 Task: Search one way flight ticket for 2 adults, 2 infants in seat and 1 infant on lap in first from Pierre: Pierre Regional Airport to Evansville: Evansville Regional Airport on 5-3-2023. Choice of flights is Emirates. Number of bags: 3 checked bags. Price is upto 30000. Outbound departure time preference is 19:45.
Action: Mouse moved to (362, 152)
Screenshot: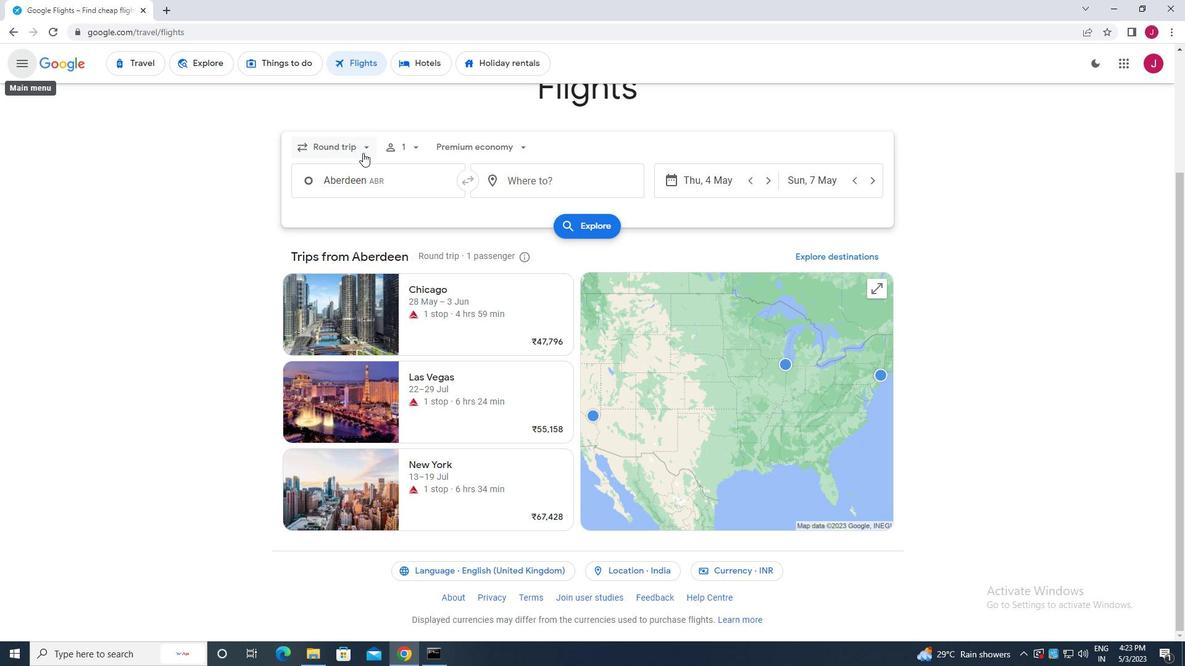 
Action: Mouse pressed left at (362, 152)
Screenshot: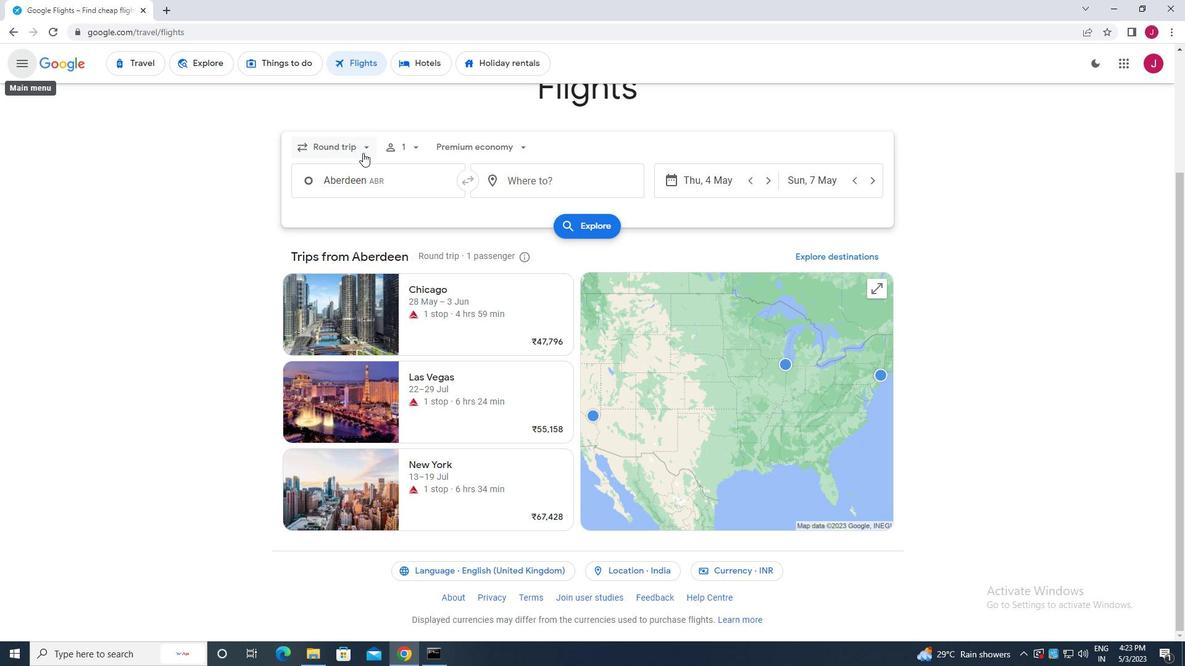 
Action: Mouse moved to (356, 205)
Screenshot: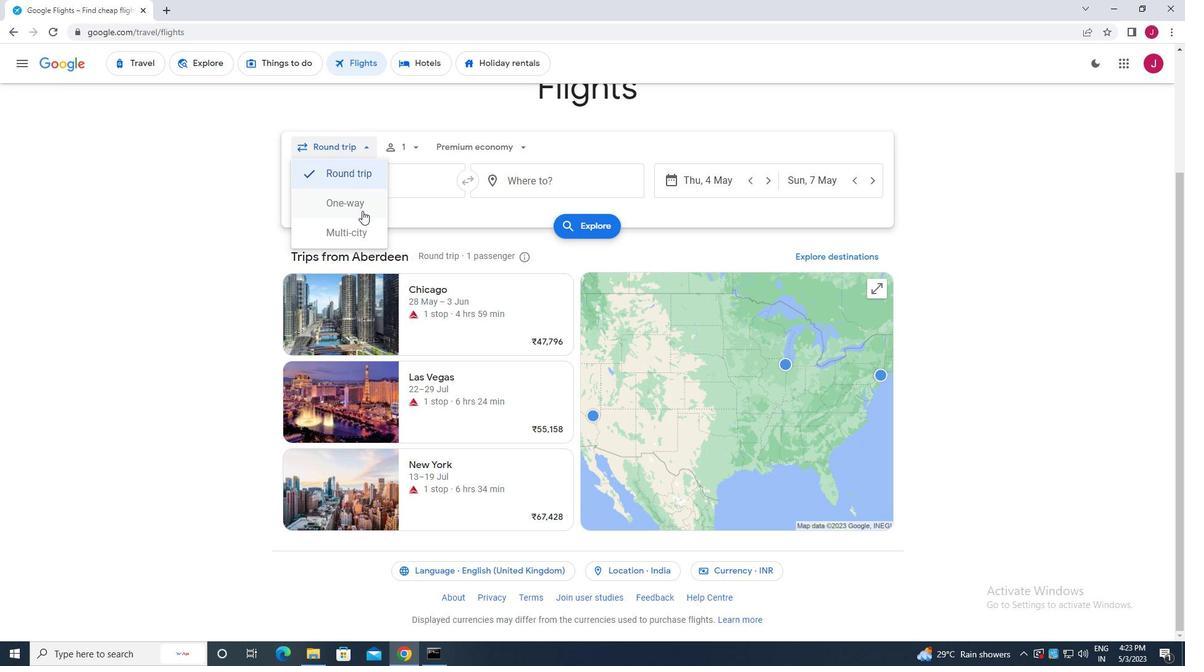 
Action: Mouse pressed left at (356, 205)
Screenshot: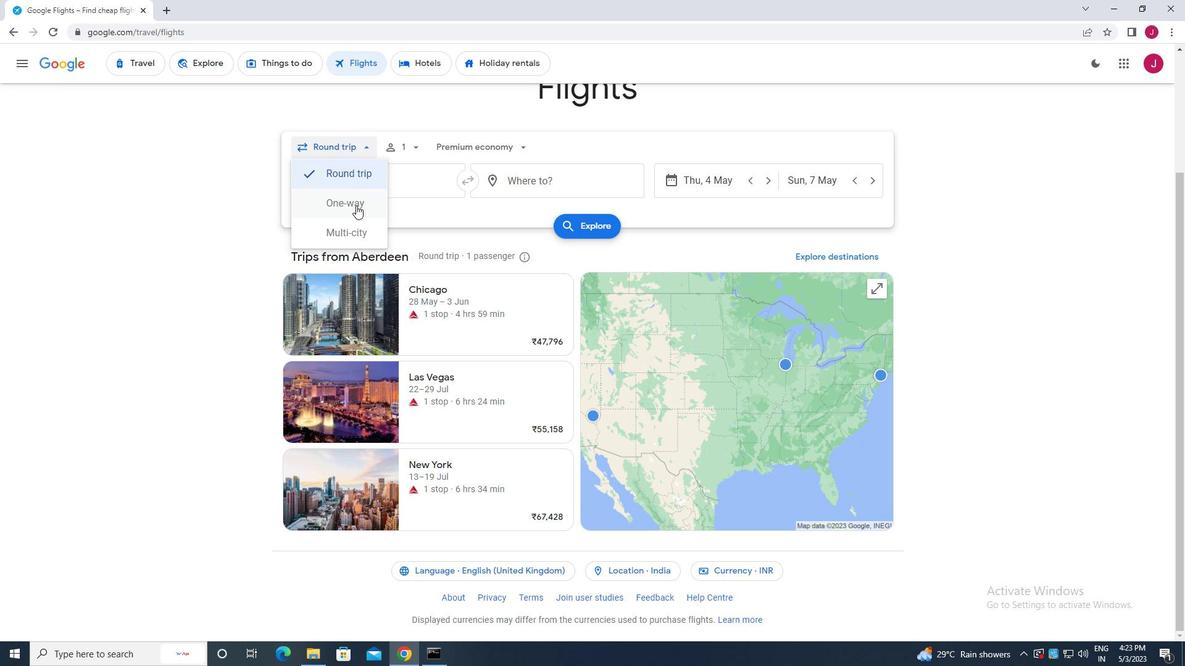 
Action: Mouse moved to (407, 145)
Screenshot: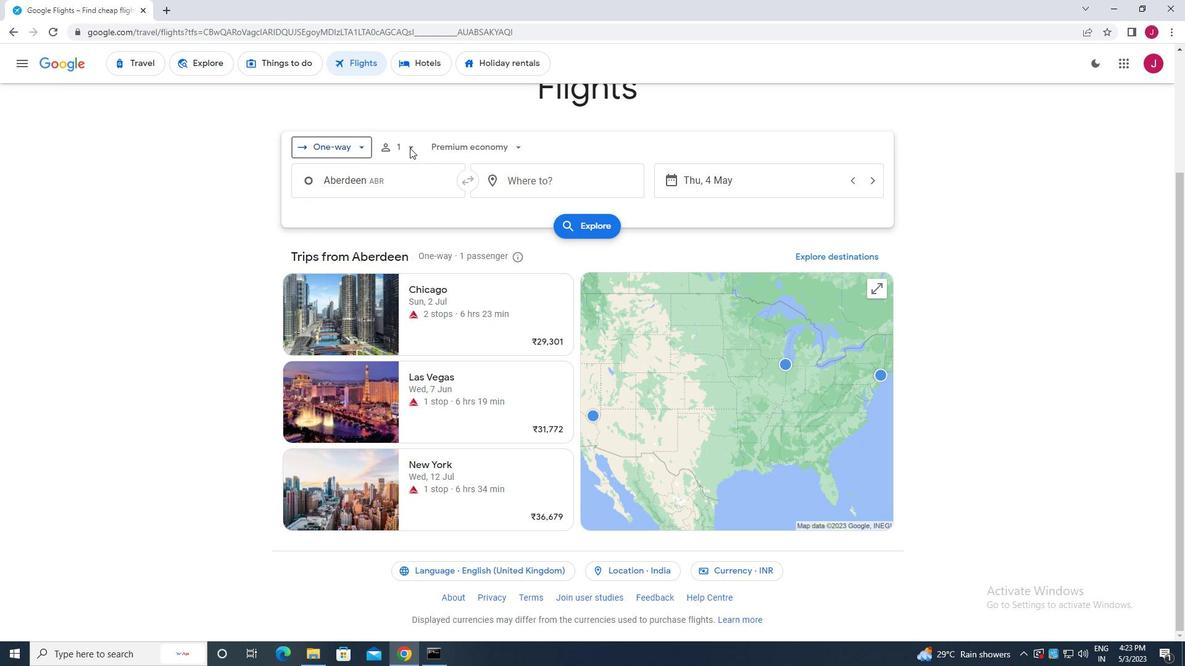 
Action: Mouse pressed left at (407, 145)
Screenshot: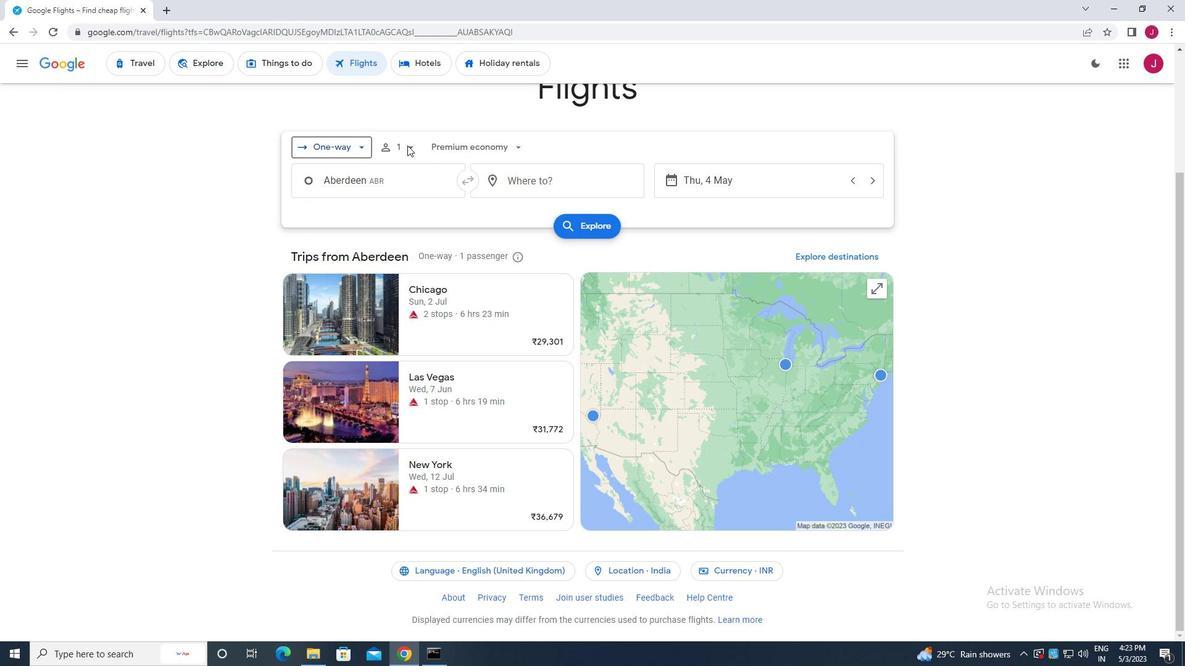 
Action: Mouse moved to (404, 146)
Screenshot: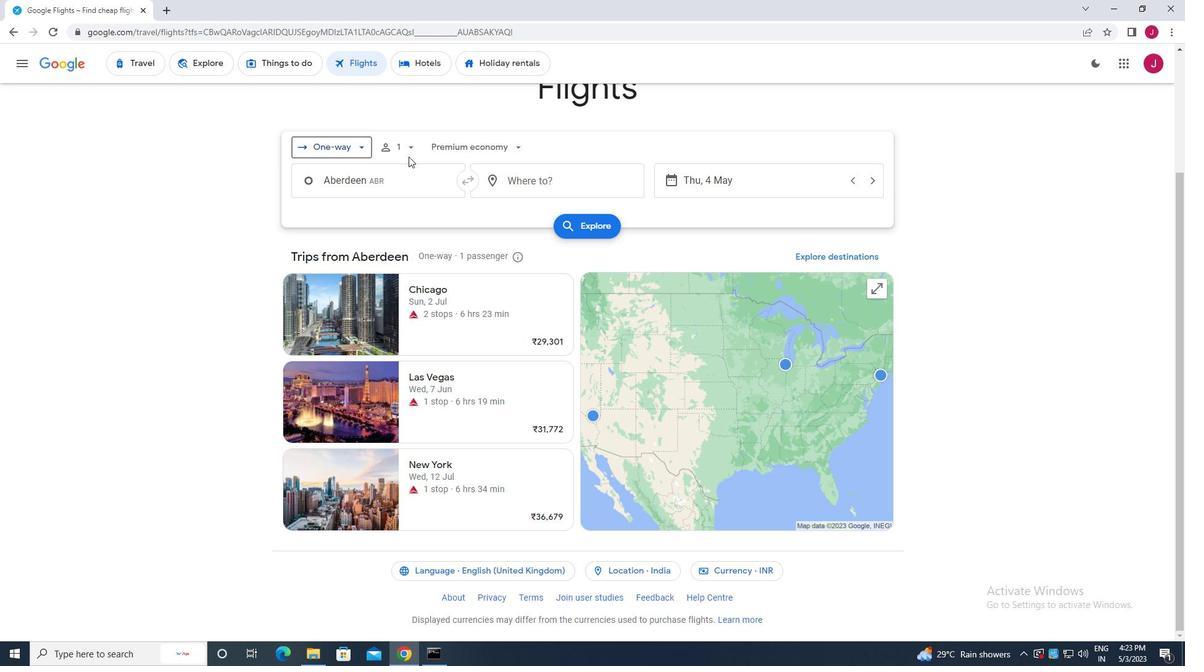 
Action: Mouse pressed left at (404, 146)
Screenshot: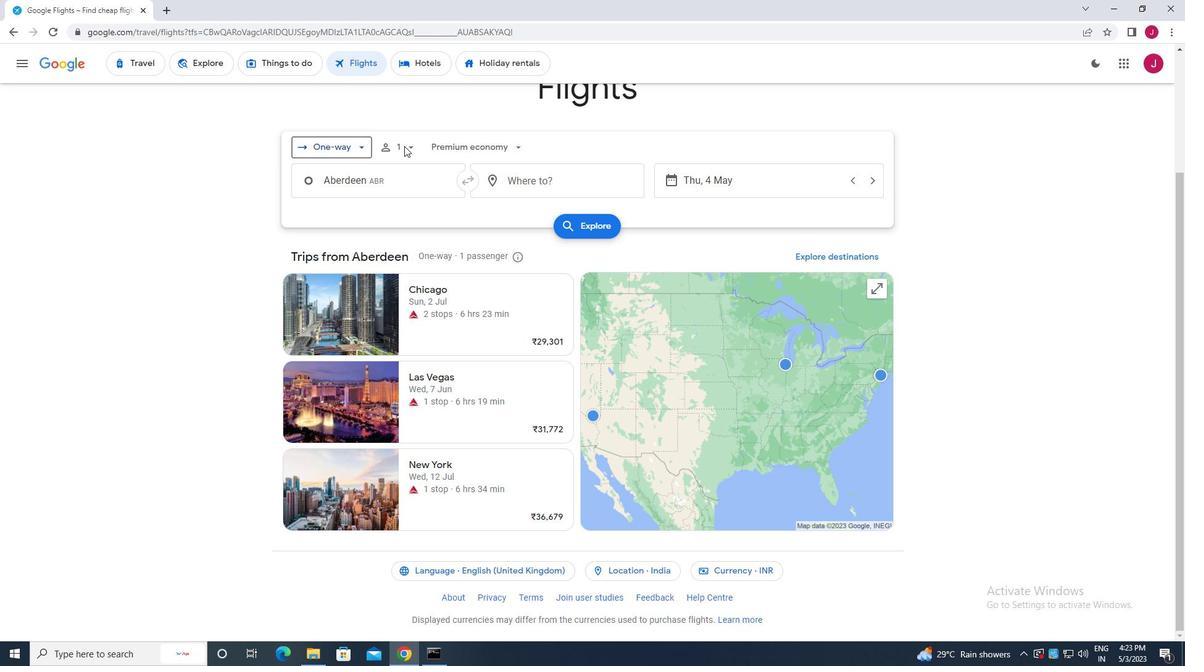 
Action: Mouse moved to (408, 146)
Screenshot: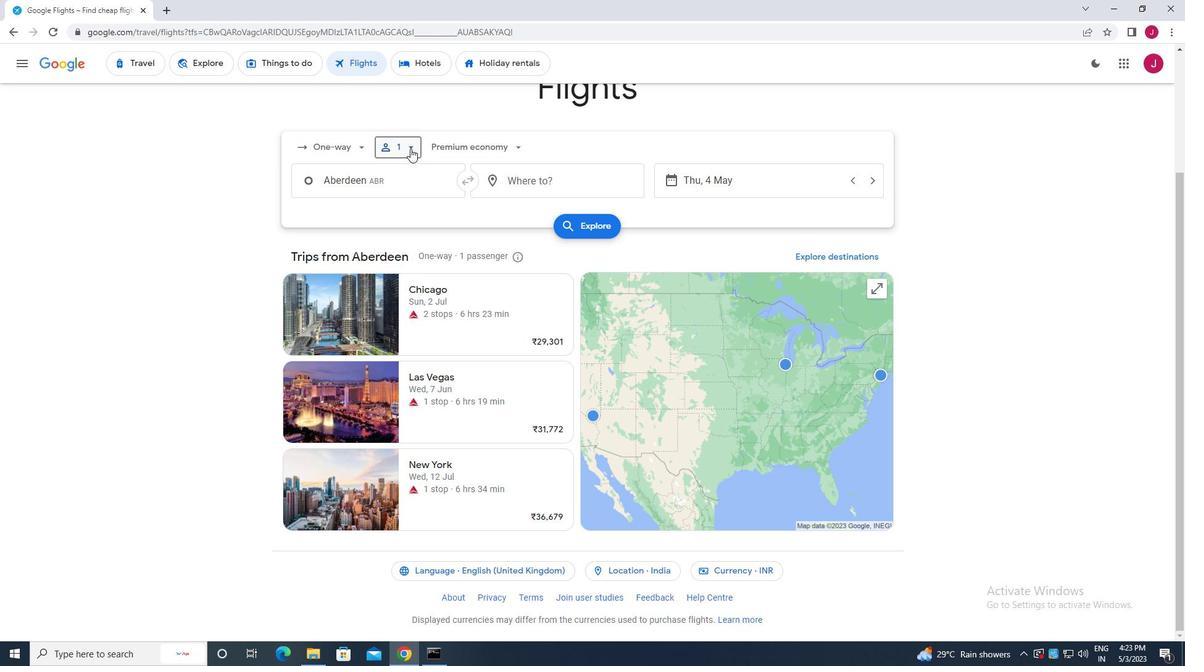 
Action: Mouse pressed left at (408, 146)
Screenshot: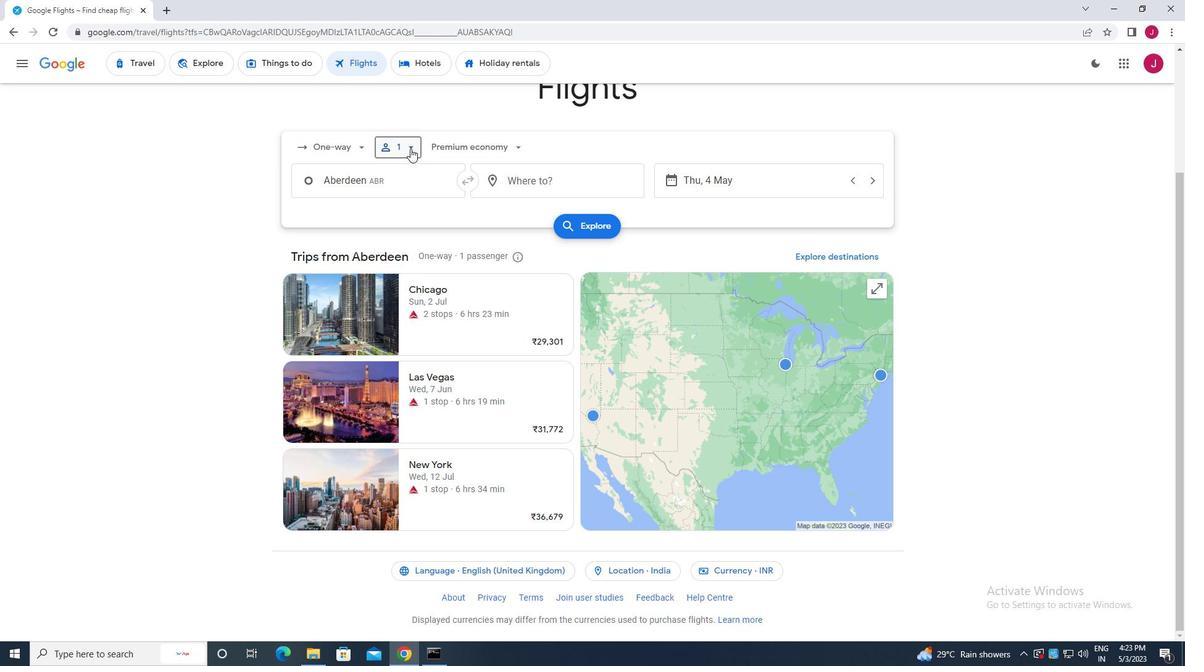 
Action: Mouse moved to (506, 182)
Screenshot: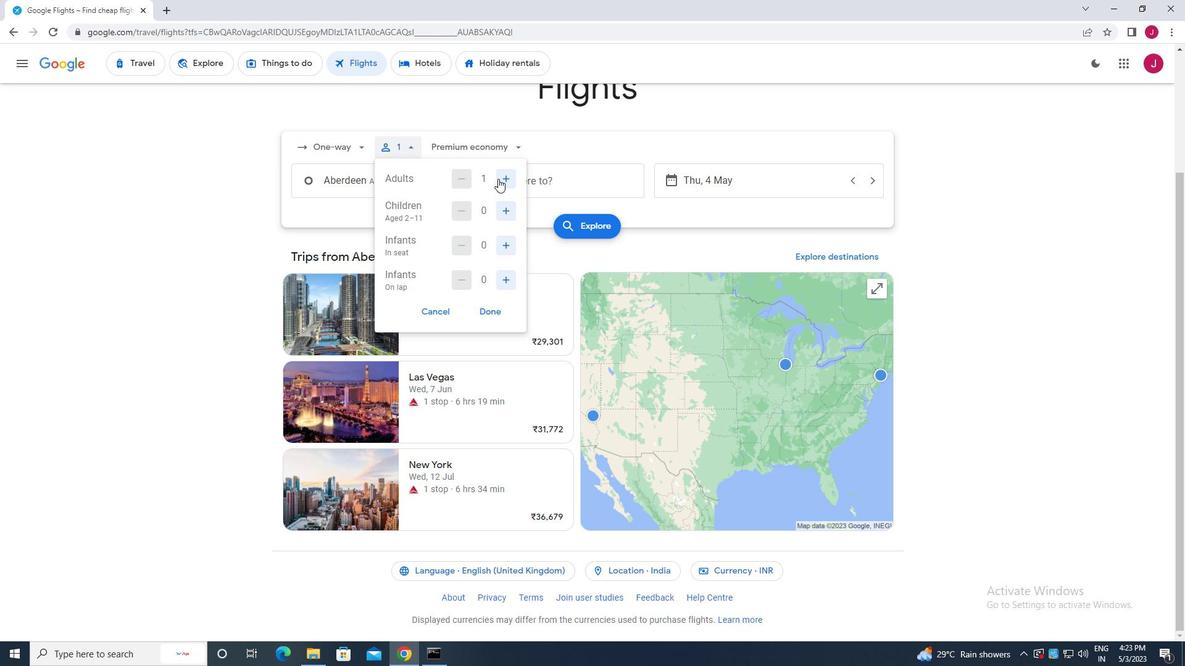 
Action: Mouse pressed left at (506, 182)
Screenshot: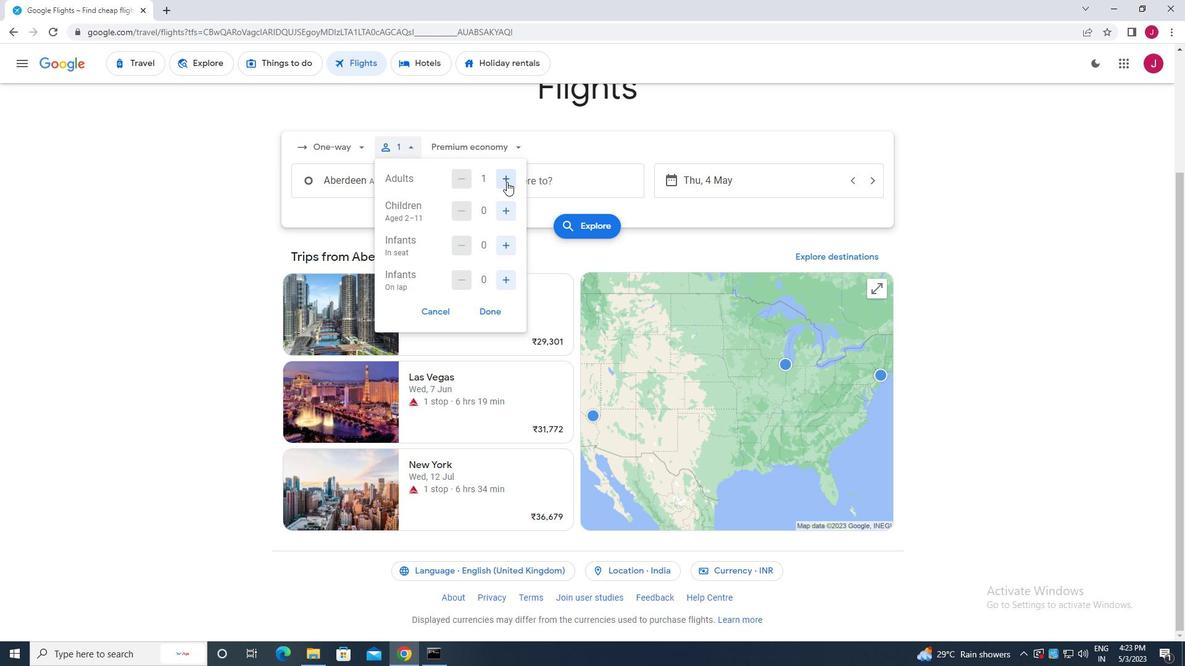 
Action: Mouse moved to (506, 209)
Screenshot: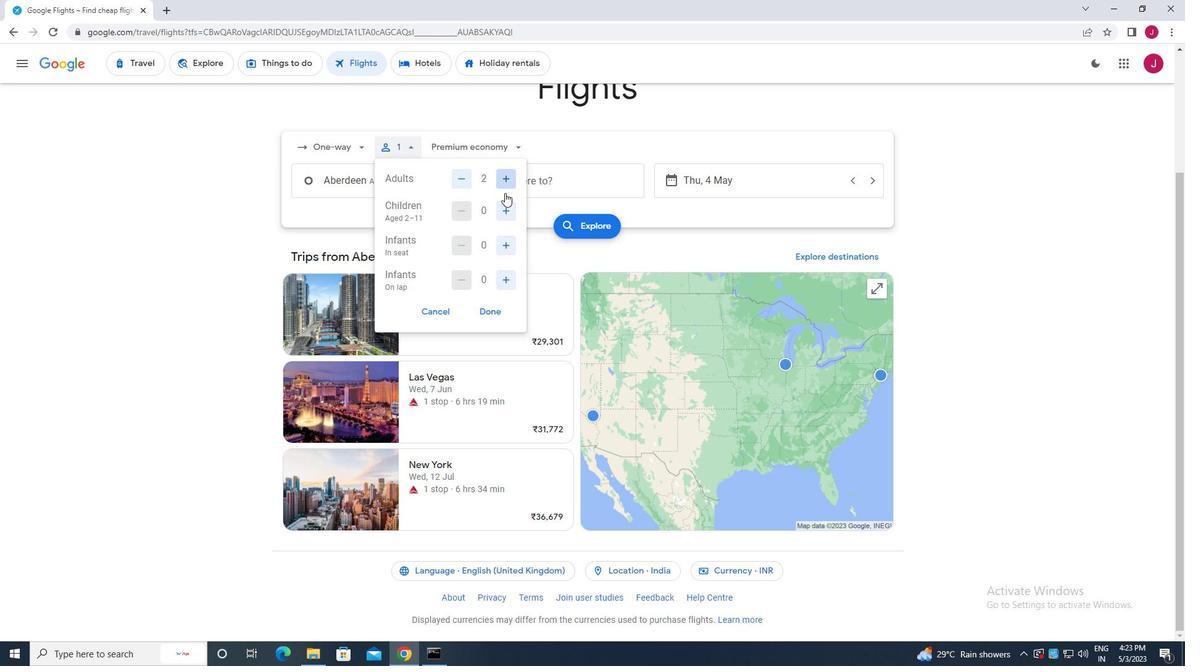 
Action: Mouse pressed left at (506, 209)
Screenshot: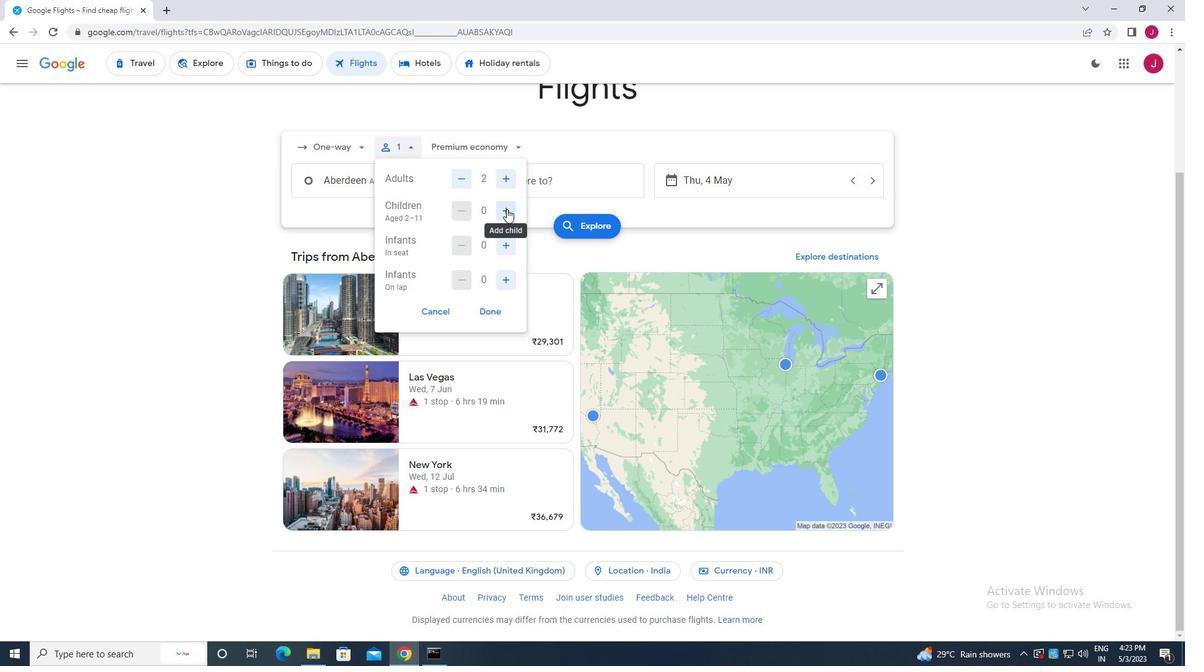 
Action: Mouse pressed left at (506, 209)
Screenshot: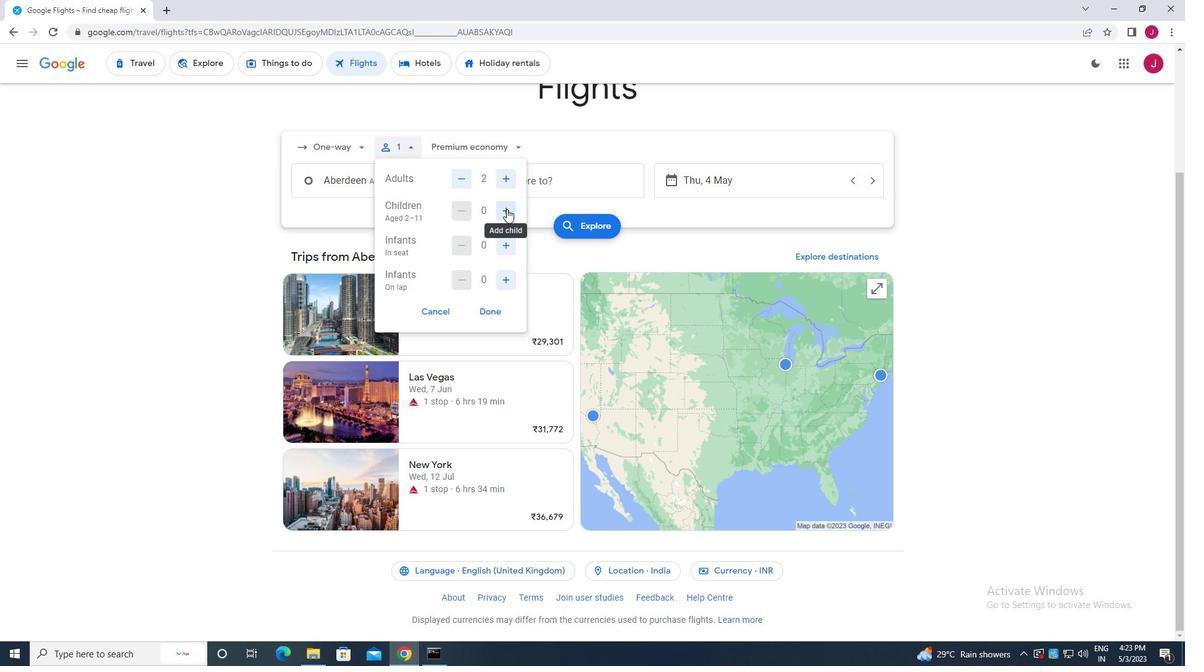 
Action: Mouse moved to (459, 207)
Screenshot: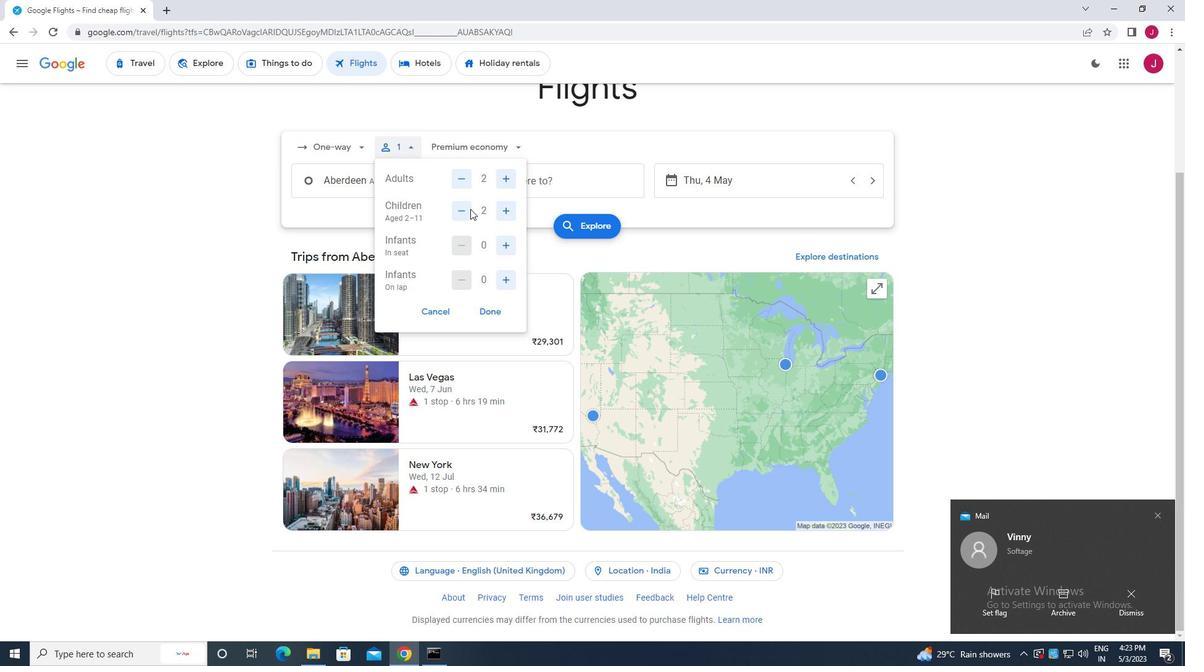 
Action: Mouse pressed left at (459, 207)
Screenshot: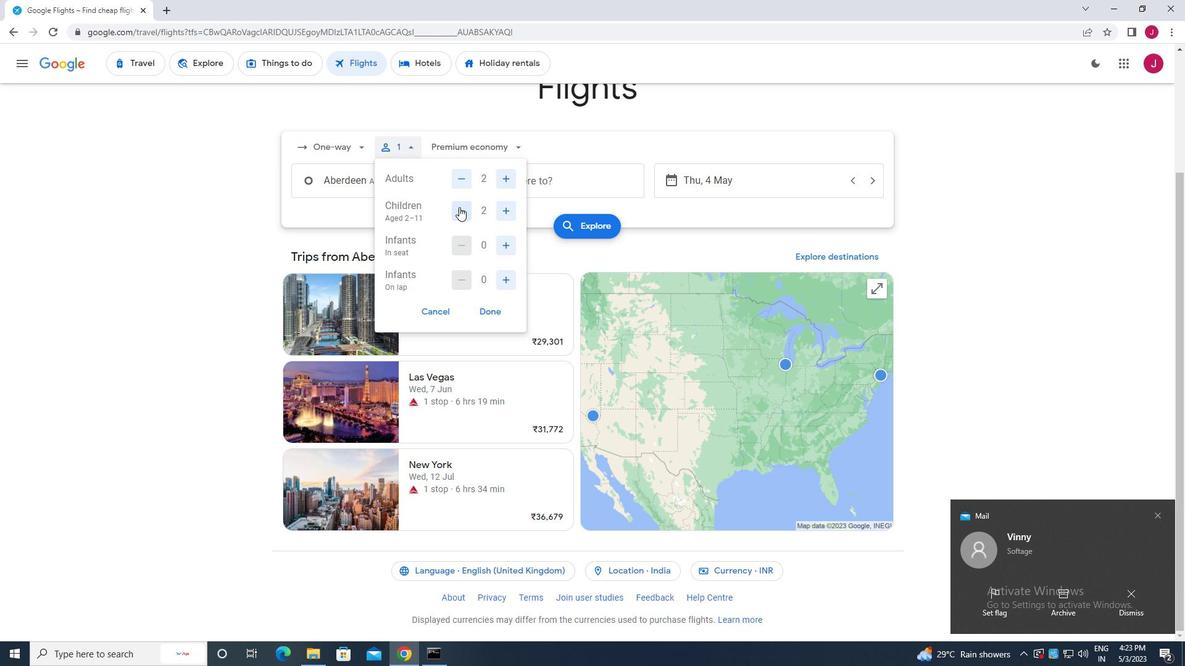 
Action: Mouse moved to (459, 207)
Screenshot: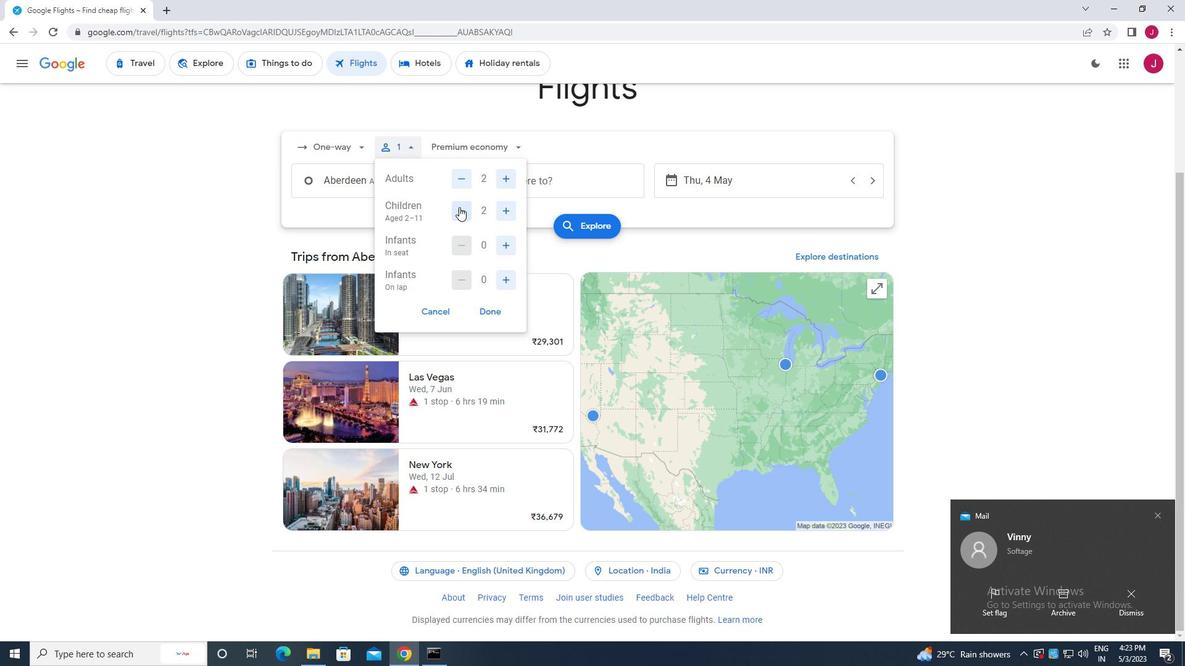 
Action: Mouse pressed left at (459, 207)
Screenshot: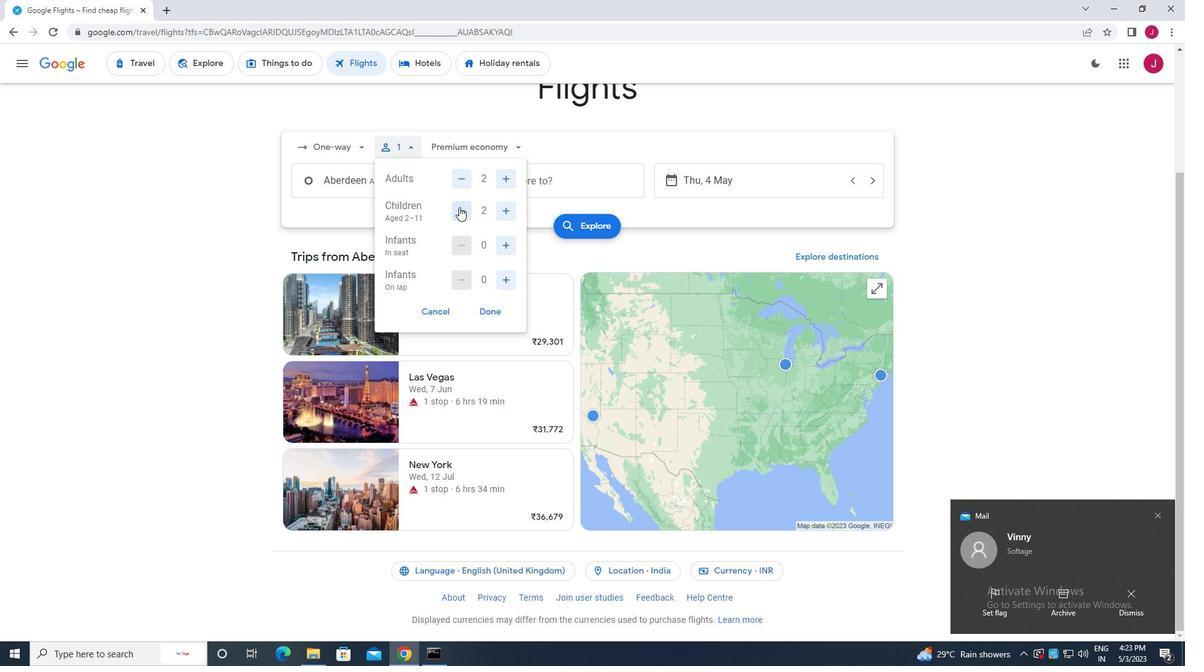 
Action: Mouse moved to (508, 242)
Screenshot: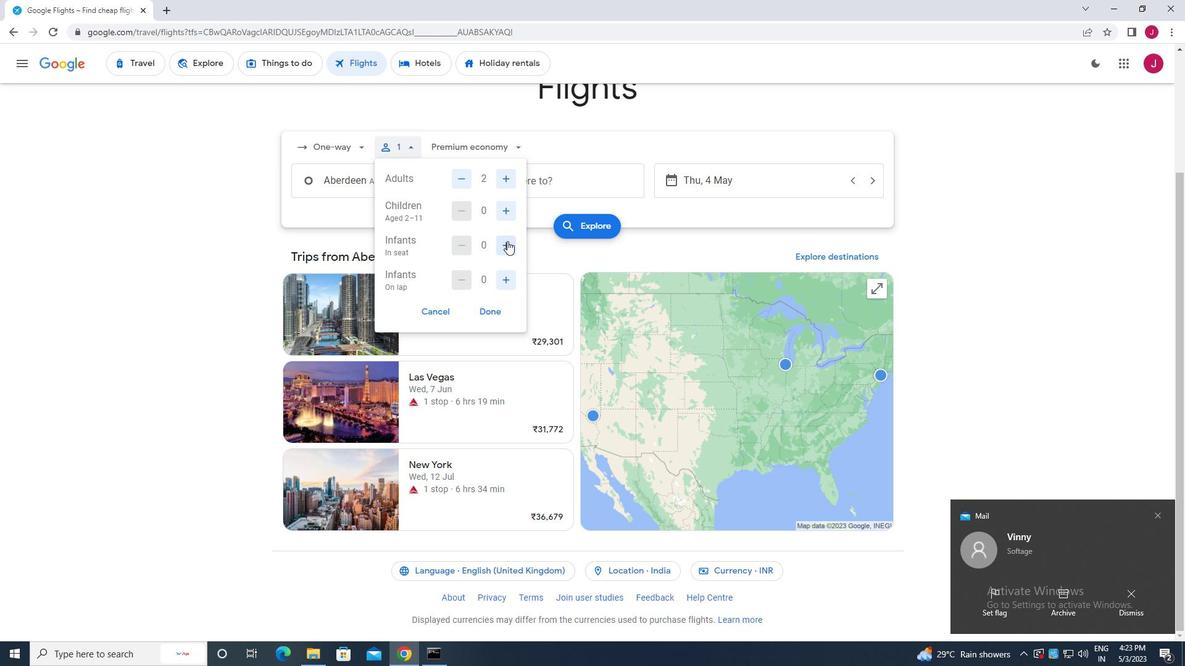 
Action: Mouse pressed left at (508, 242)
Screenshot: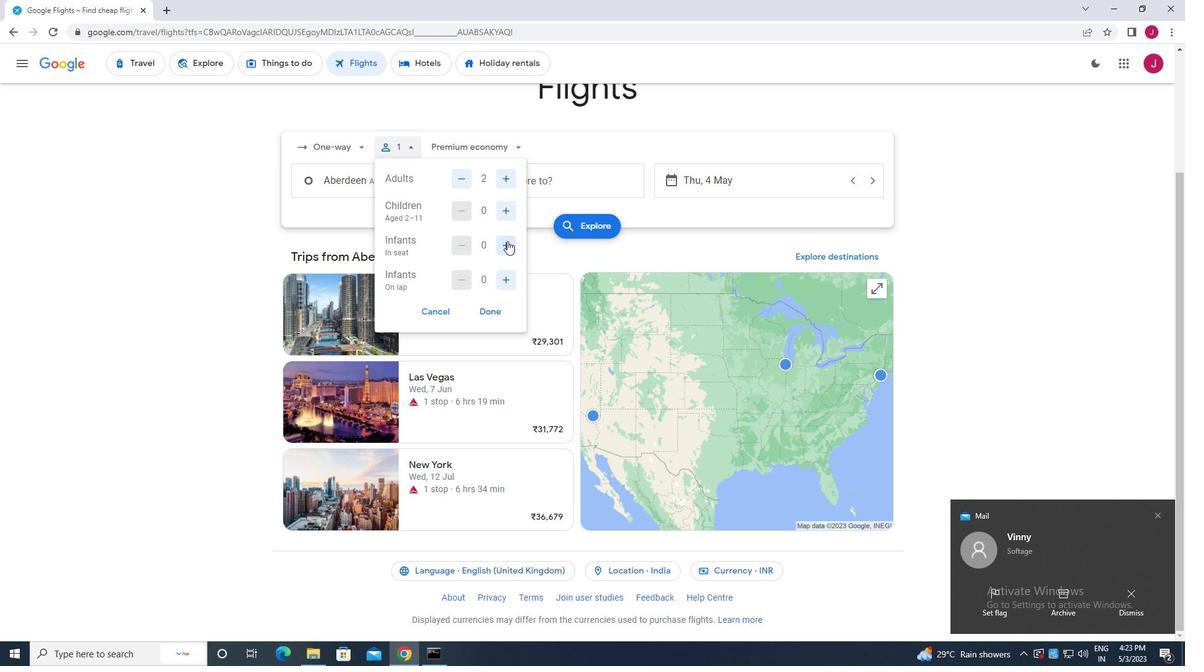 
Action: Mouse pressed left at (508, 242)
Screenshot: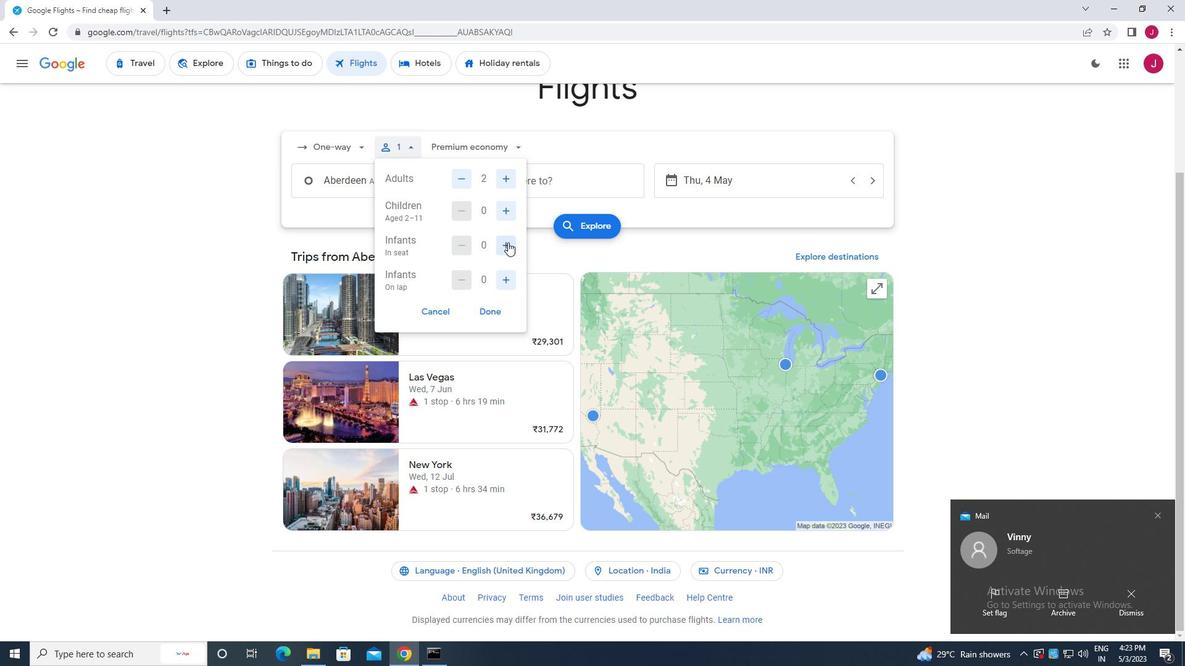 
Action: Mouse moved to (511, 280)
Screenshot: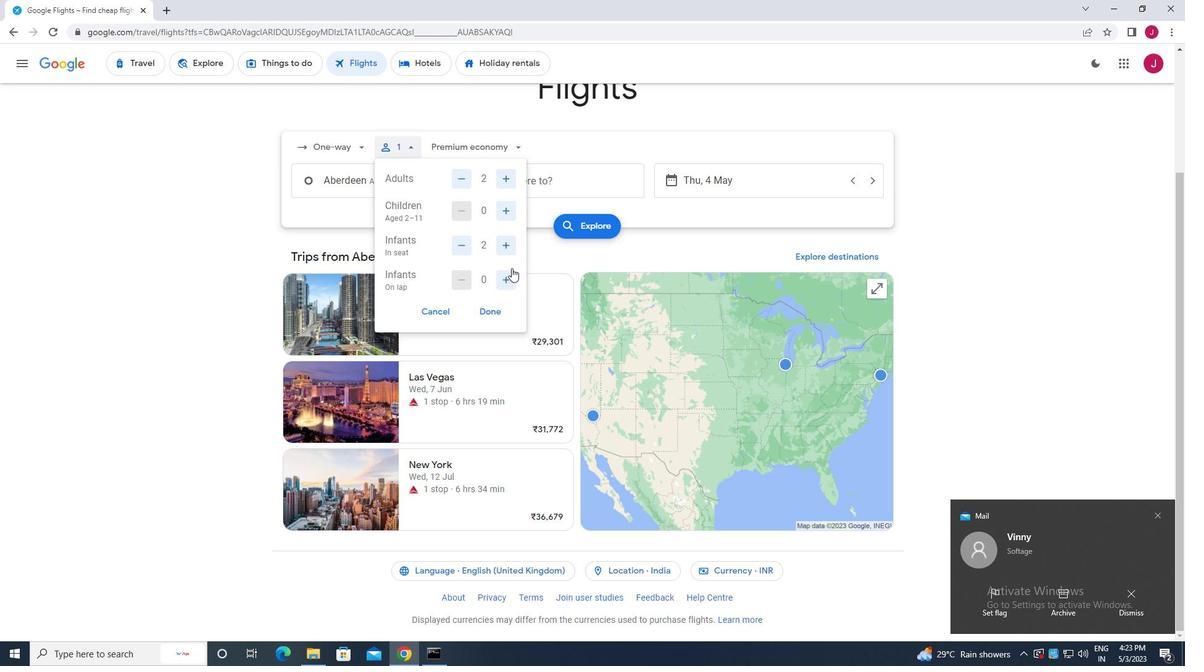 
Action: Mouse pressed left at (511, 280)
Screenshot: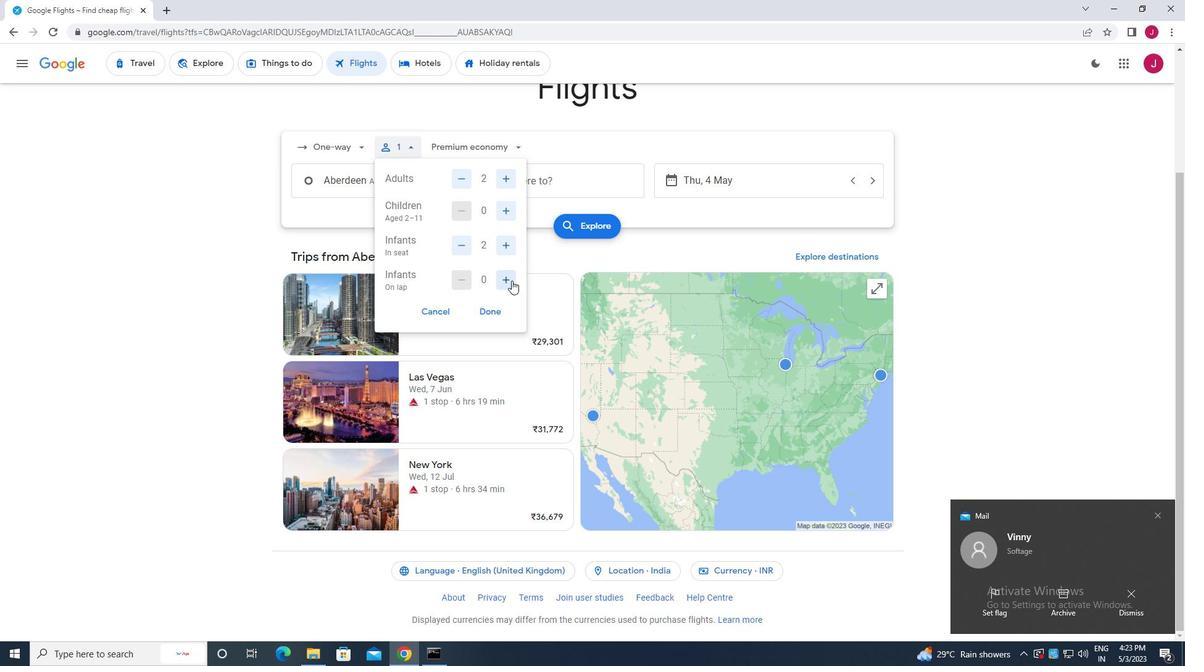
Action: Mouse moved to (496, 309)
Screenshot: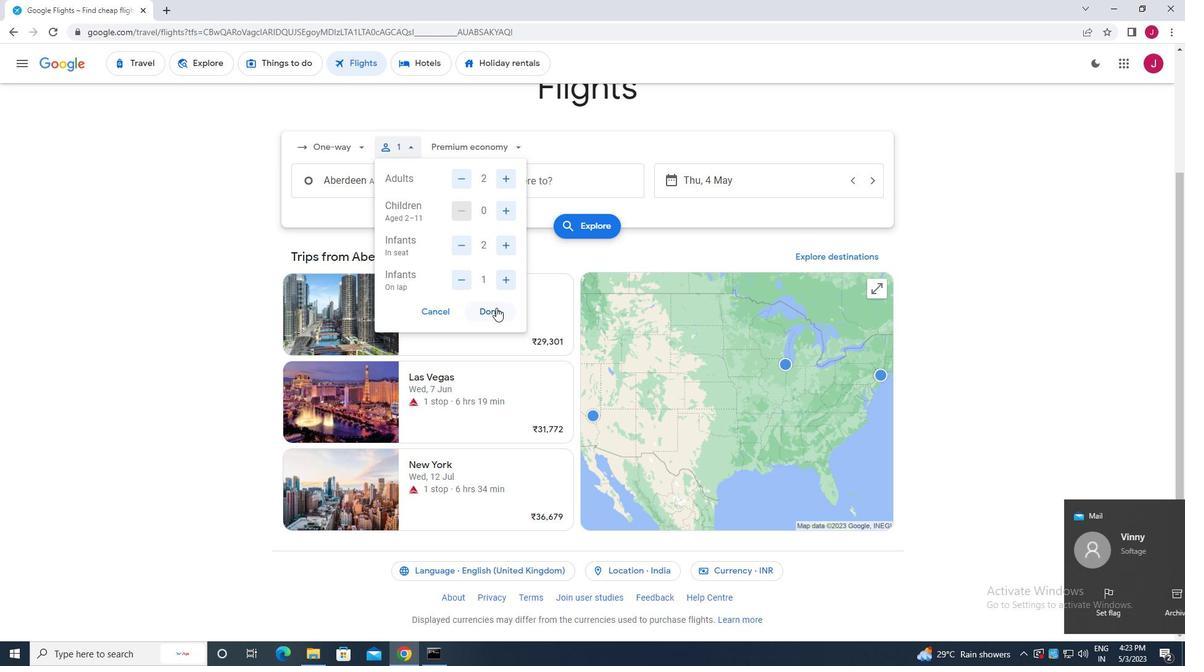 
Action: Mouse pressed left at (496, 309)
Screenshot: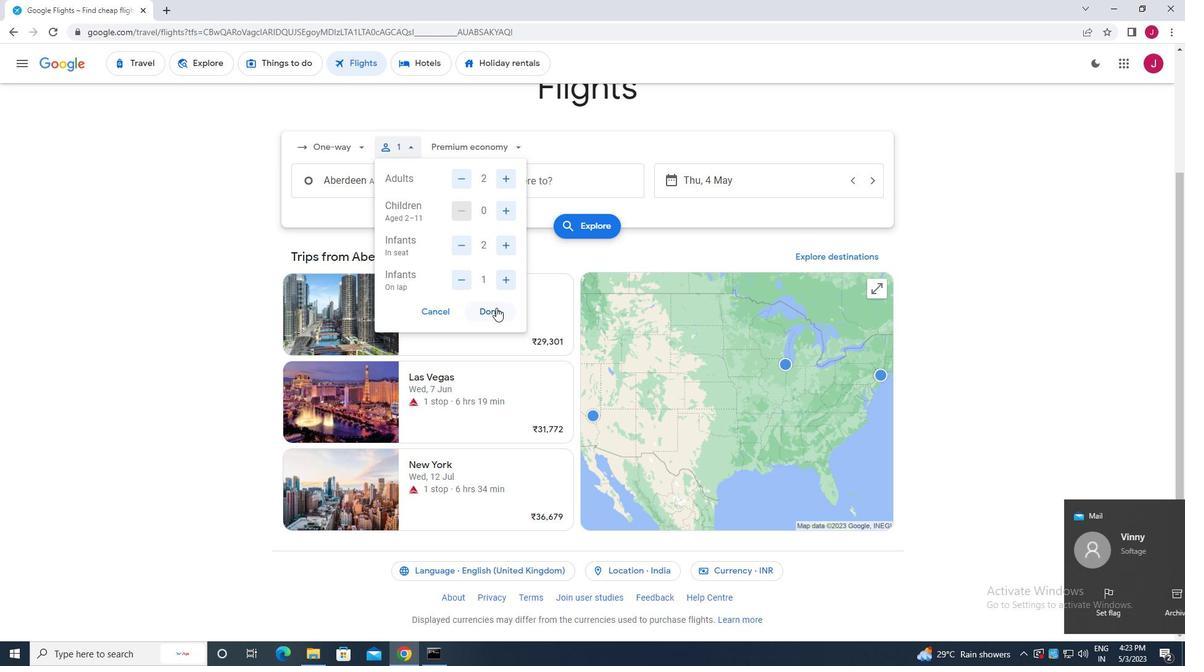 
Action: Mouse moved to (514, 150)
Screenshot: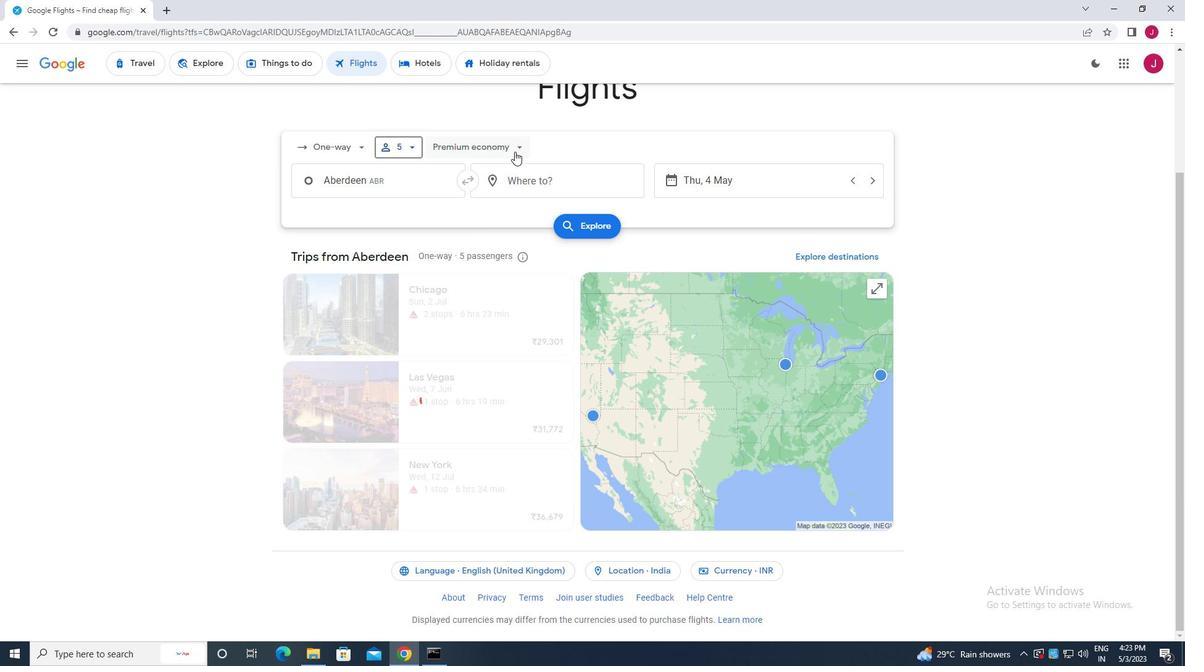 
Action: Mouse pressed left at (514, 150)
Screenshot: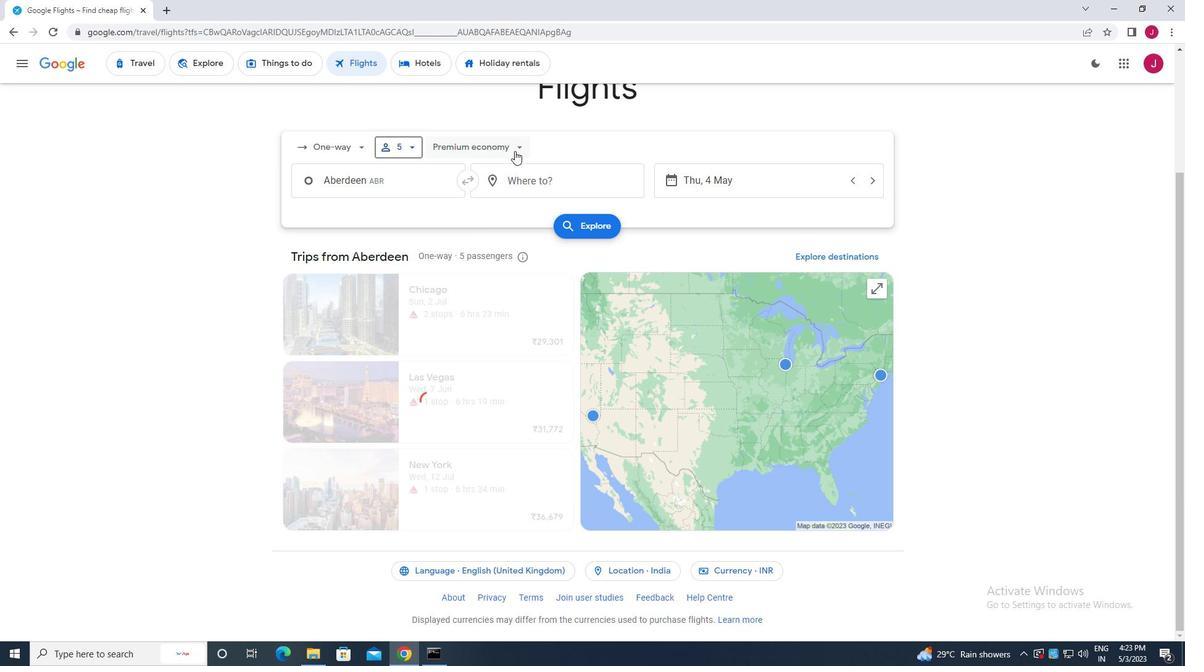 
Action: Mouse moved to (479, 258)
Screenshot: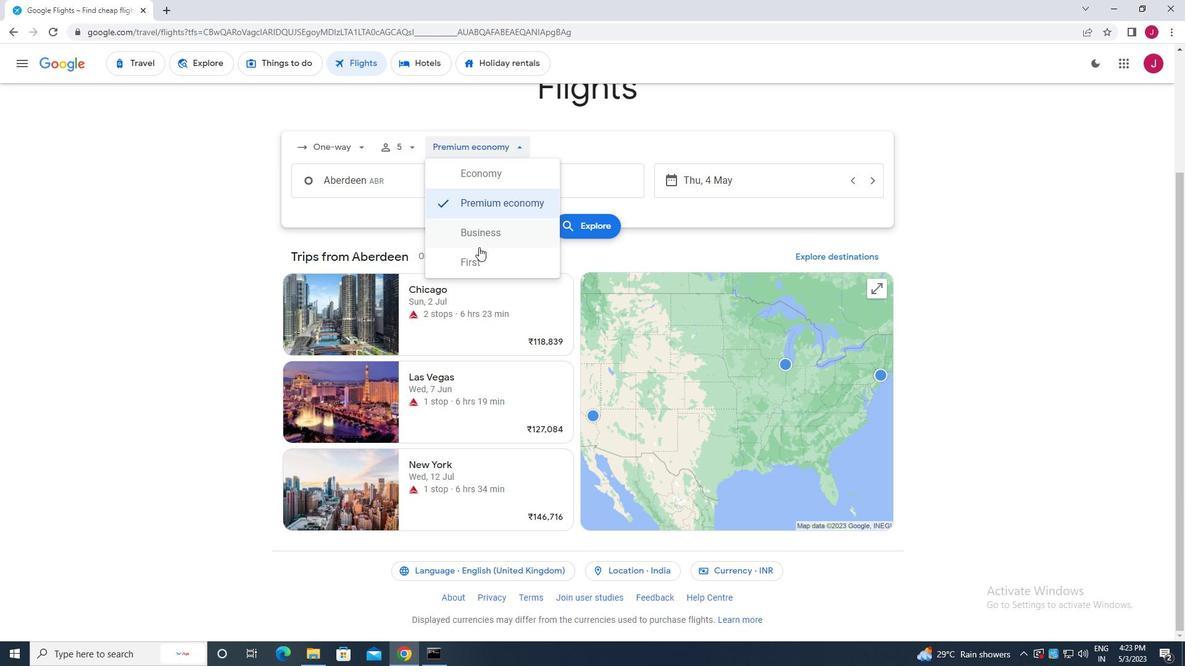 
Action: Mouse pressed left at (479, 258)
Screenshot: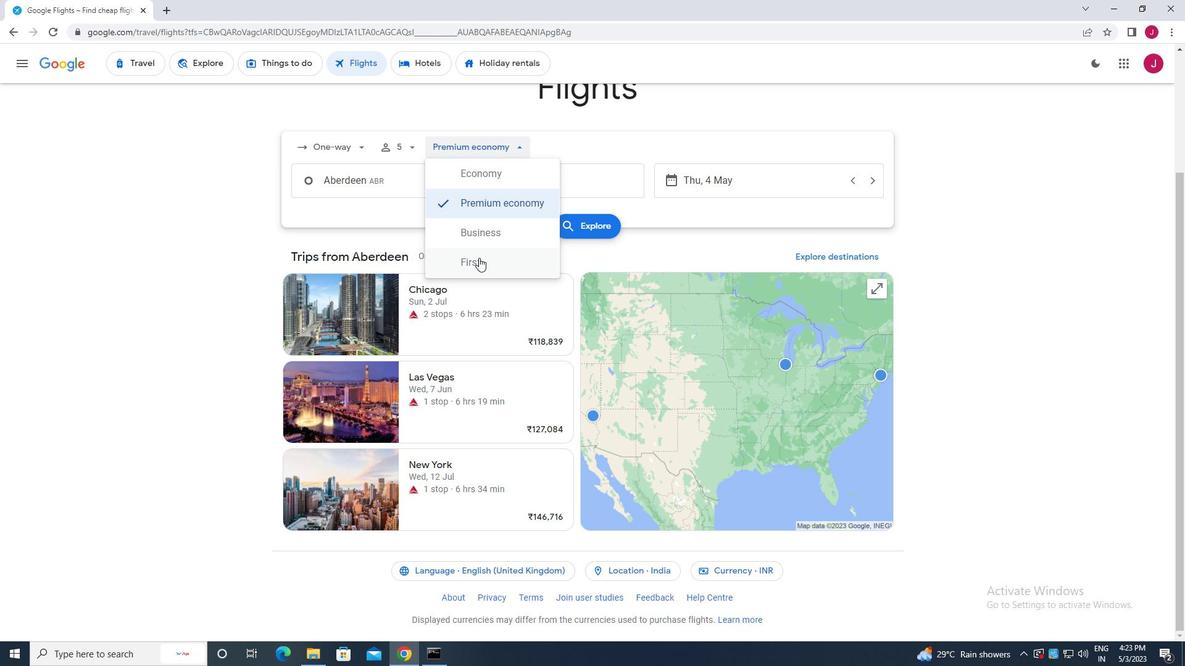 
Action: Mouse moved to (418, 186)
Screenshot: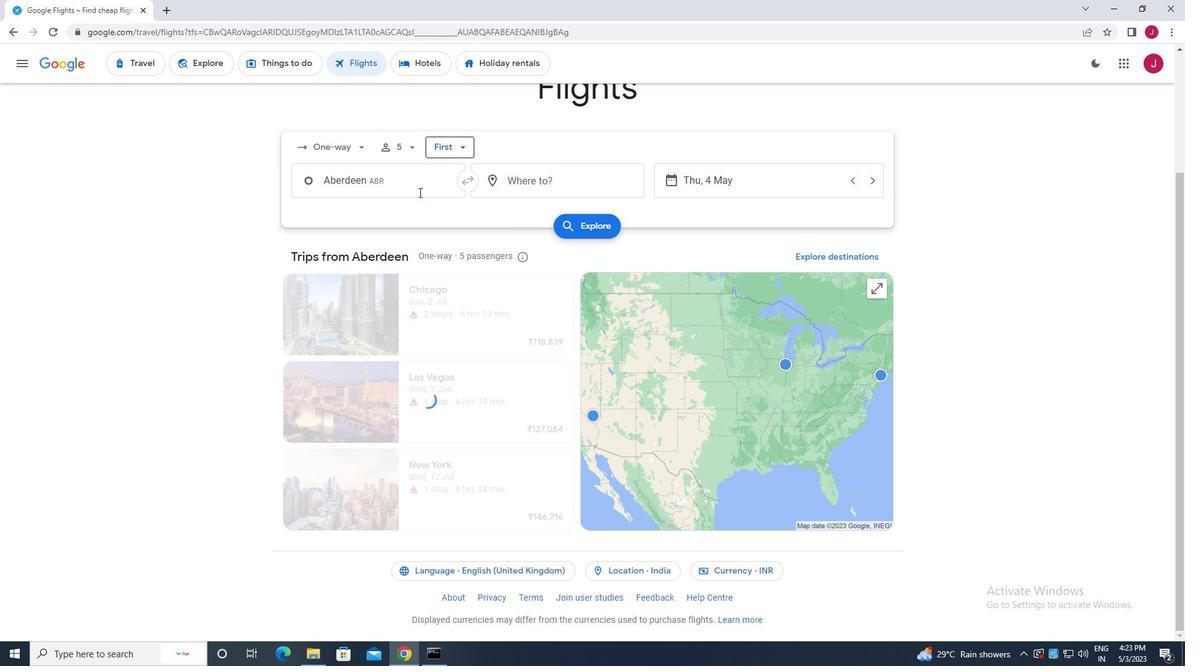 
Action: Mouse pressed left at (418, 186)
Screenshot: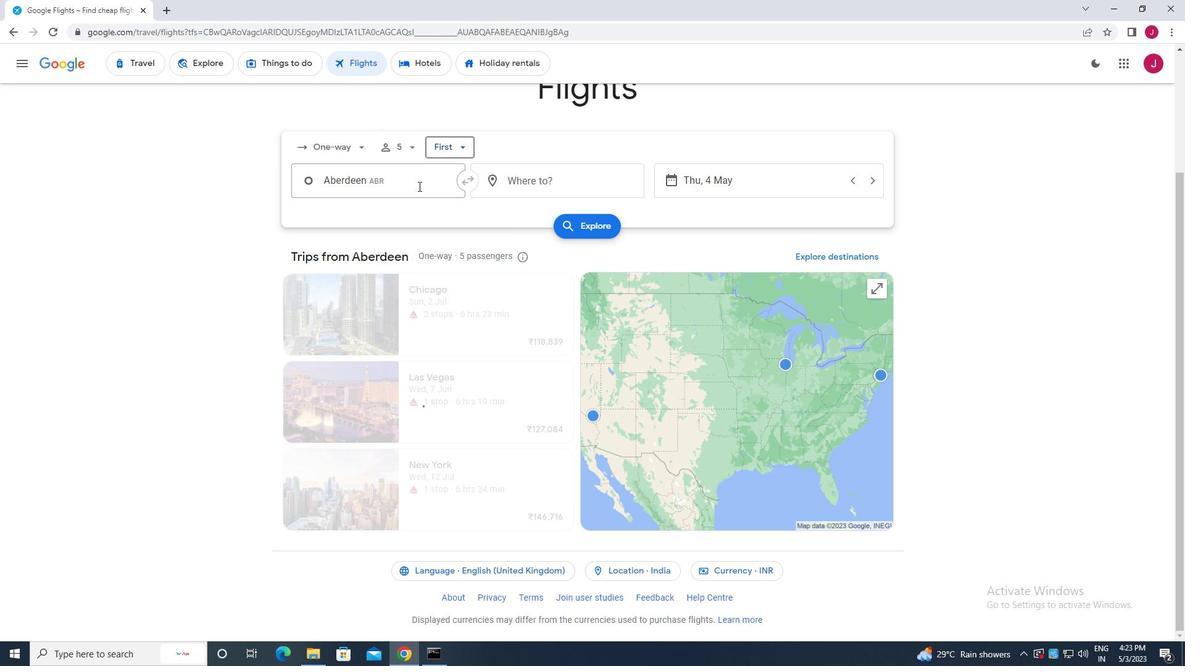 
Action: Mouse moved to (418, 185)
Screenshot: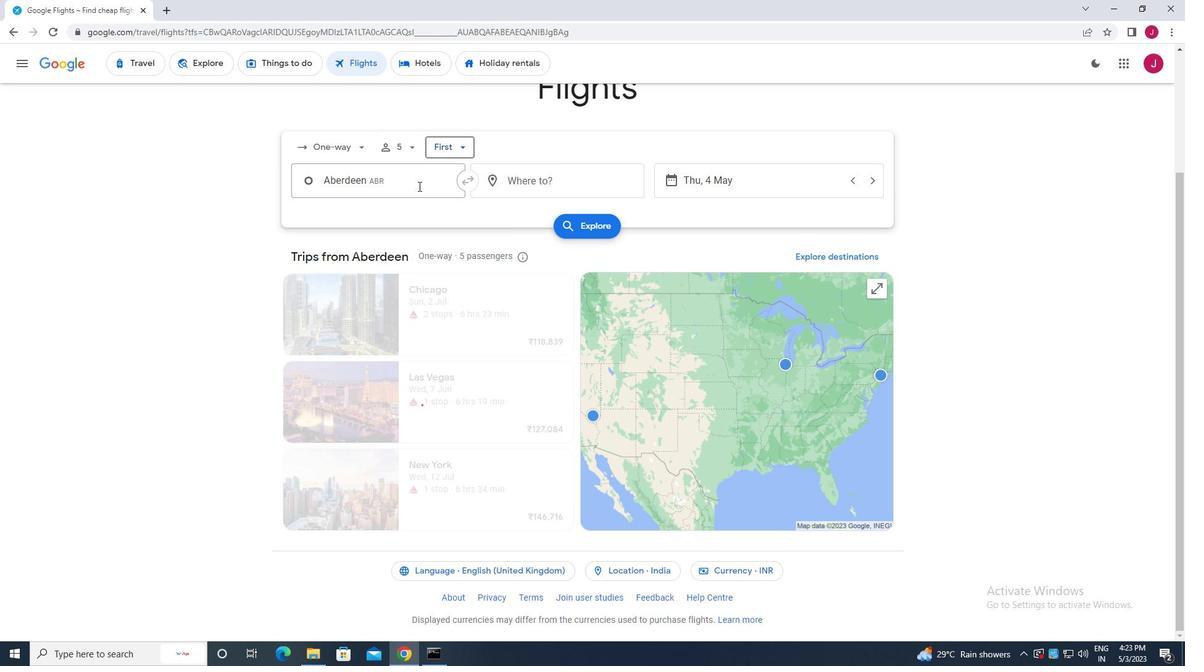 
Action: Key pressed pierre
Screenshot: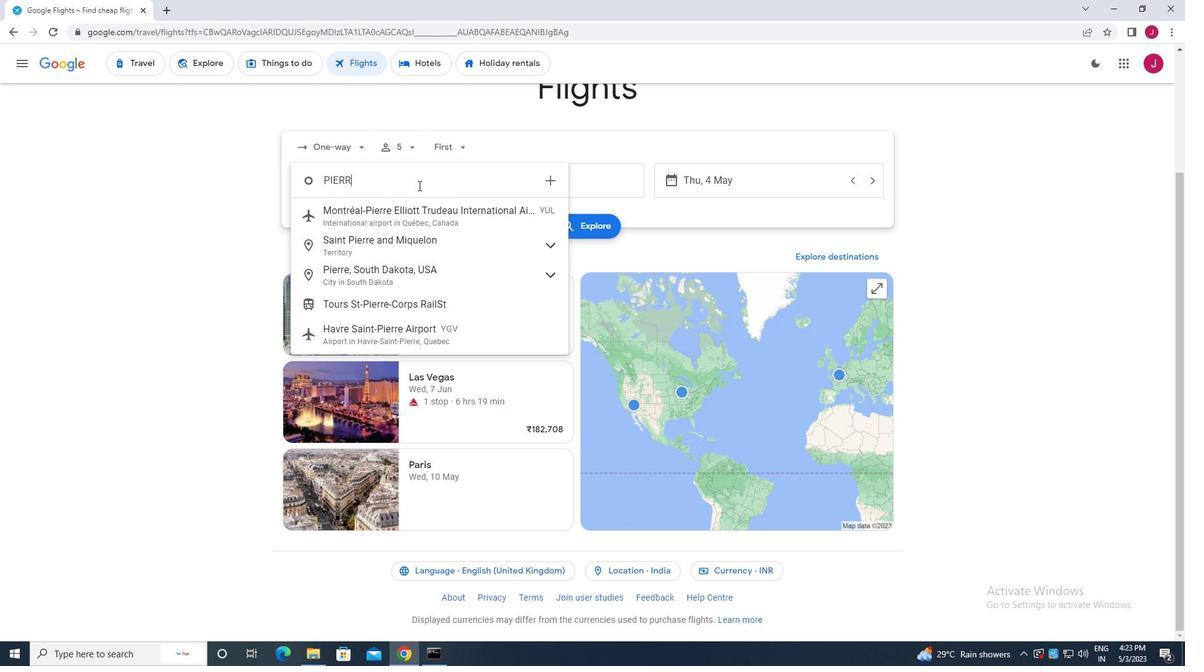
Action: Mouse moved to (407, 207)
Screenshot: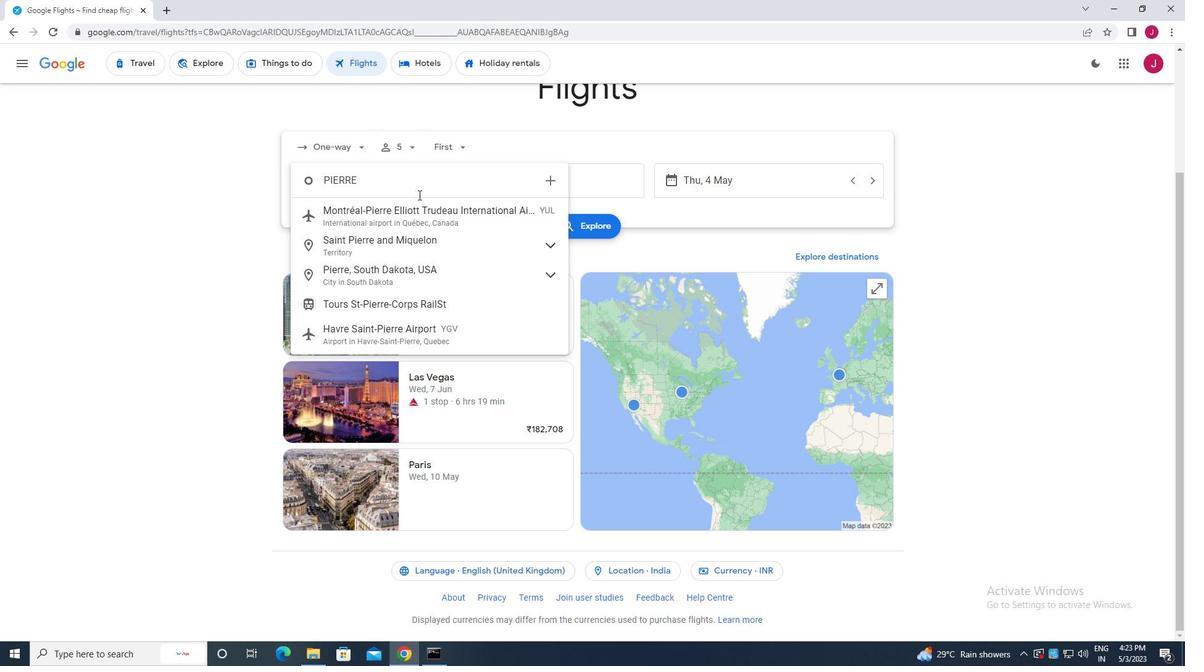 
Action: Key pressed <Key.space>re
Screenshot: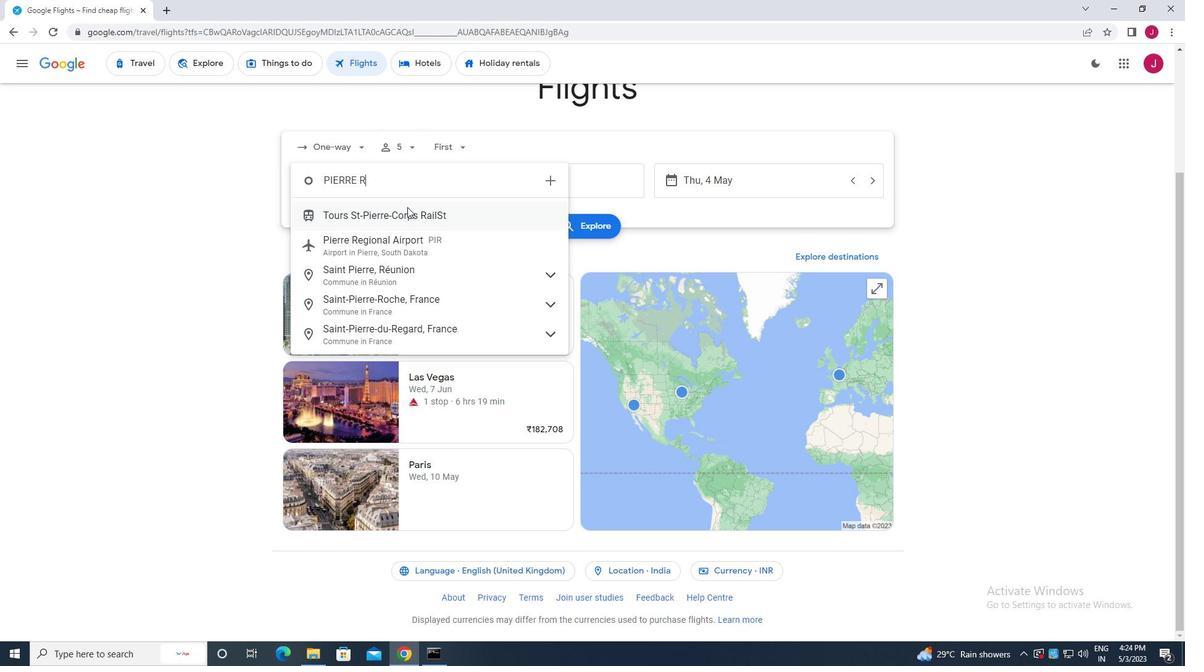 
Action: Mouse moved to (408, 209)
Screenshot: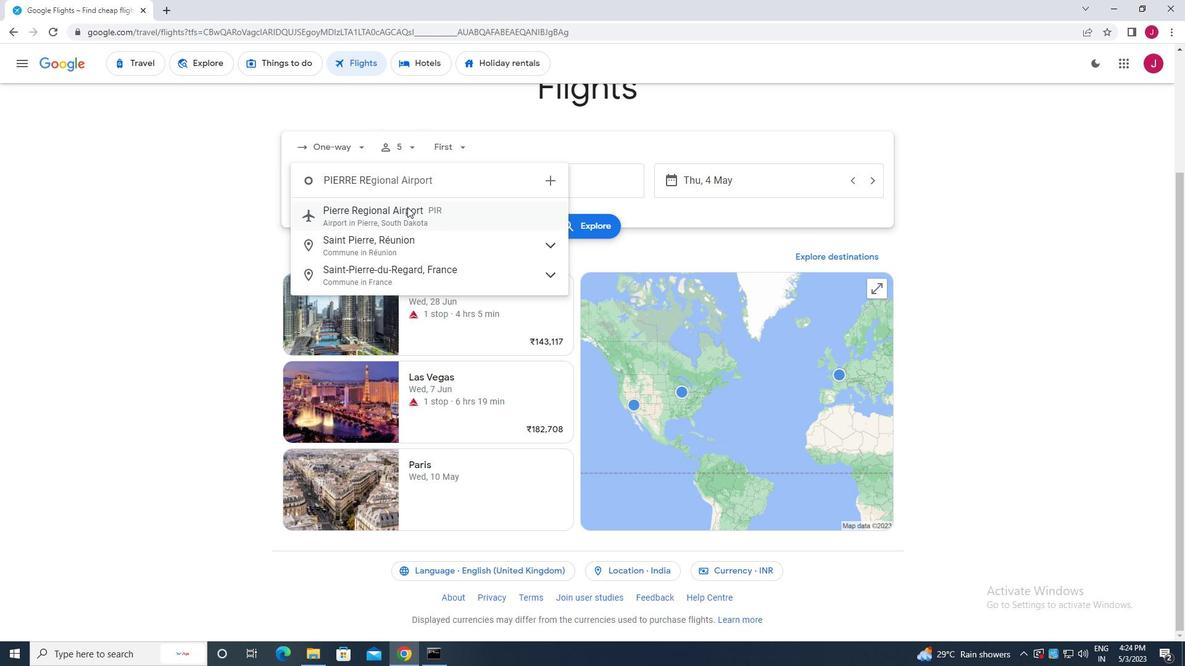 
Action: Mouse pressed left at (408, 209)
Screenshot: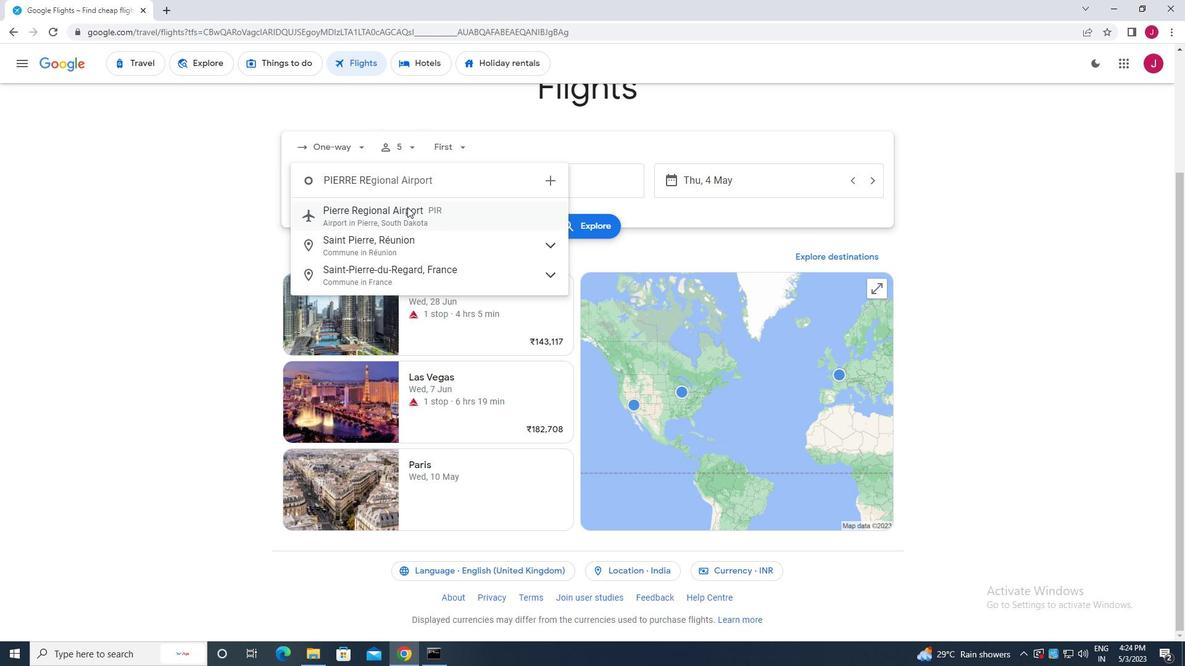 
Action: Mouse moved to (546, 184)
Screenshot: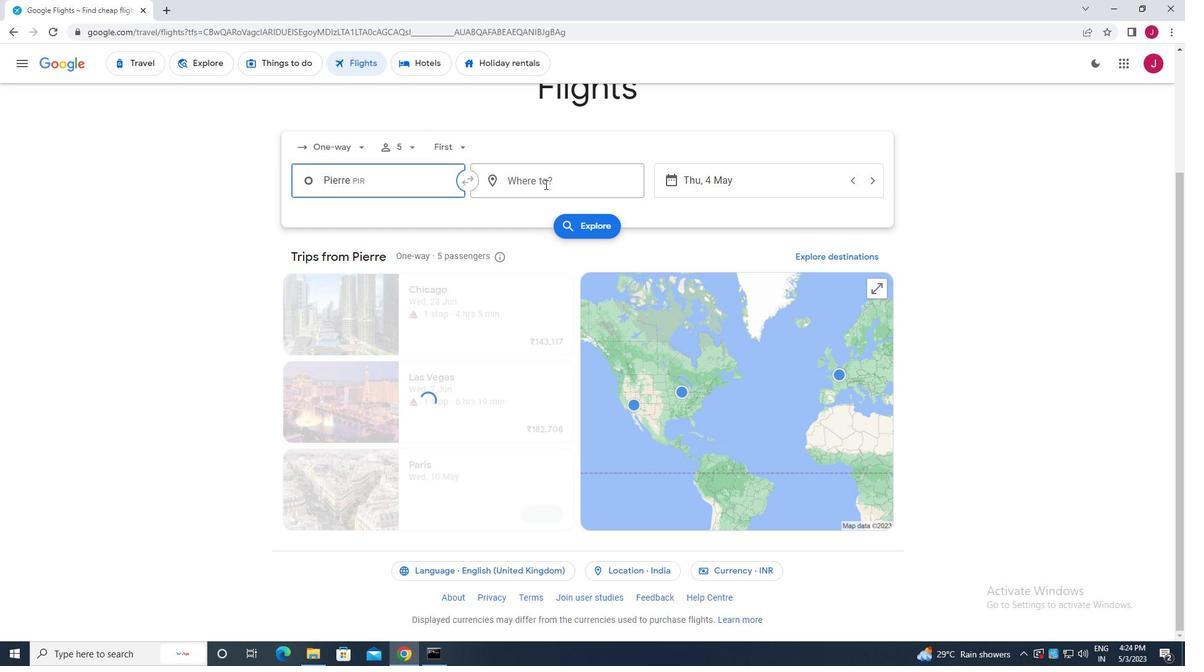 
Action: Mouse pressed left at (546, 184)
Screenshot: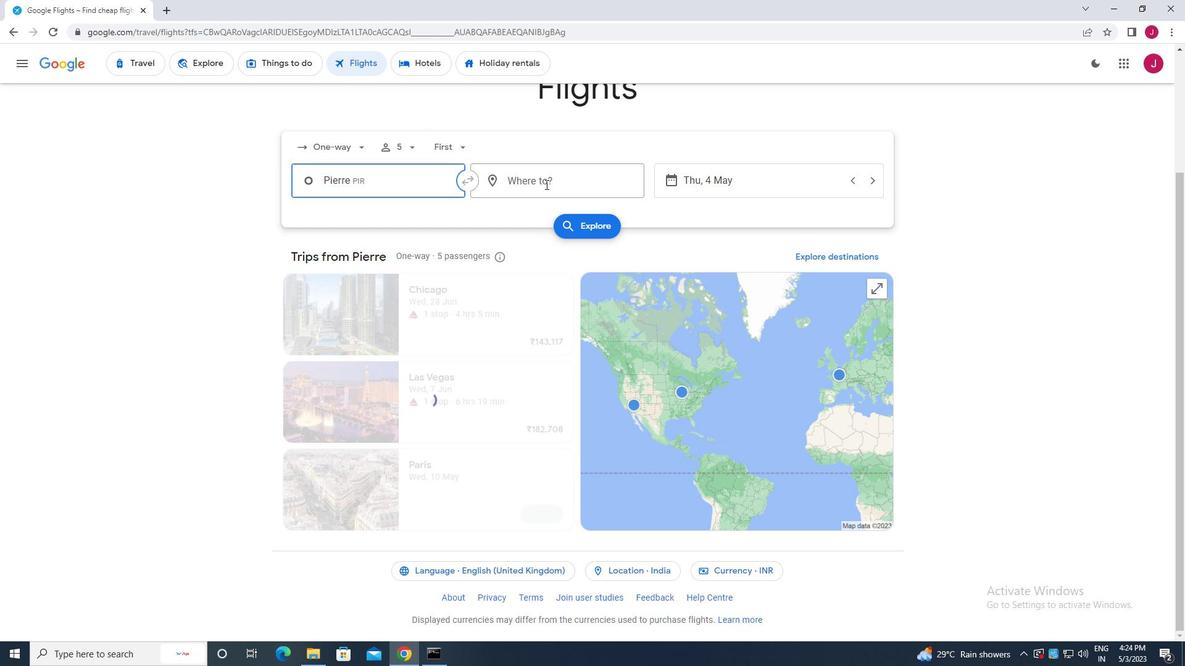 
Action: Mouse moved to (546, 184)
Screenshot: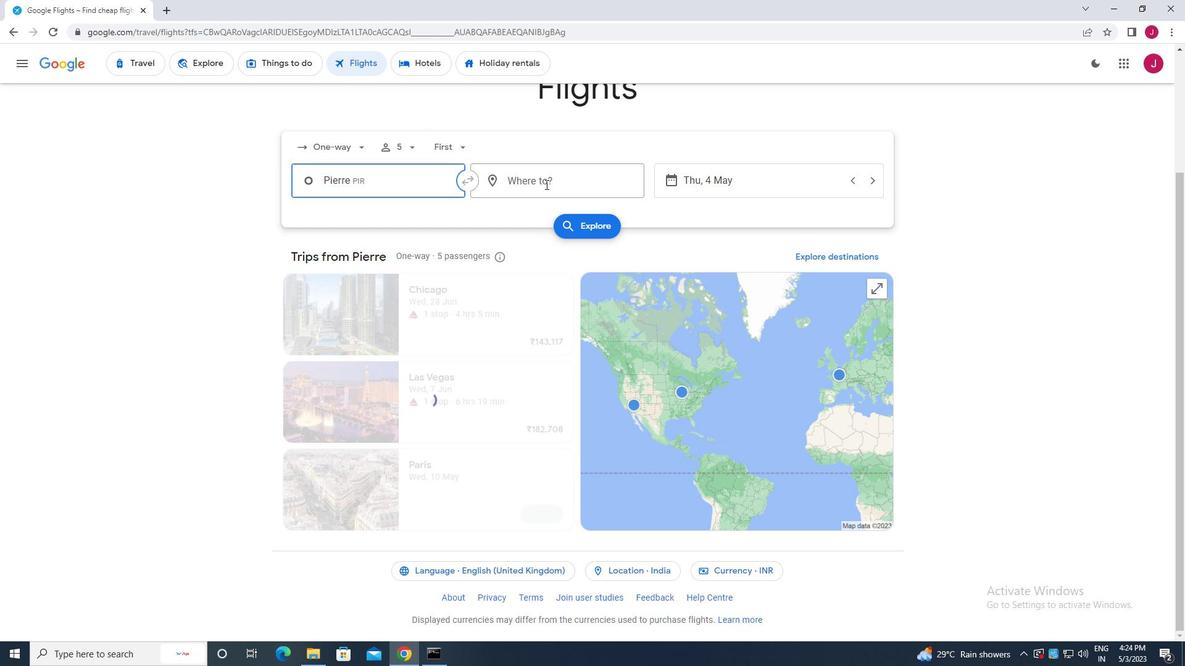 
Action: Key pressed evans
Screenshot: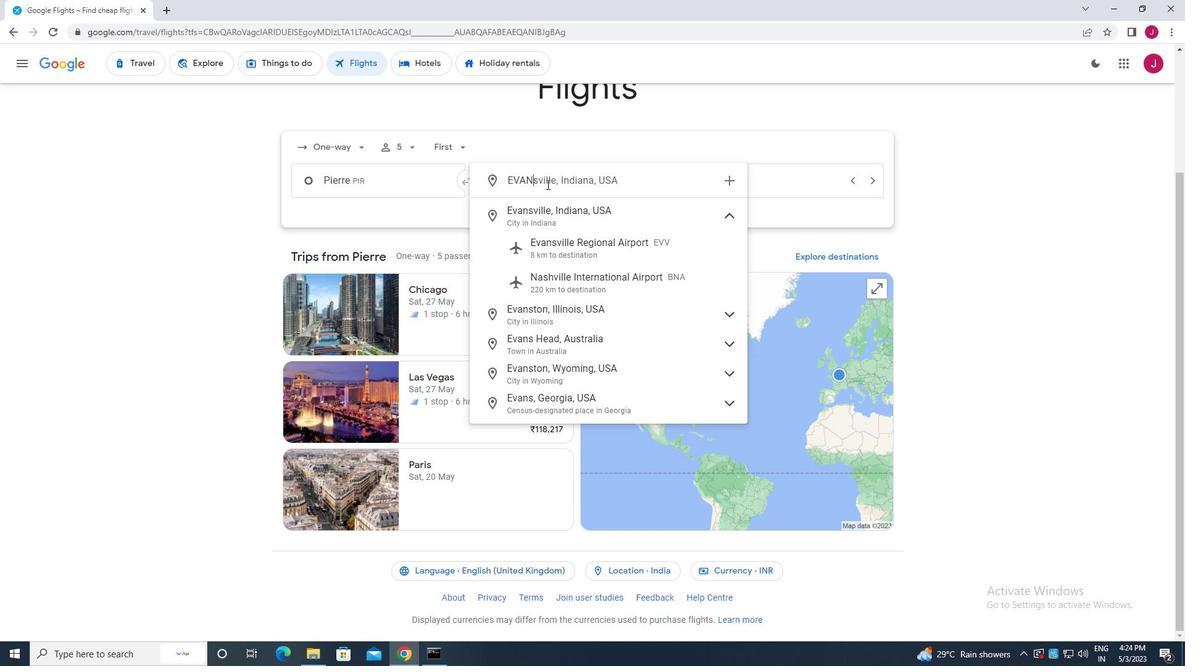 
Action: Mouse moved to (598, 244)
Screenshot: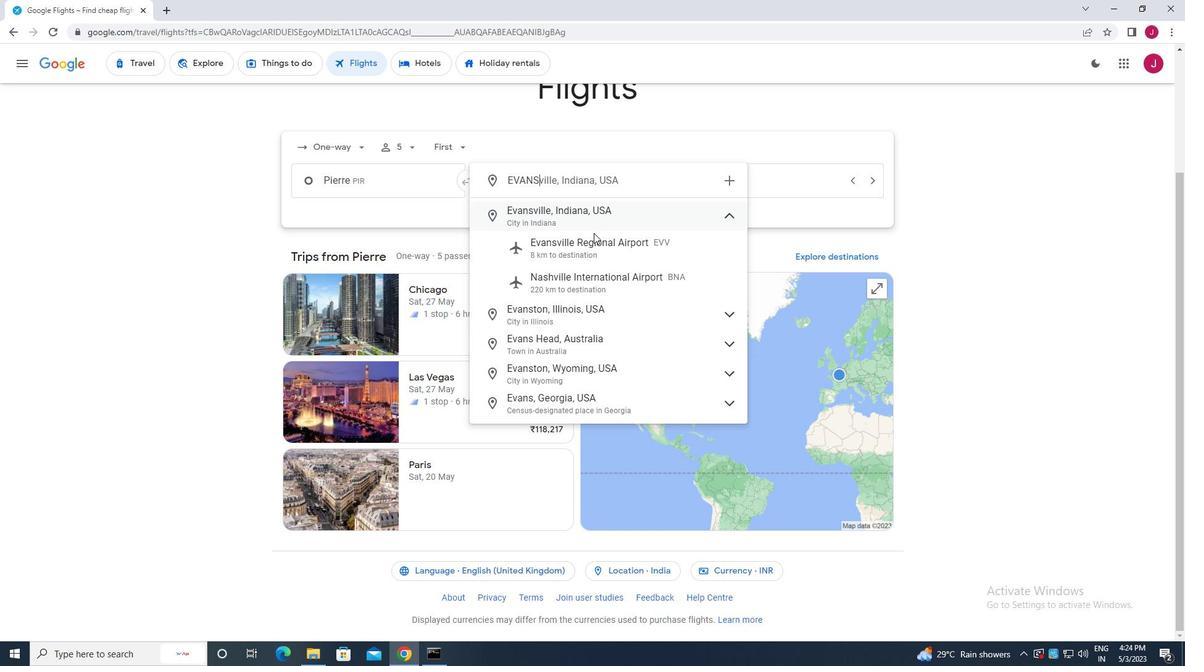
Action: Mouse pressed left at (598, 244)
Screenshot: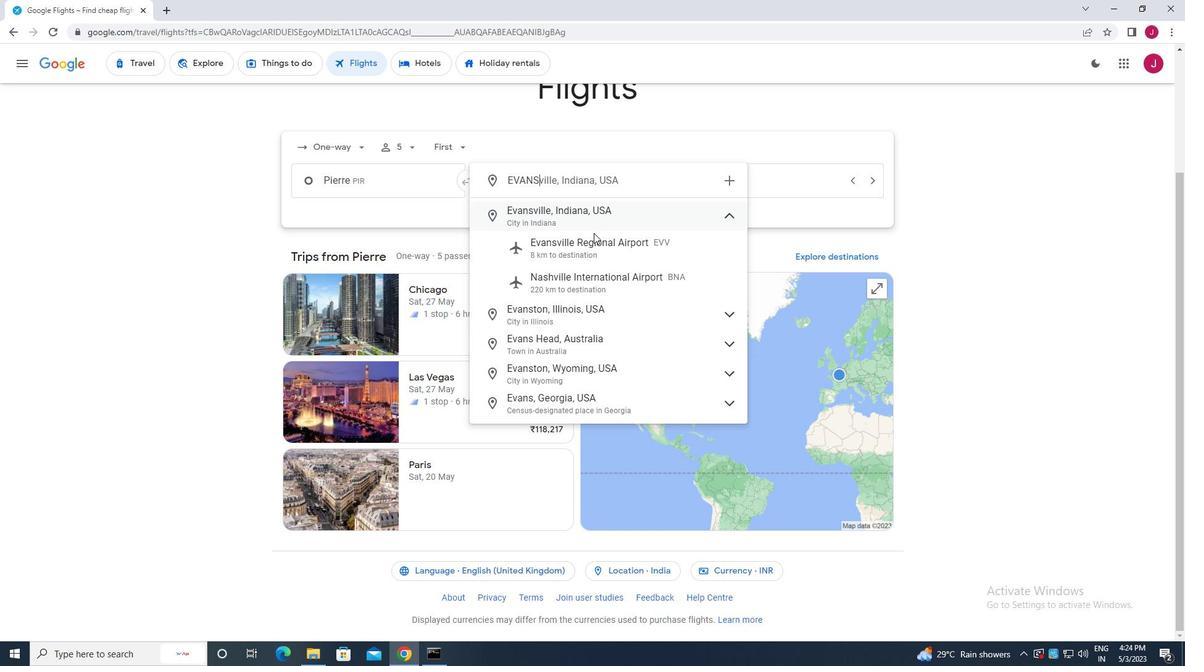 
Action: Mouse moved to (753, 187)
Screenshot: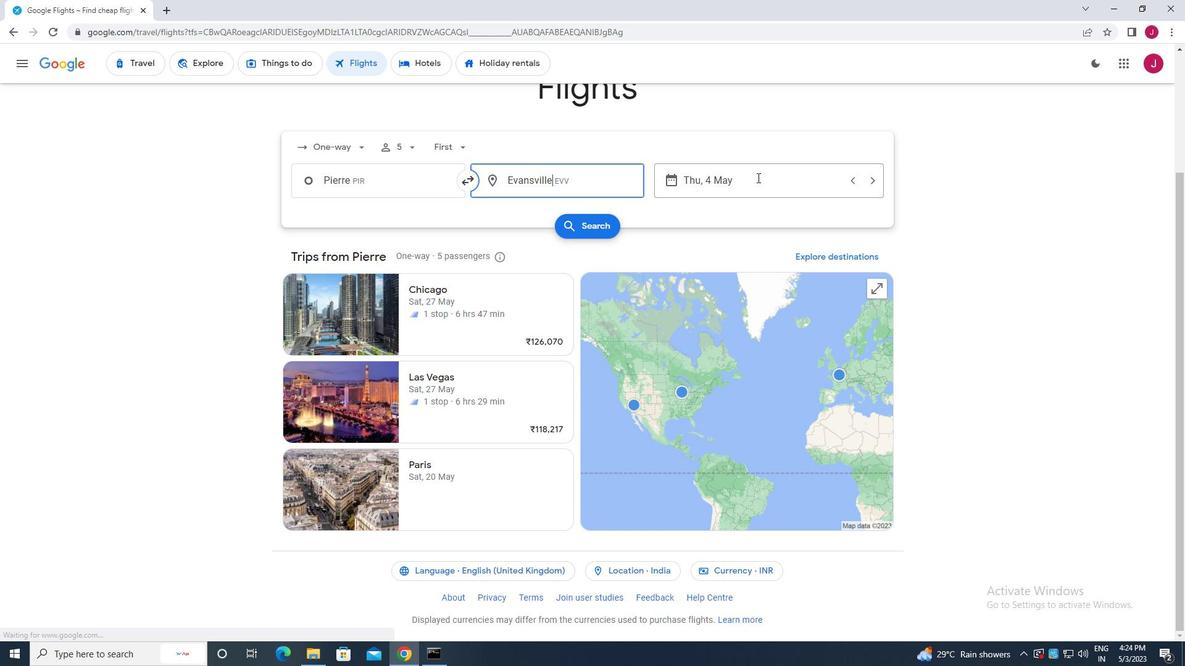 
Action: Mouse pressed left at (753, 187)
Screenshot: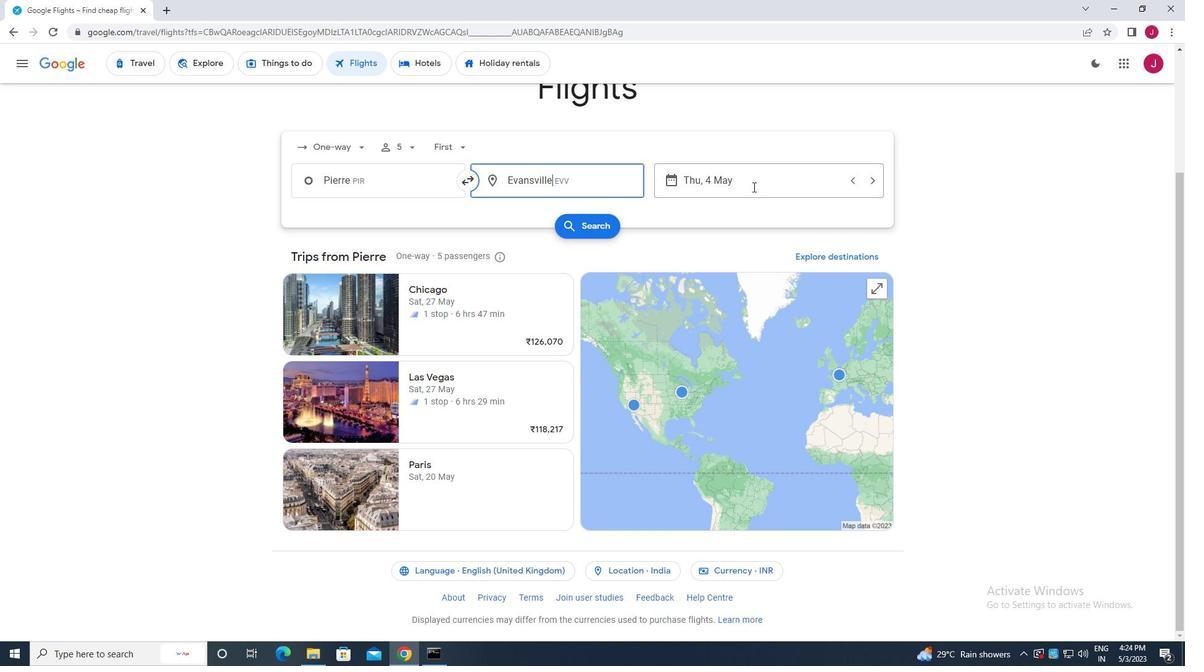 
Action: Mouse moved to (537, 277)
Screenshot: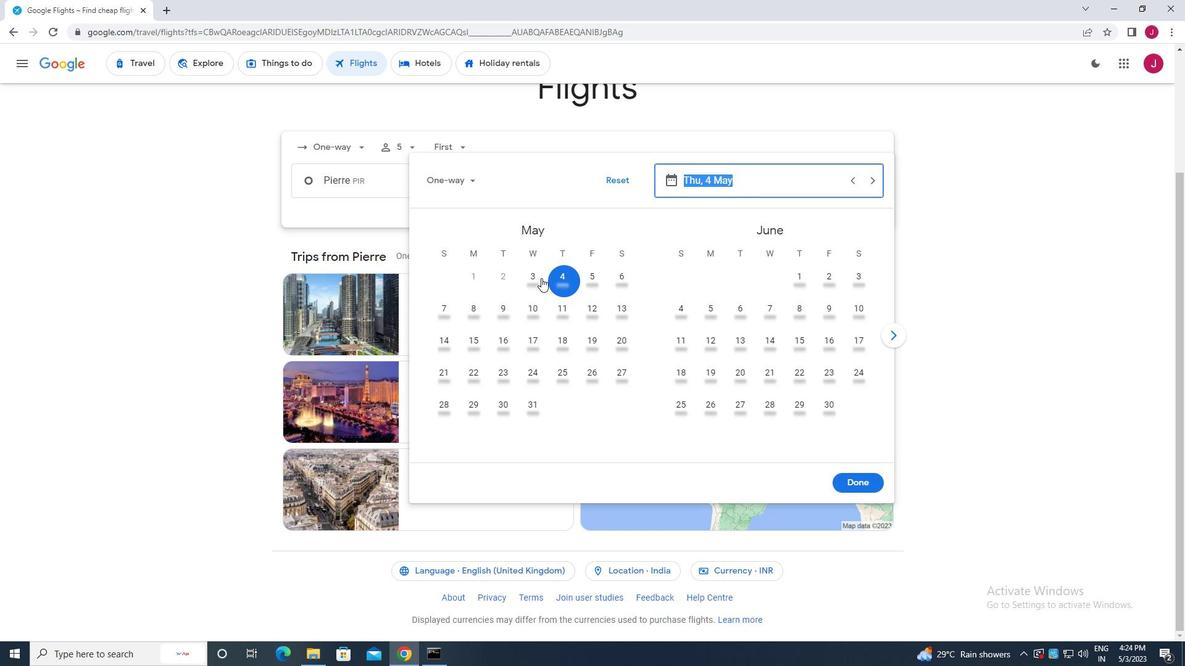 
Action: Mouse pressed left at (537, 277)
Screenshot: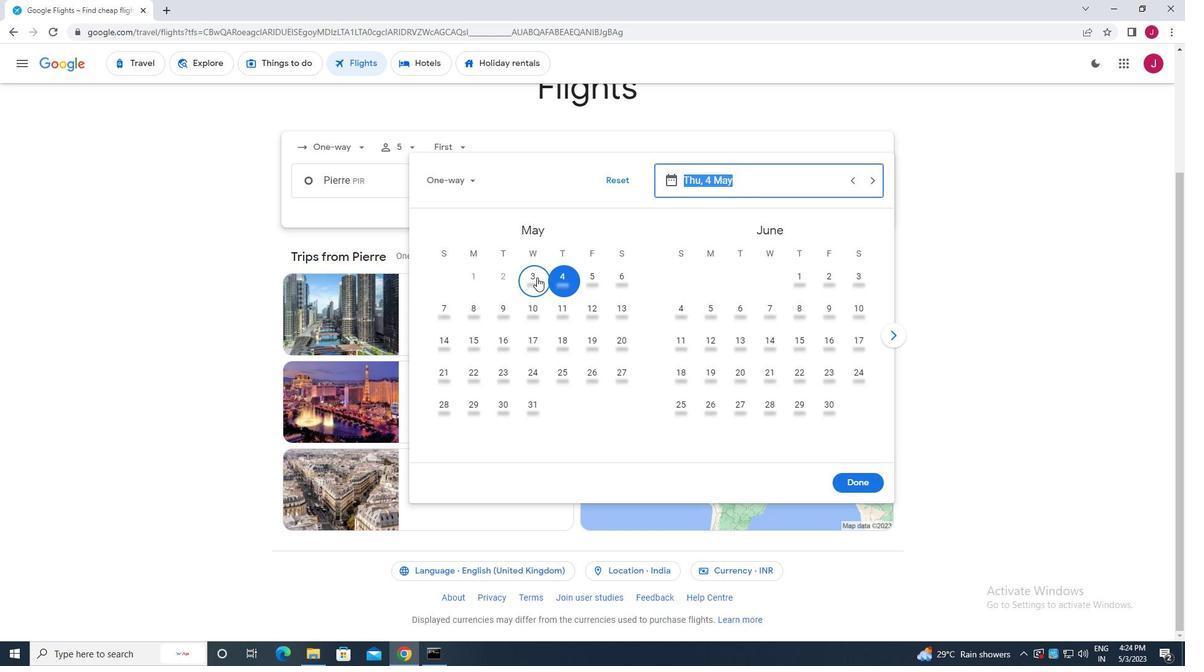 
Action: Mouse moved to (855, 477)
Screenshot: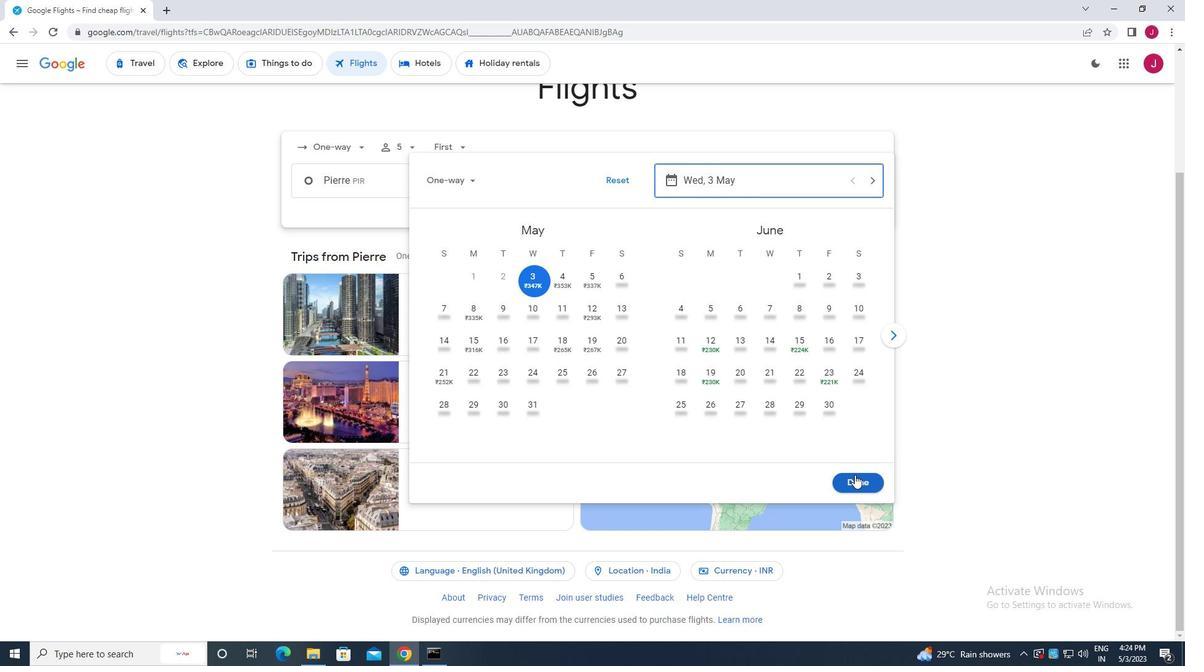 
Action: Mouse pressed left at (855, 477)
Screenshot: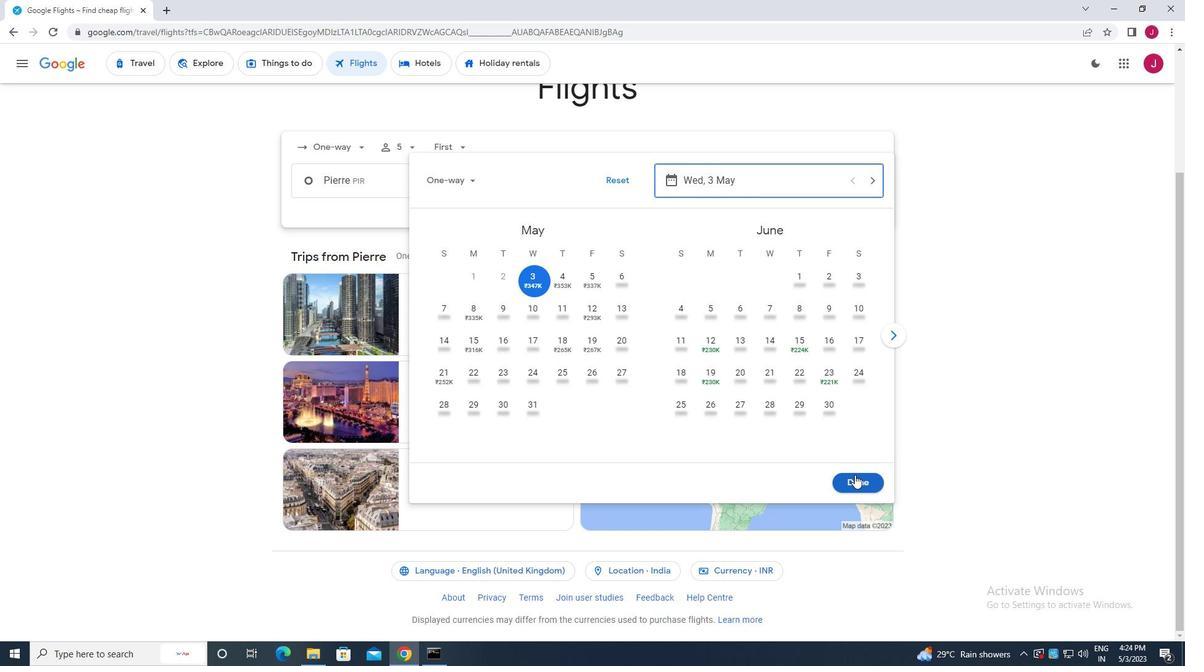 
Action: Mouse moved to (591, 228)
Screenshot: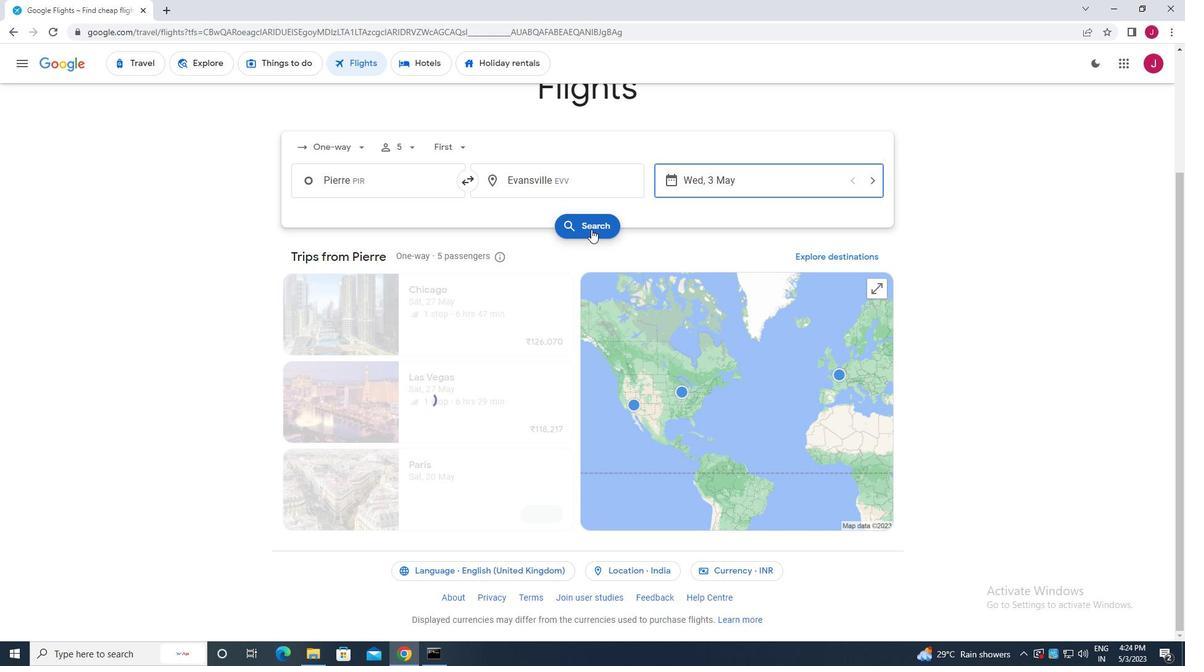 
Action: Mouse pressed left at (591, 228)
Screenshot: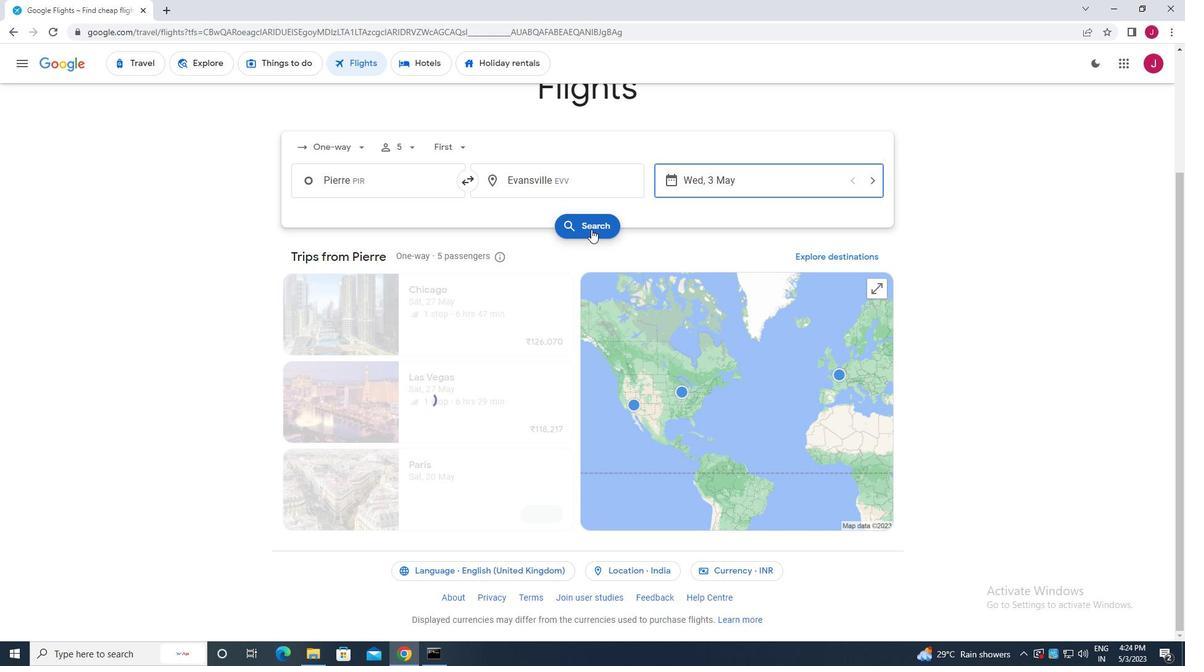 
Action: Mouse moved to (316, 178)
Screenshot: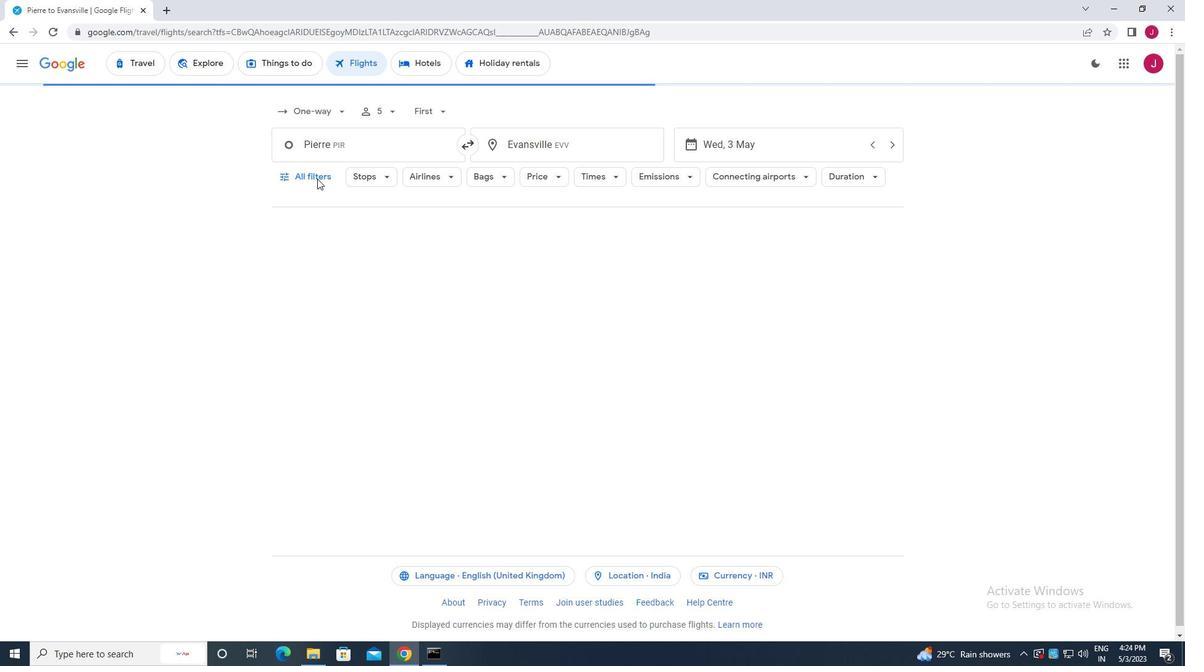 
Action: Mouse pressed left at (316, 178)
Screenshot: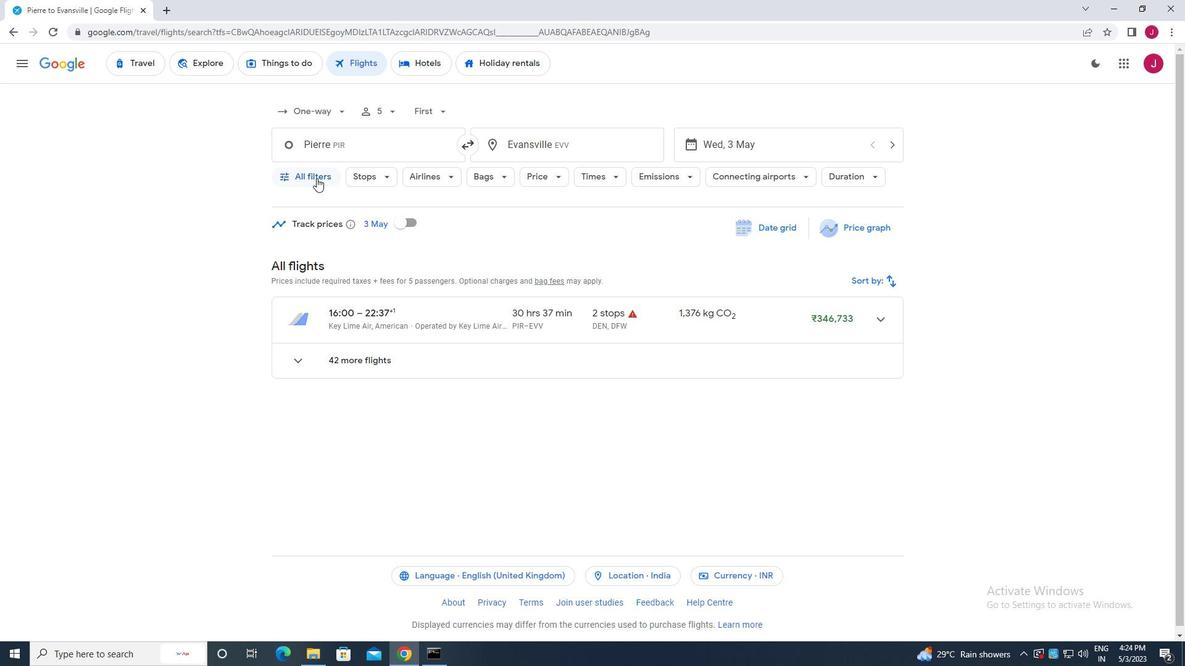 
Action: Mouse moved to (370, 269)
Screenshot: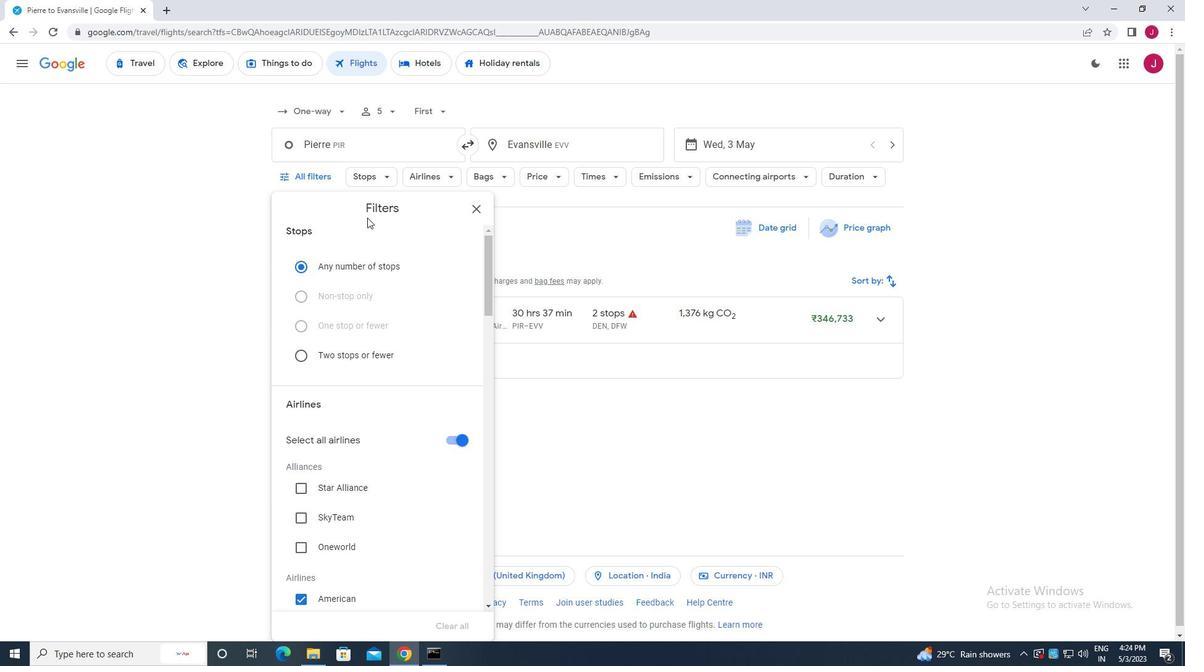 
Action: Mouse scrolled (370, 268) with delta (0, 0)
Screenshot: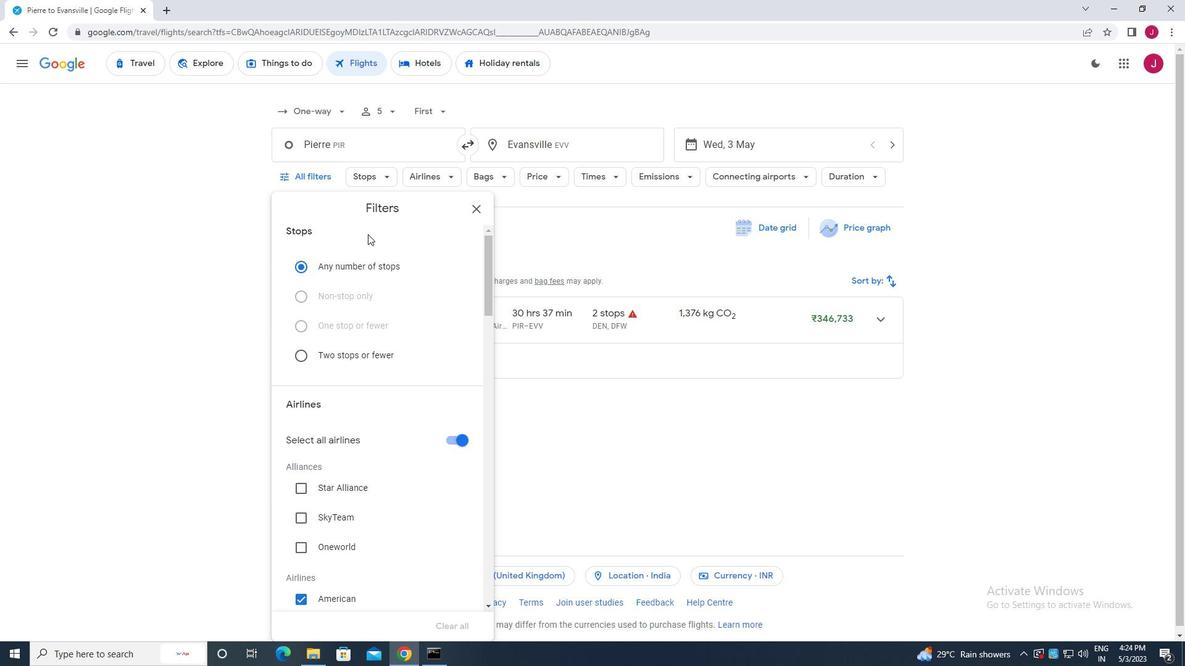 
Action: Mouse moved to (371, 269)
Screenshot: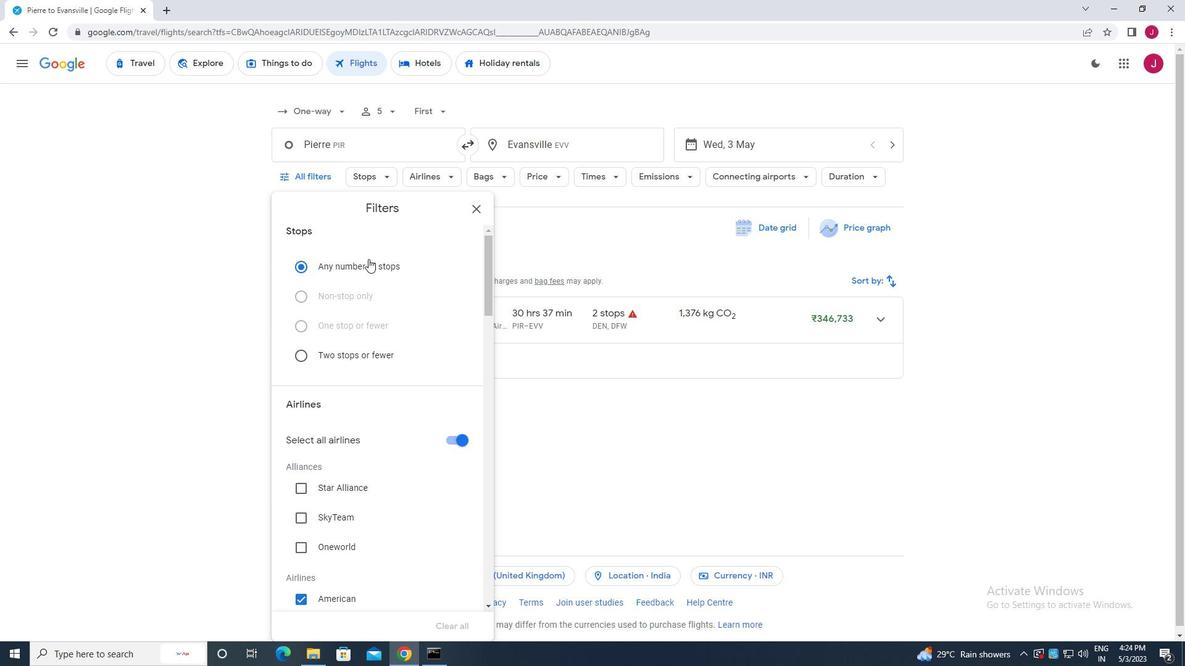 
Action: Mouse scrolled (371, 268) with delta (0, 0)
Screenshot: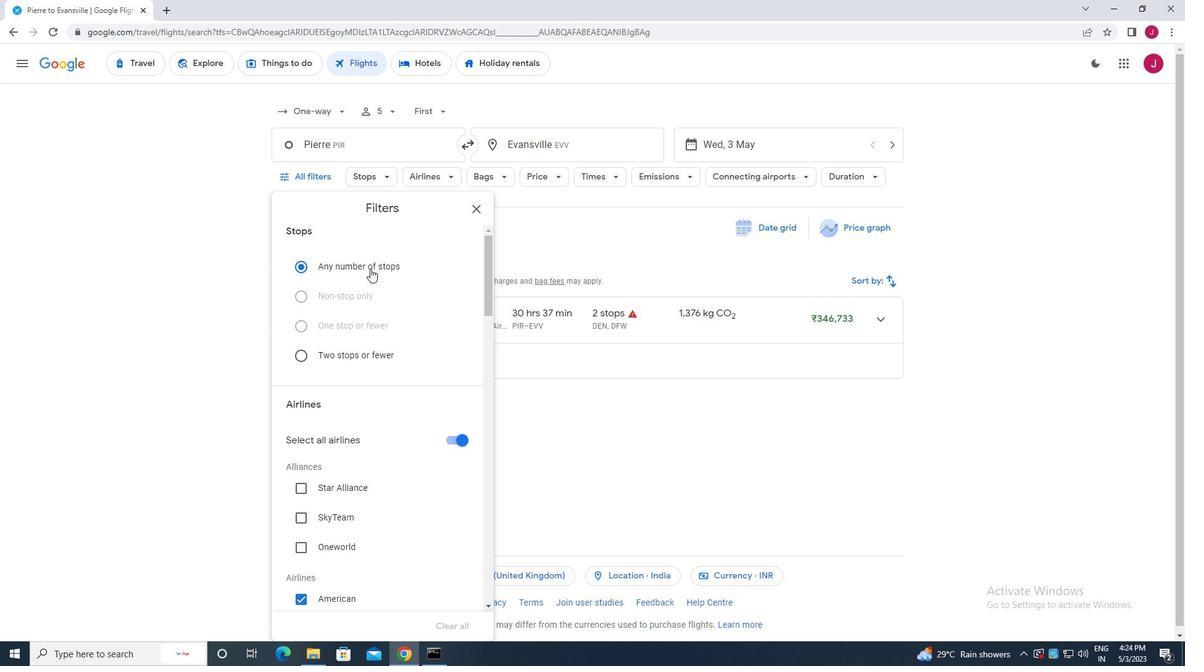 
Action: Mouse moved to (454, 314)
Screenshot: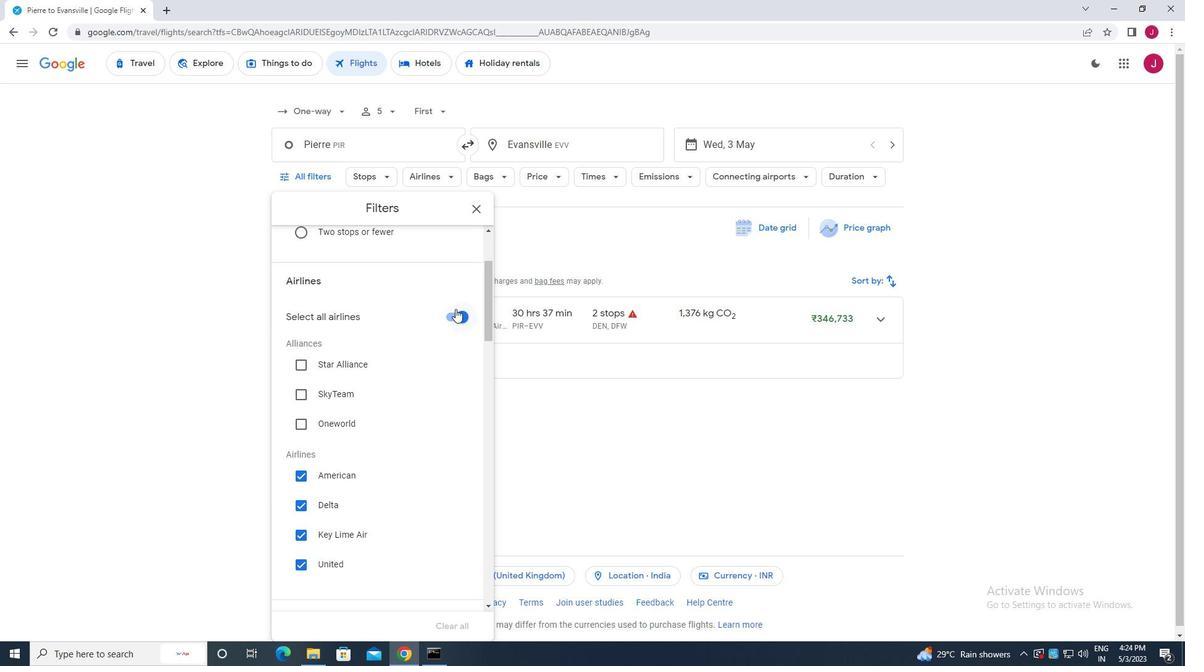 
Action: Mouse pressed left at (454, 314)
Screenshot: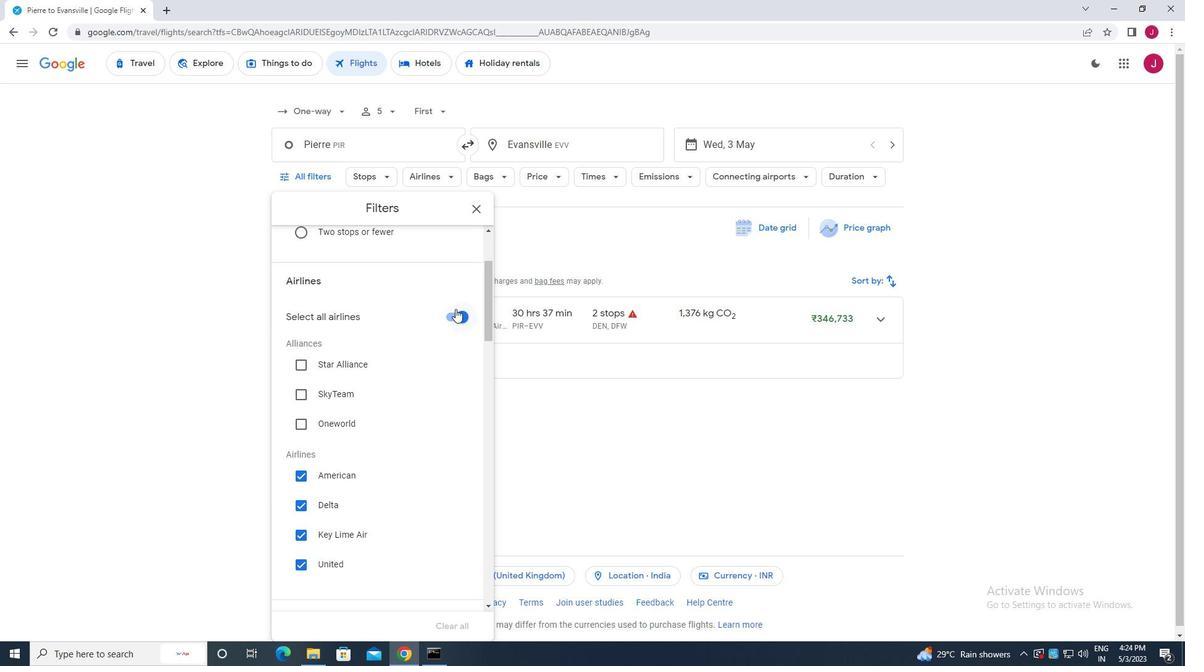 
Action: Mouse moved to (399, 322)
Screenshot: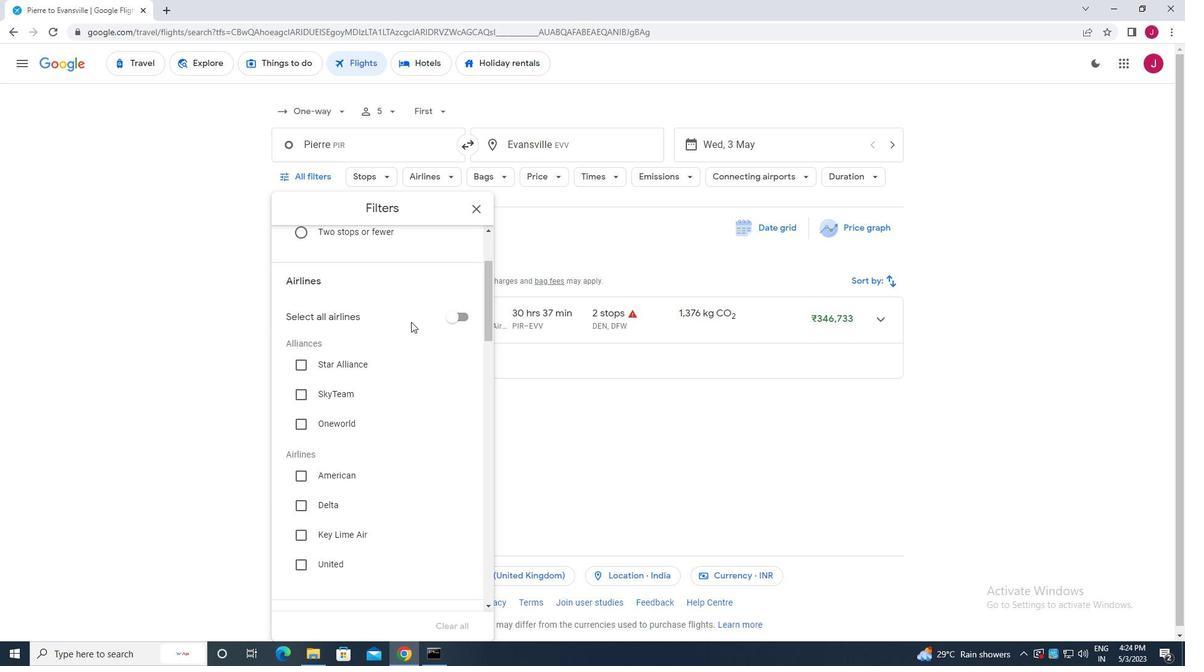 
Action: Mouse scrolled (399, 321) with delta (0, 0)
Screenshot: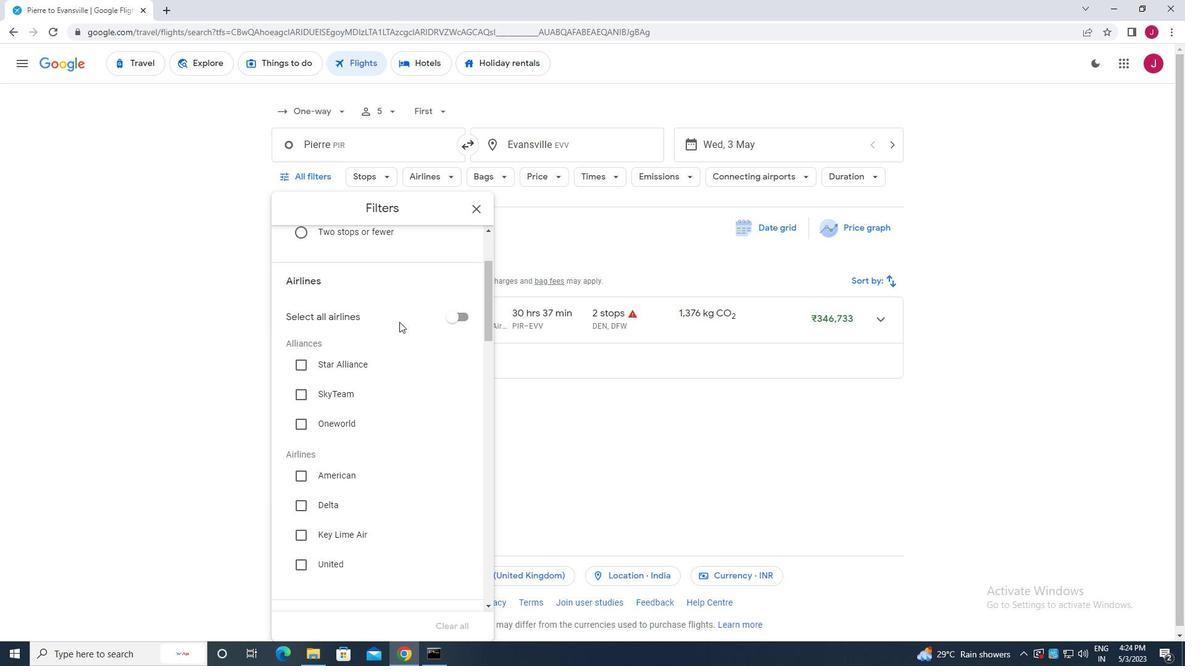 
Action: Mouse moved to (377, 301)
Screenshot: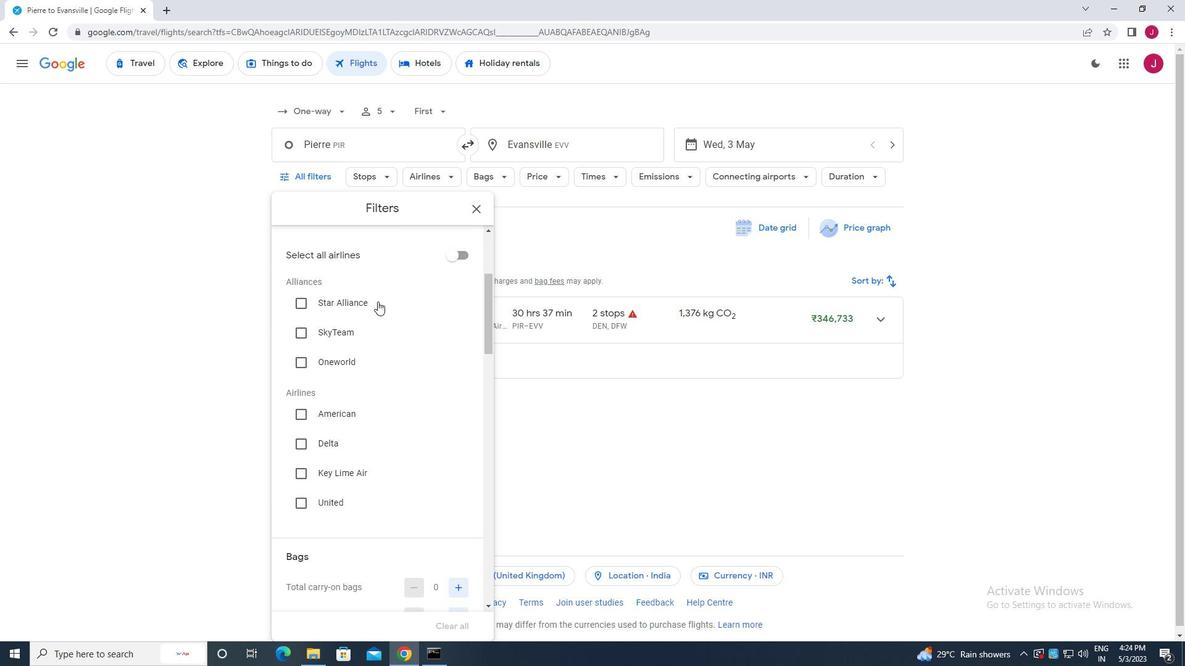 
Action: Mouse scrolled (377, 301) with delta (0, 0)
Screenshot: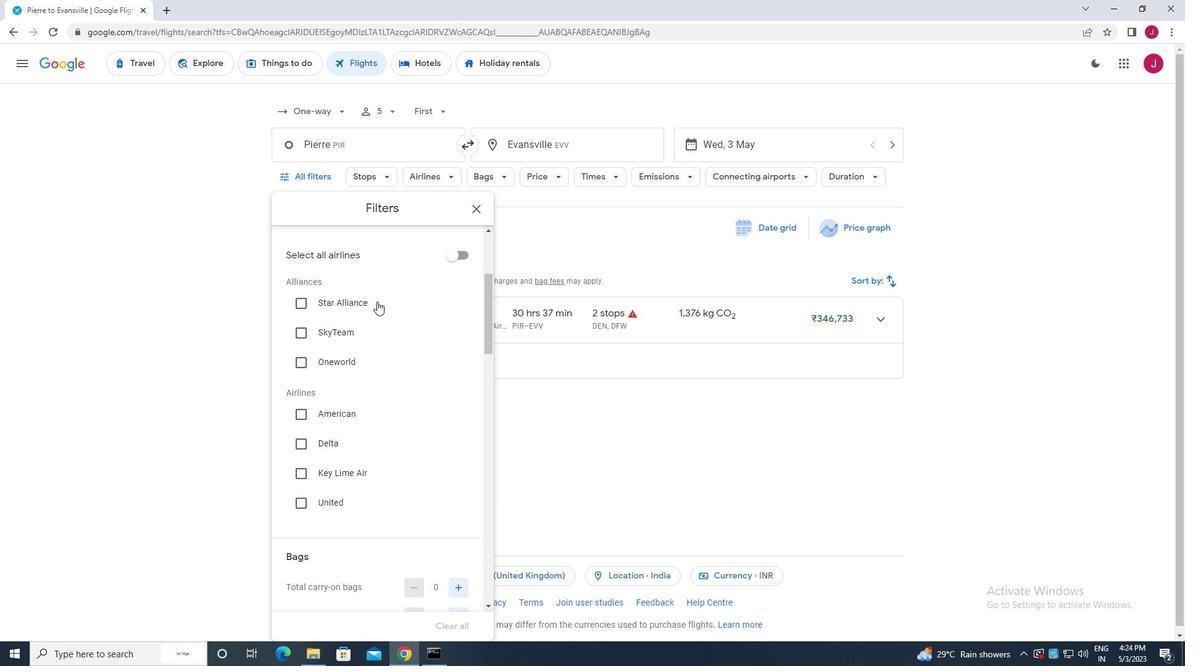 
Action: Mouse moved to (377, 308)
Screenshot: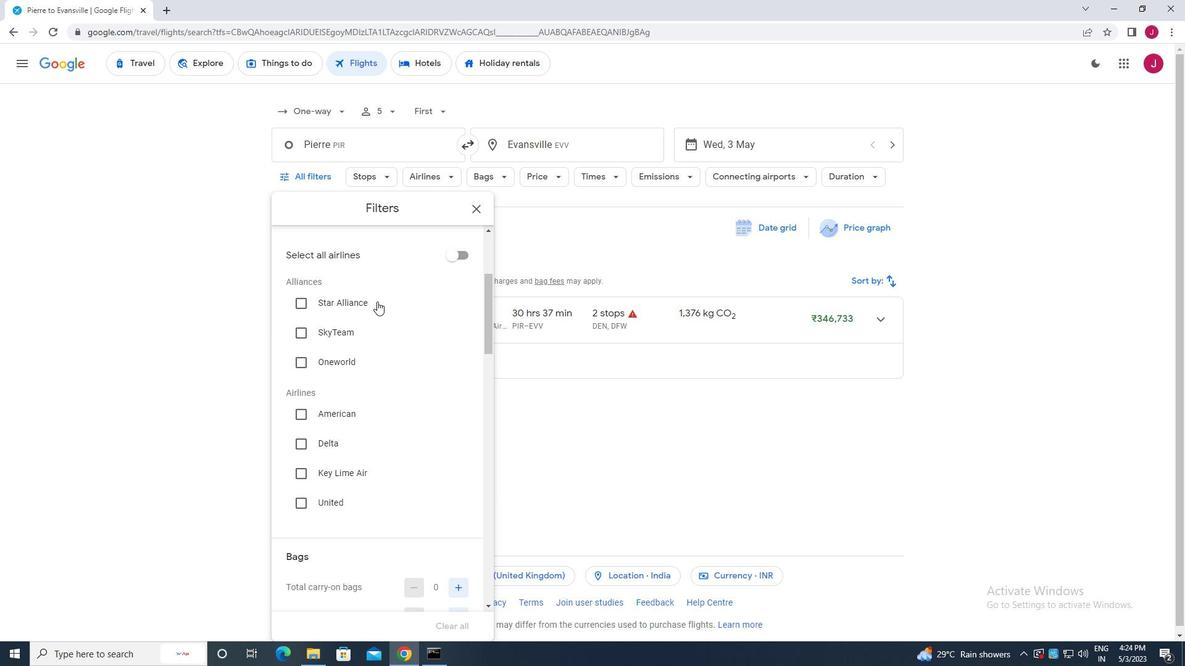 
Action: Mouse scrolled (377, 307) with delta (0, 0)
Screenshot: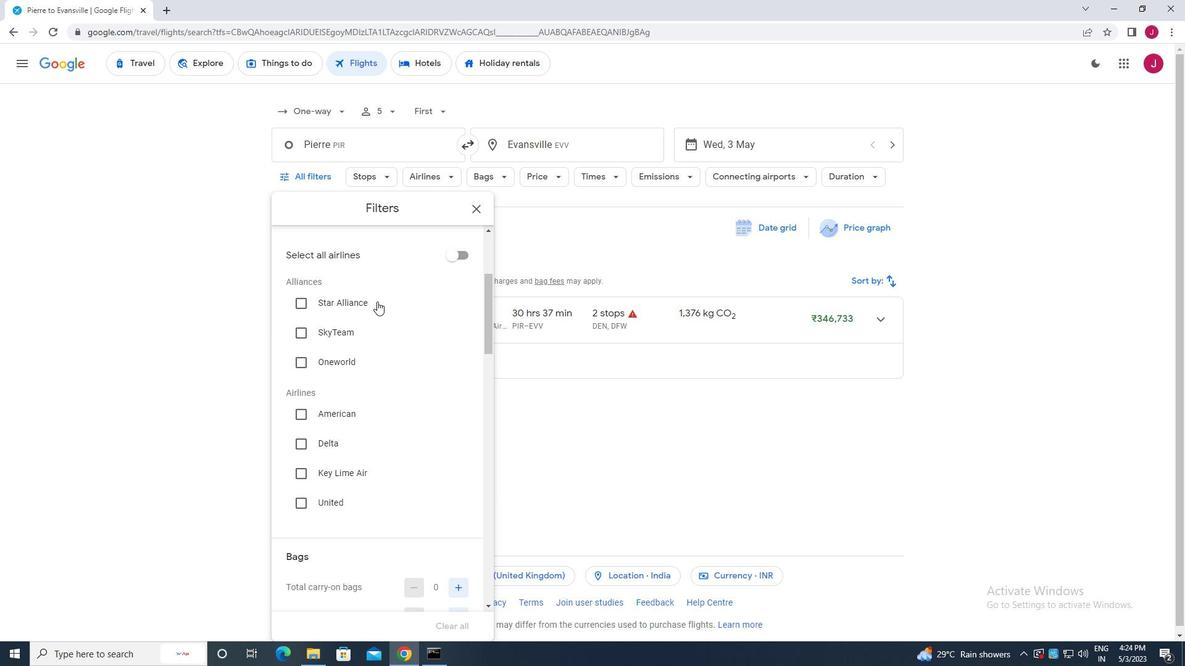 
Action: Mouse moved to (377, 312)
Screenshot: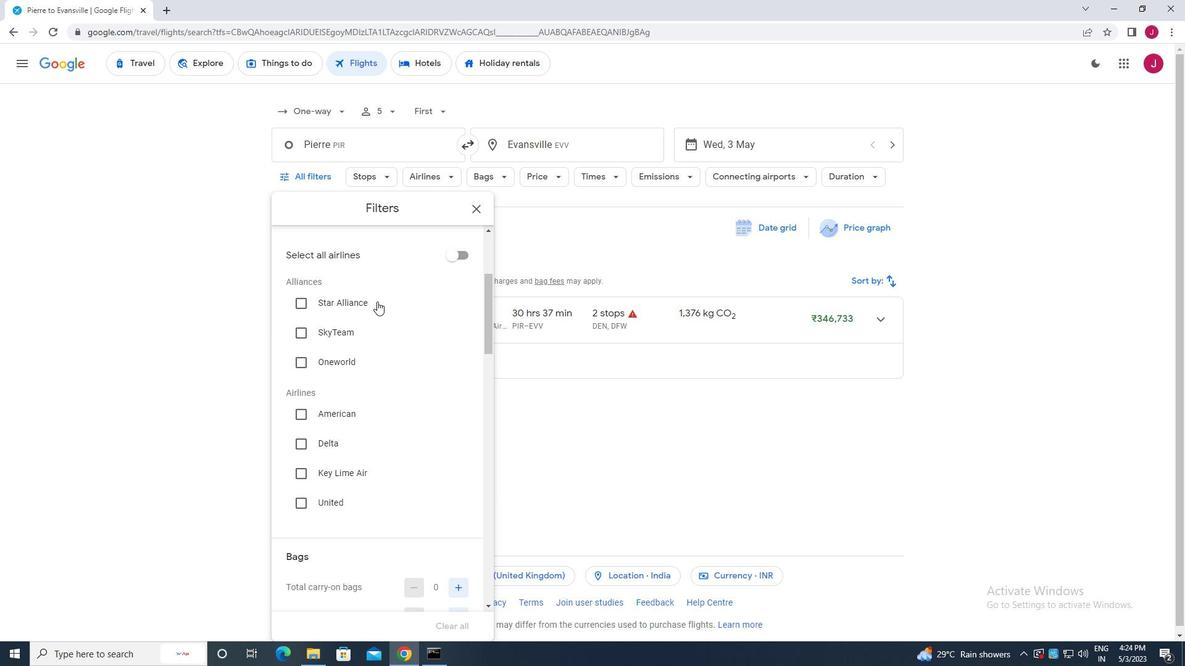 
Action: Mouse scrolled (377, 312) with delta (0, 0)
Screenshot: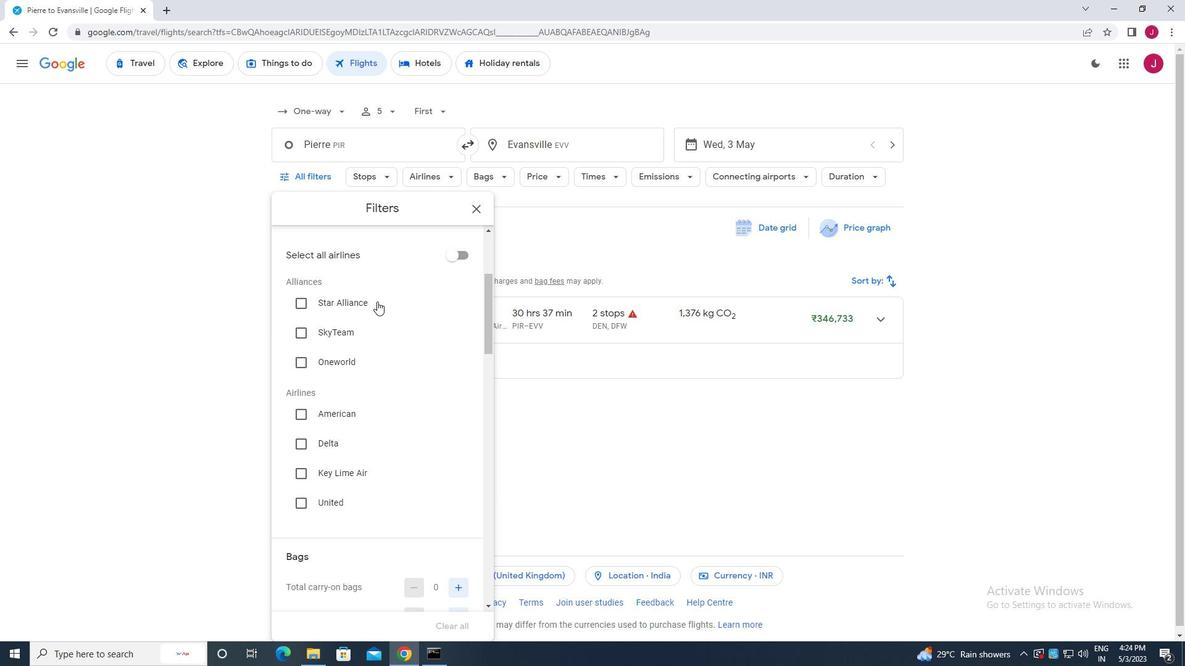 
Action: Mouse moved to (377, 314)
Screenshot: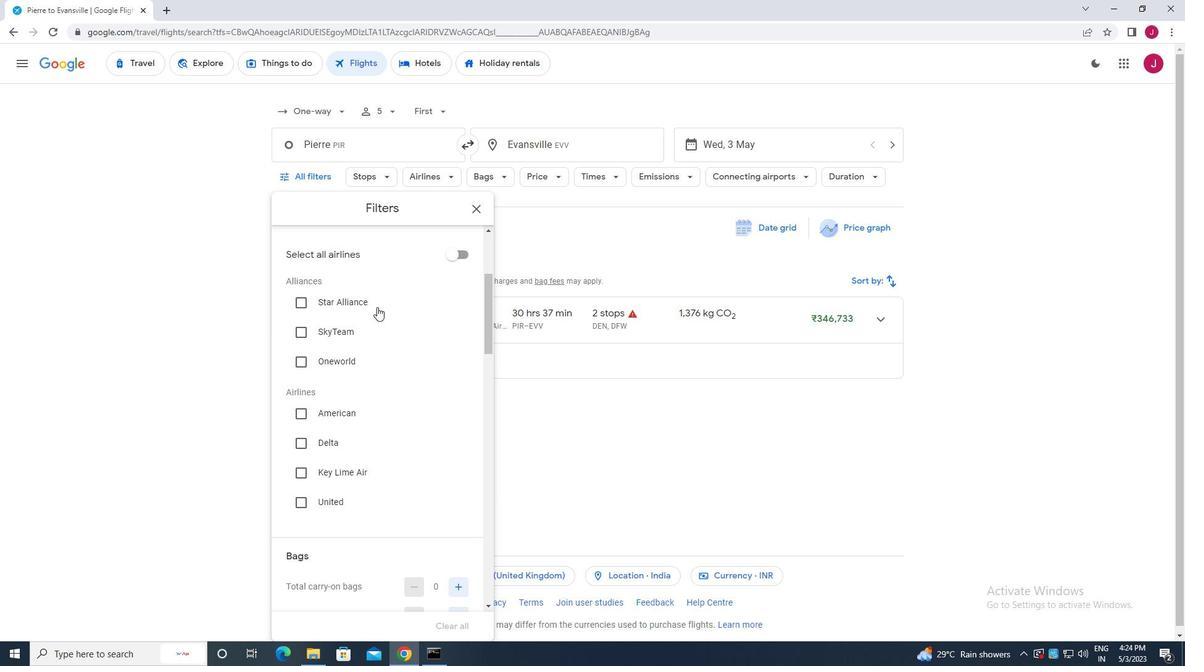 
Action: Mouse scrolled (377, 314) with delta (0, 0)
Screenshot: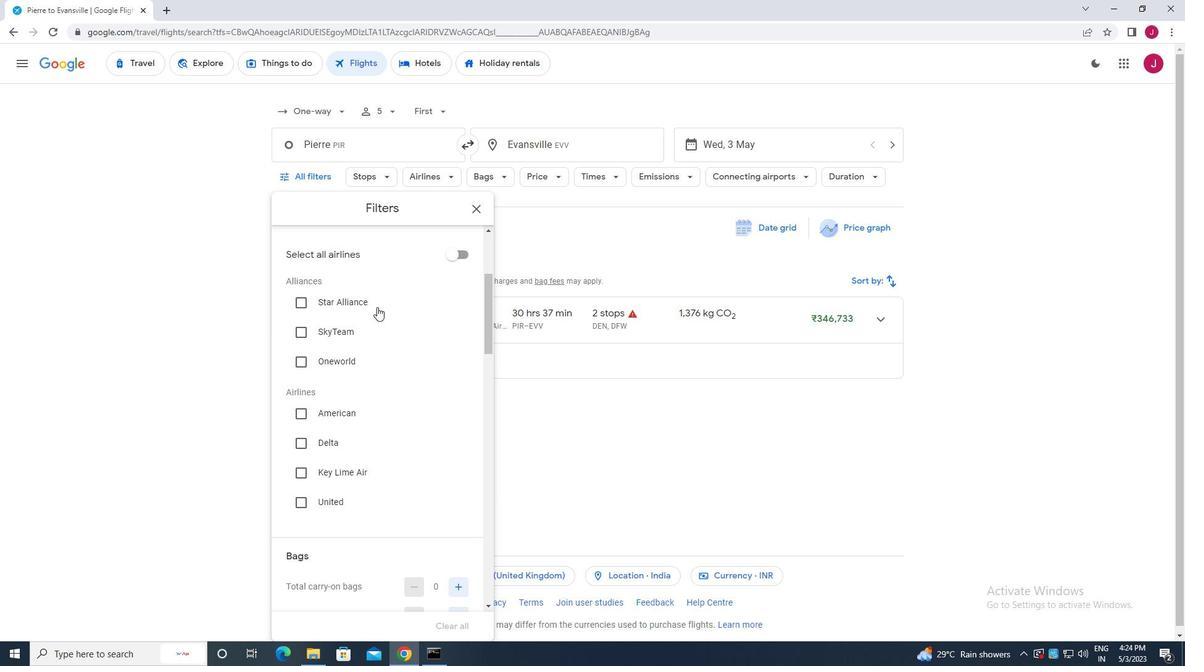 
Action: Mouse moved to (377, 317)
Screenshot: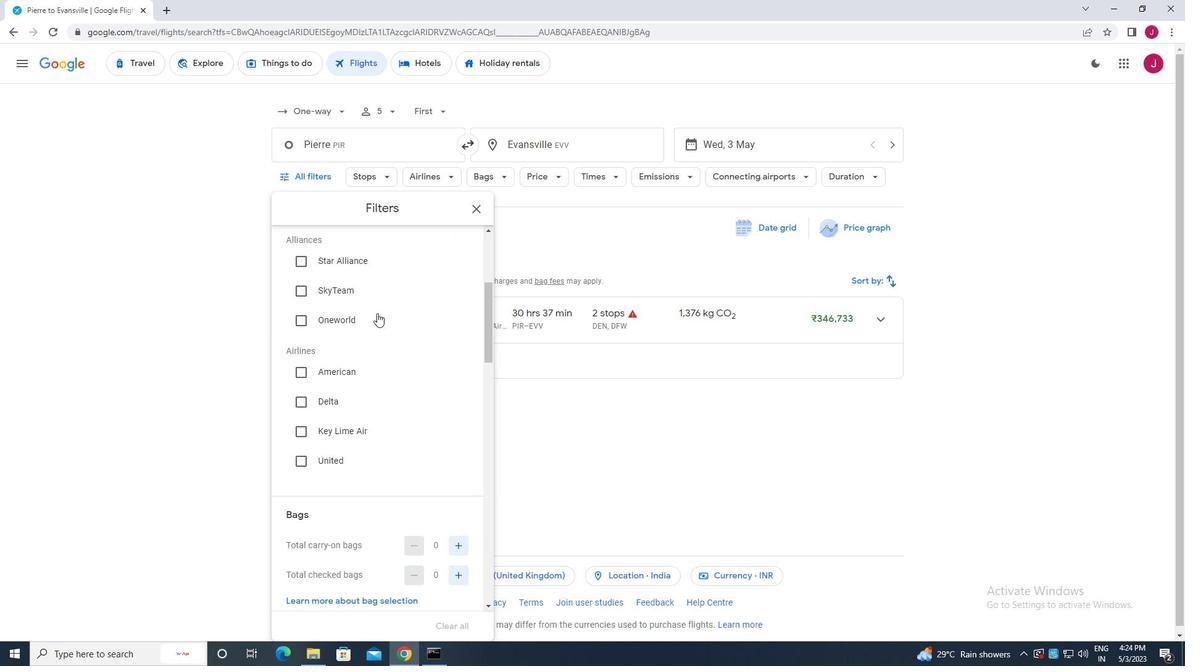 
Action: Mouse scrolled (377, 316) with delta (0, 0)
Screenshot: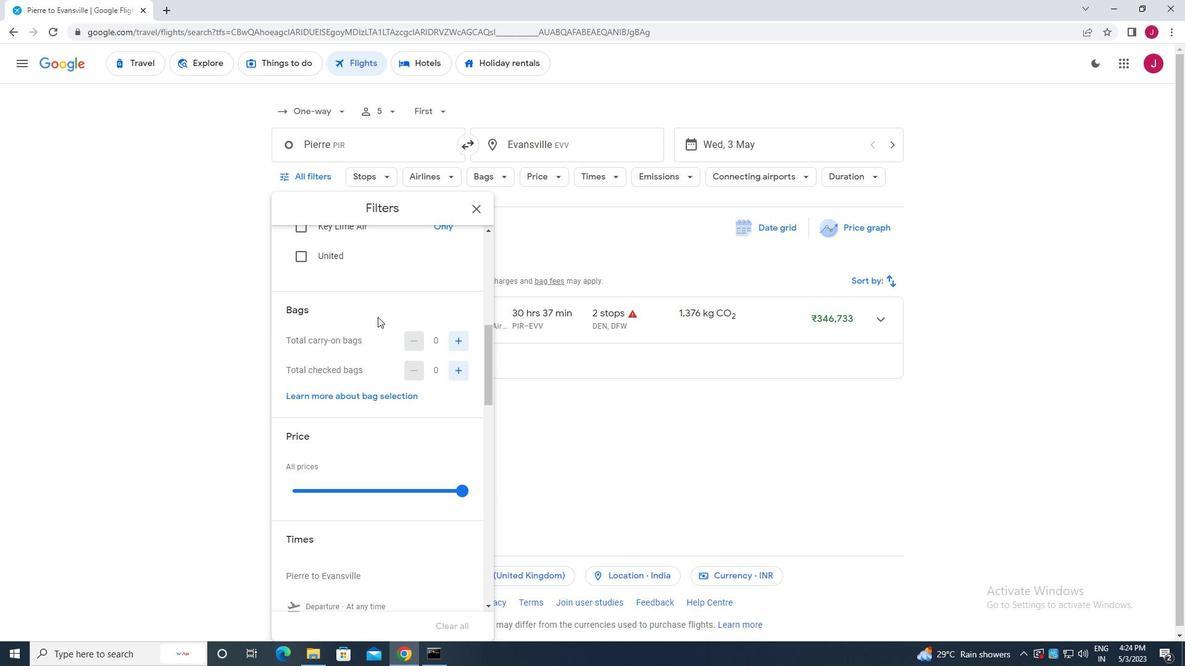 
Action: Mouse moved to (458, 306)
Screenshot: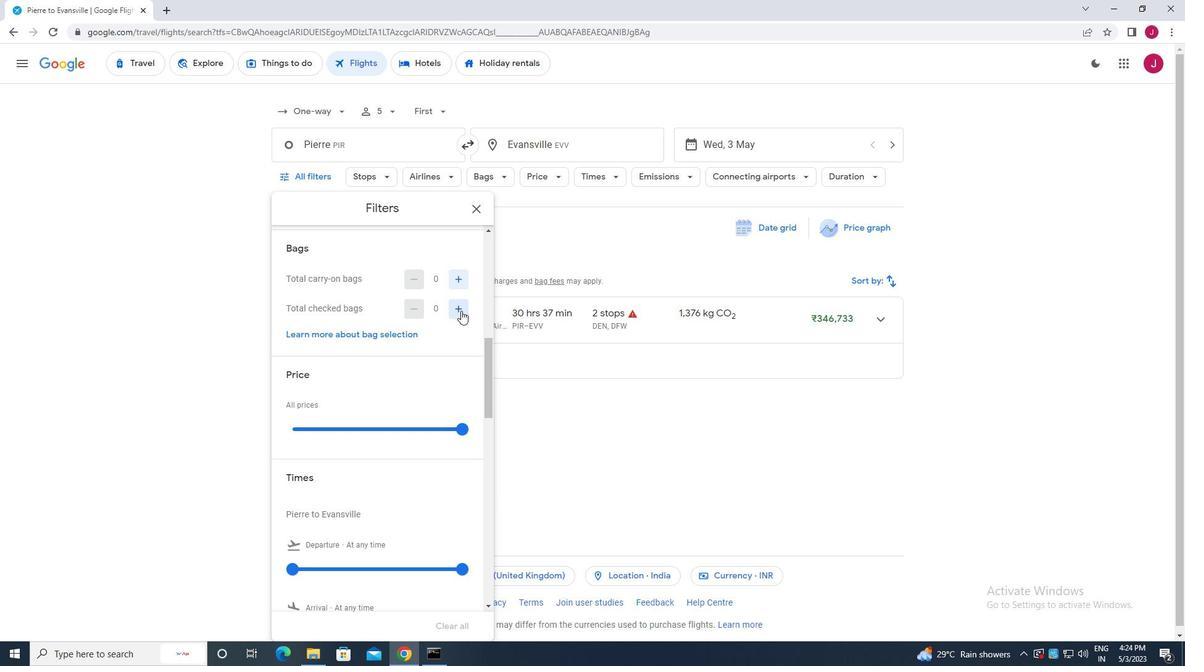 
Action: Mouse pressed left at (458, 306)
Screenshot: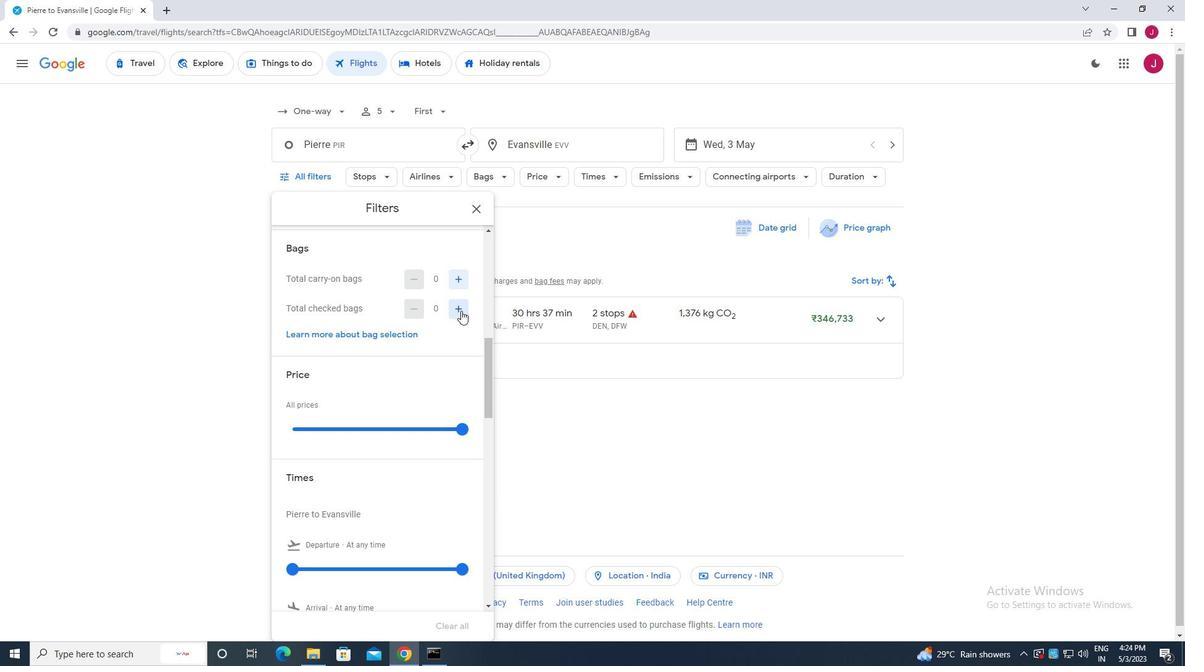 
Action: Mouse pressed left at (458, 306)
Screenshot: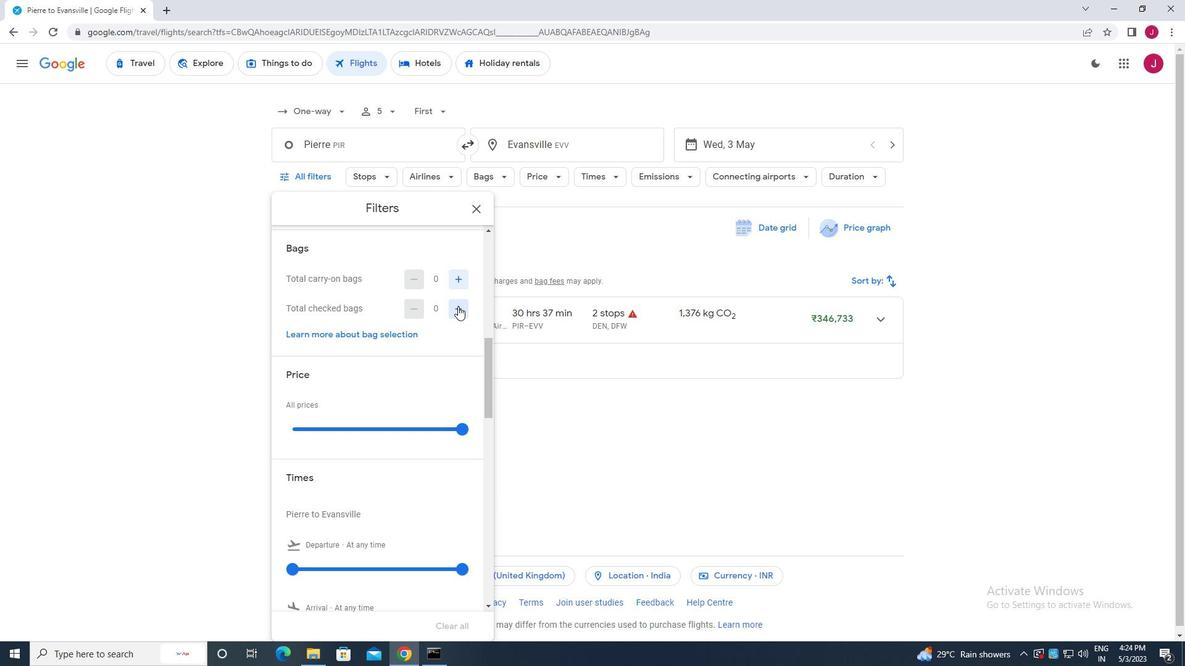 
Action: Mouse pressed left at (458, 306)
Screenshot: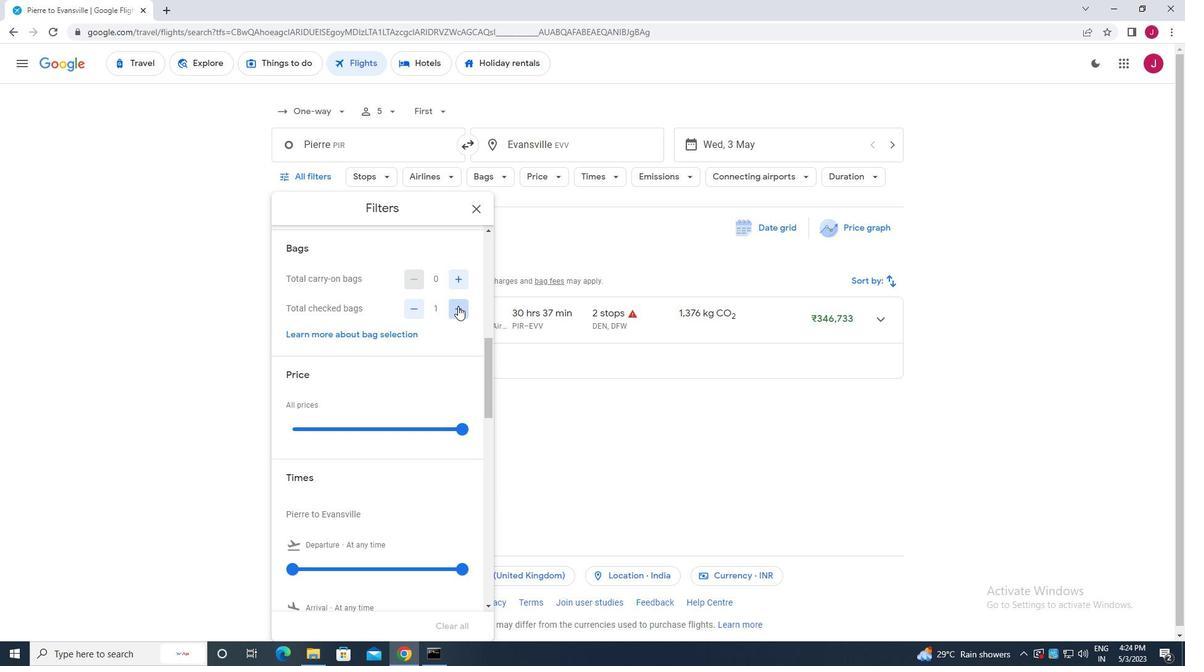 
Action: Mouse moved to (463, 430)
Screenshot: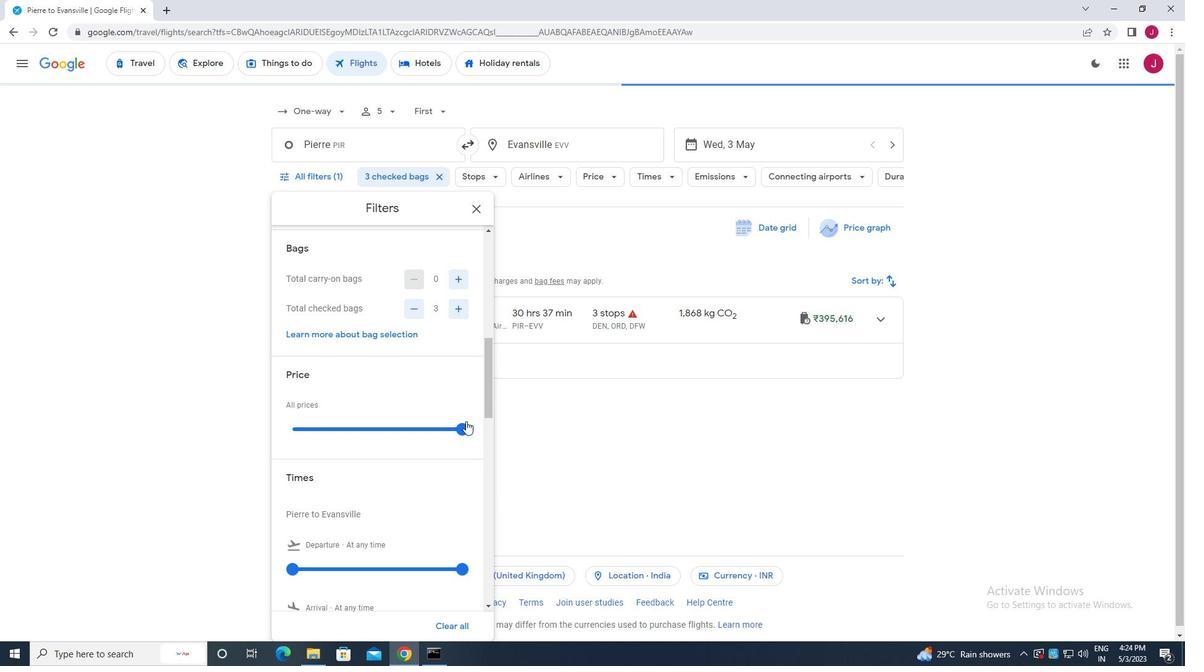 
Action: Mouse pressed left at (463, 430)
Screenshot: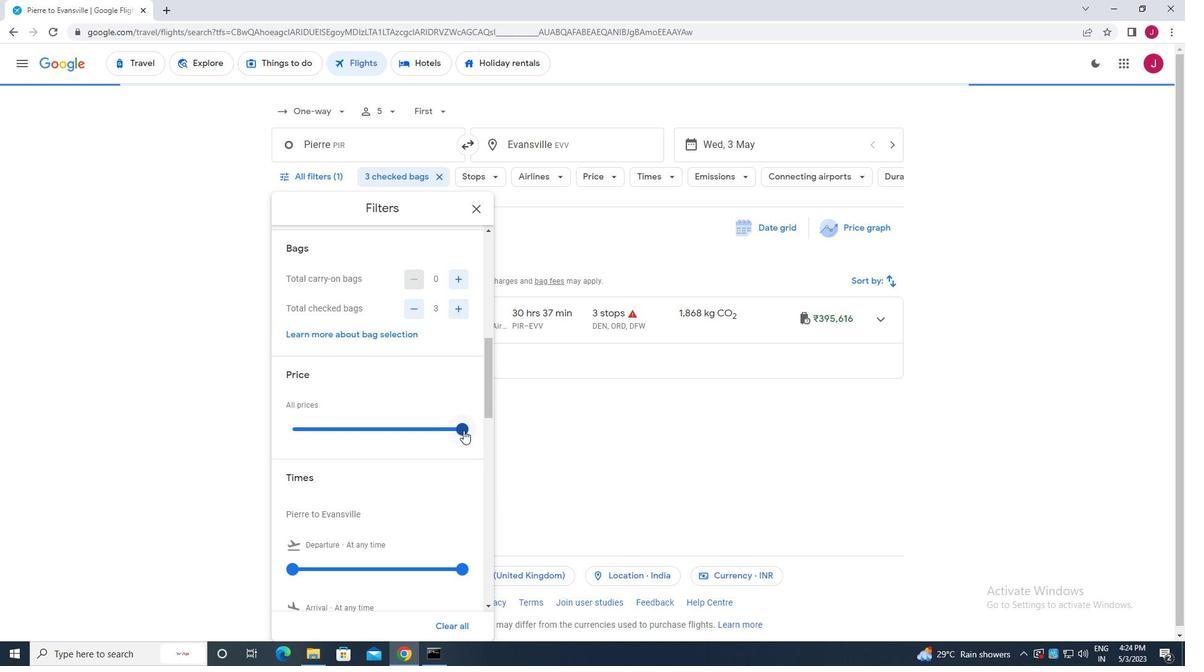 
Action: Mouse moved to (385, 368)
Screenshot: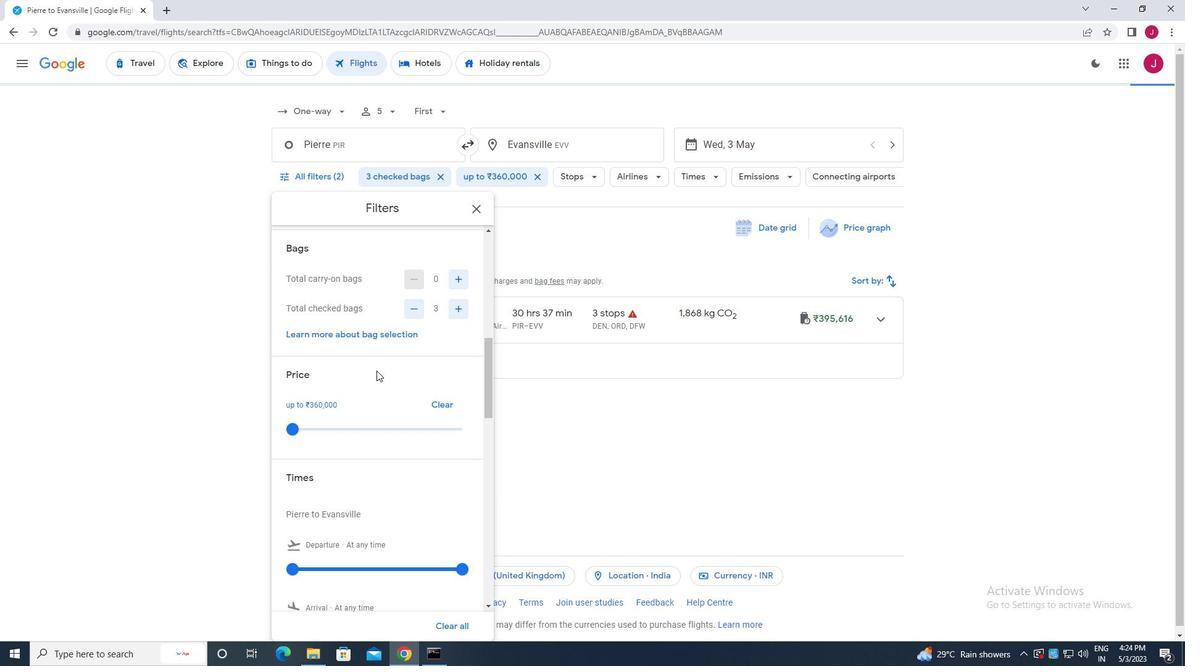 
Action: Mouse scrolled (385, 367) with delta (0, 0)
Screenshot: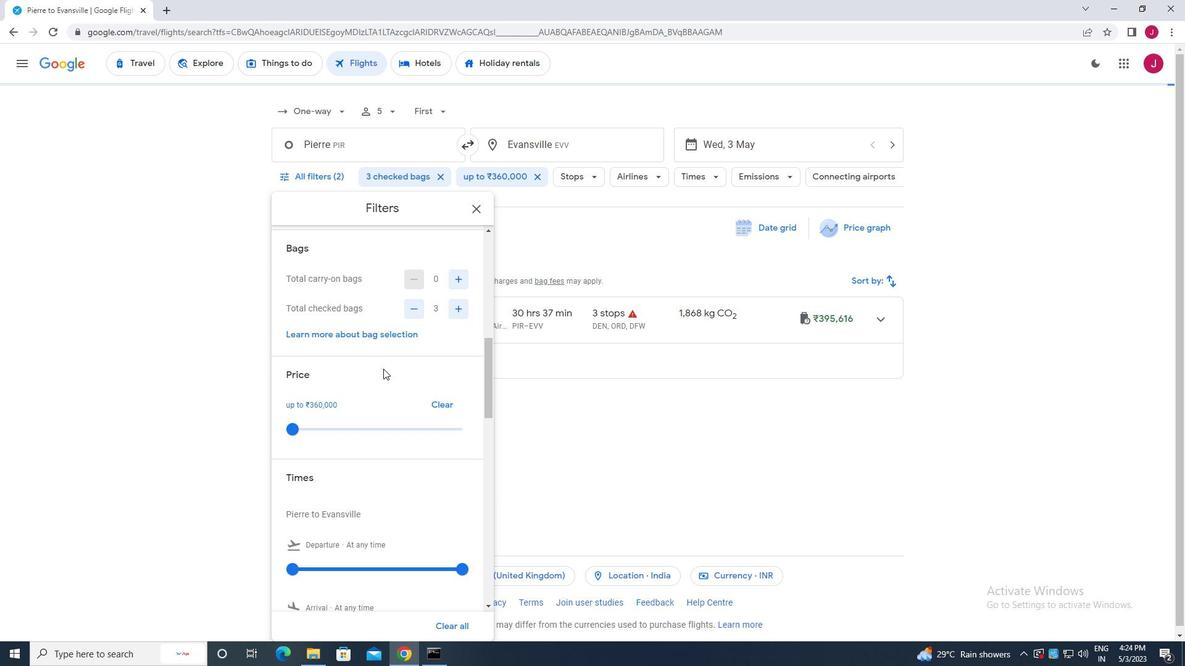 
Action: Mouse scrolled (385, 367) with delta (0, 0)
Screenshot: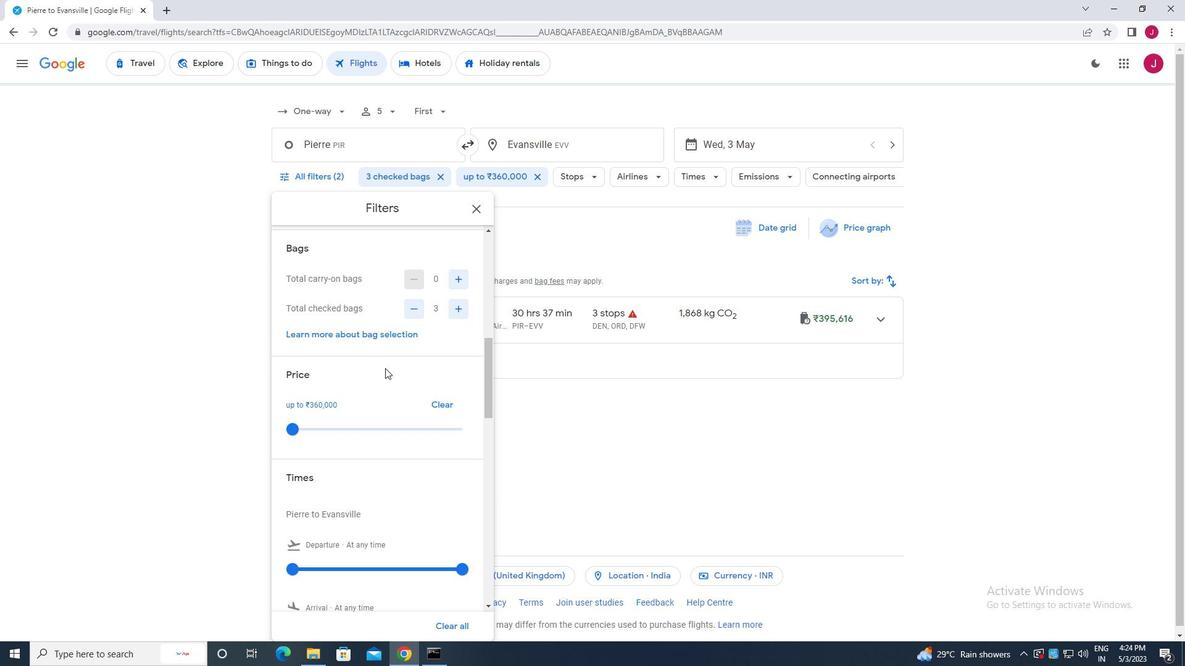 
Action: Mouse moved to (385, 368)
Screenshot: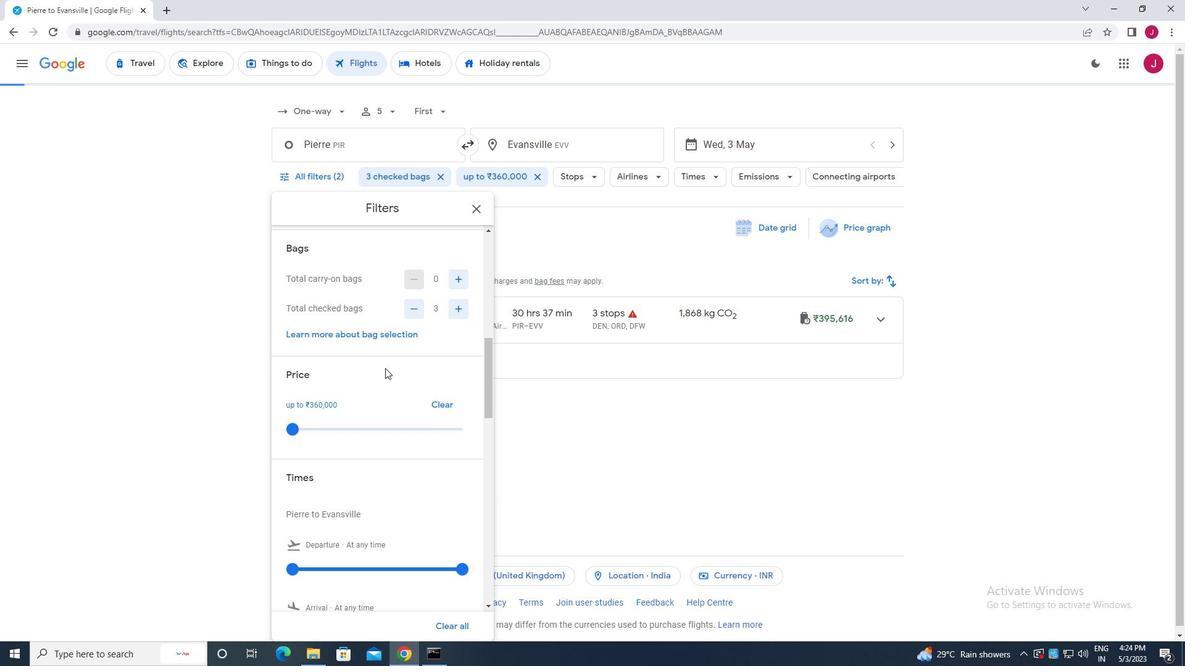 
Action: Mouse scrolled (385, 367) with delta (0, 0)
Screenshot: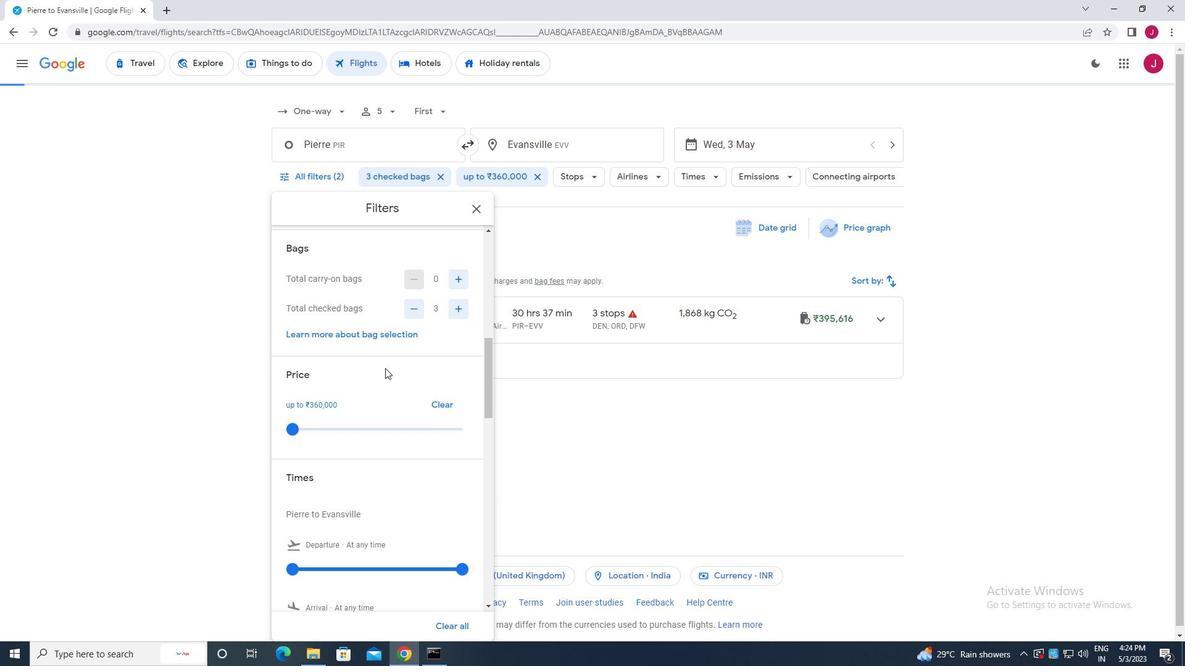 
Action: Mouse moved to (295, 385)
Screenshot: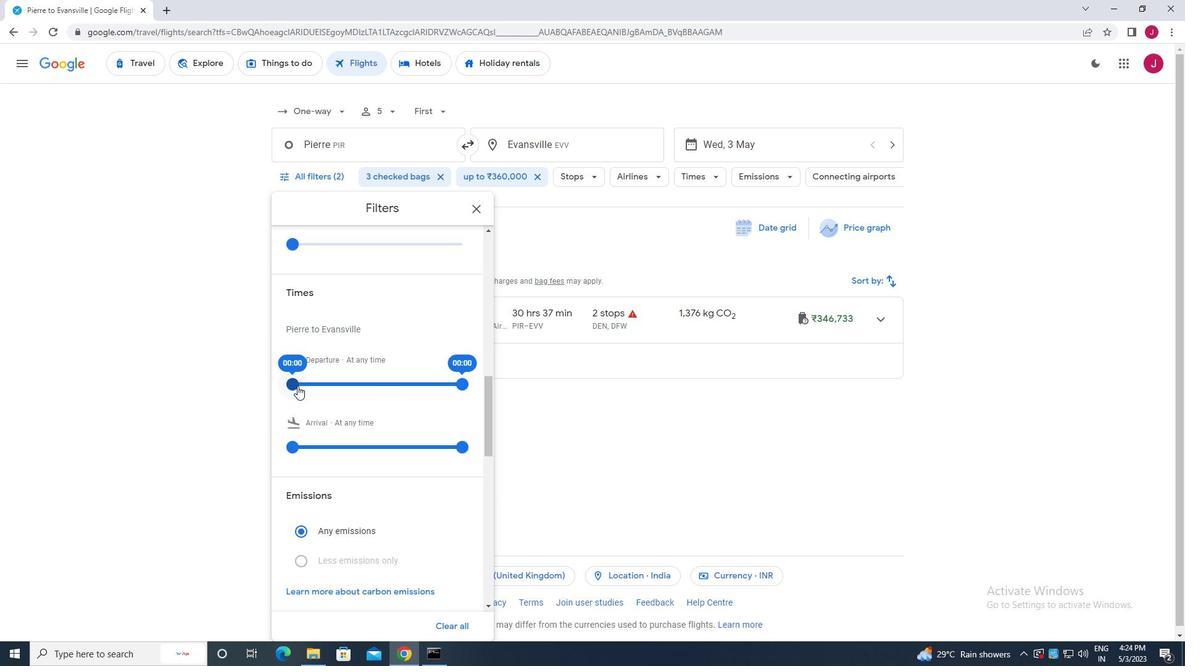 
Action: Mouse pressed left at (295, 385)
Screenshot: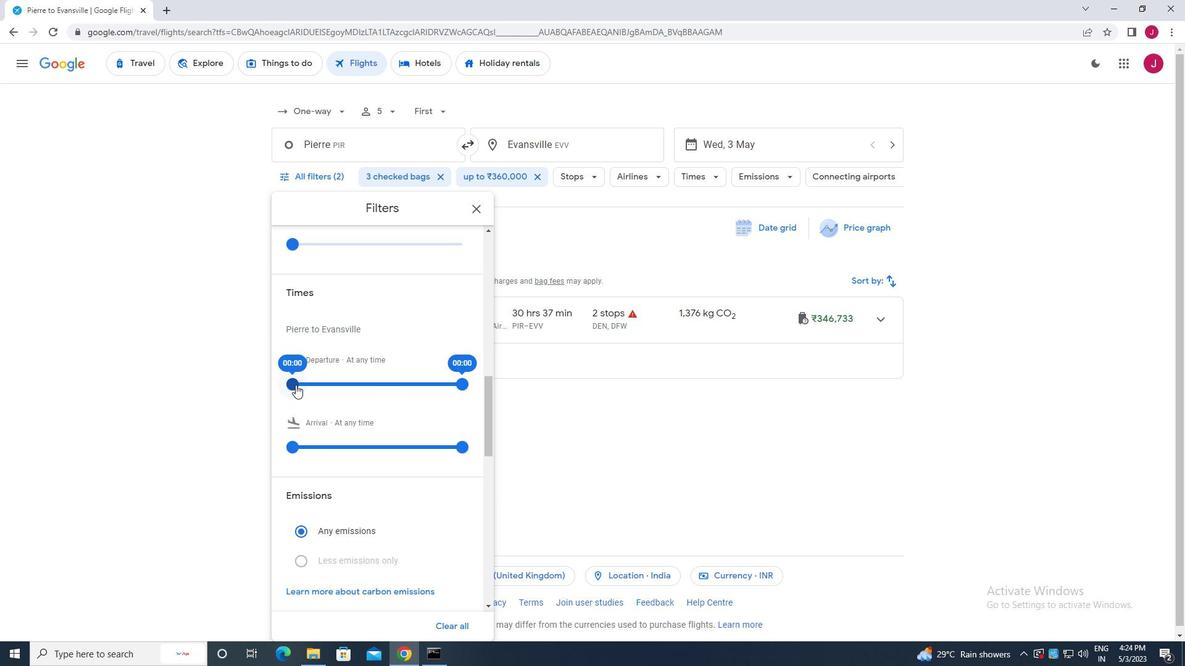 
Action: Mouse moved to (461, 384)
Screenshot: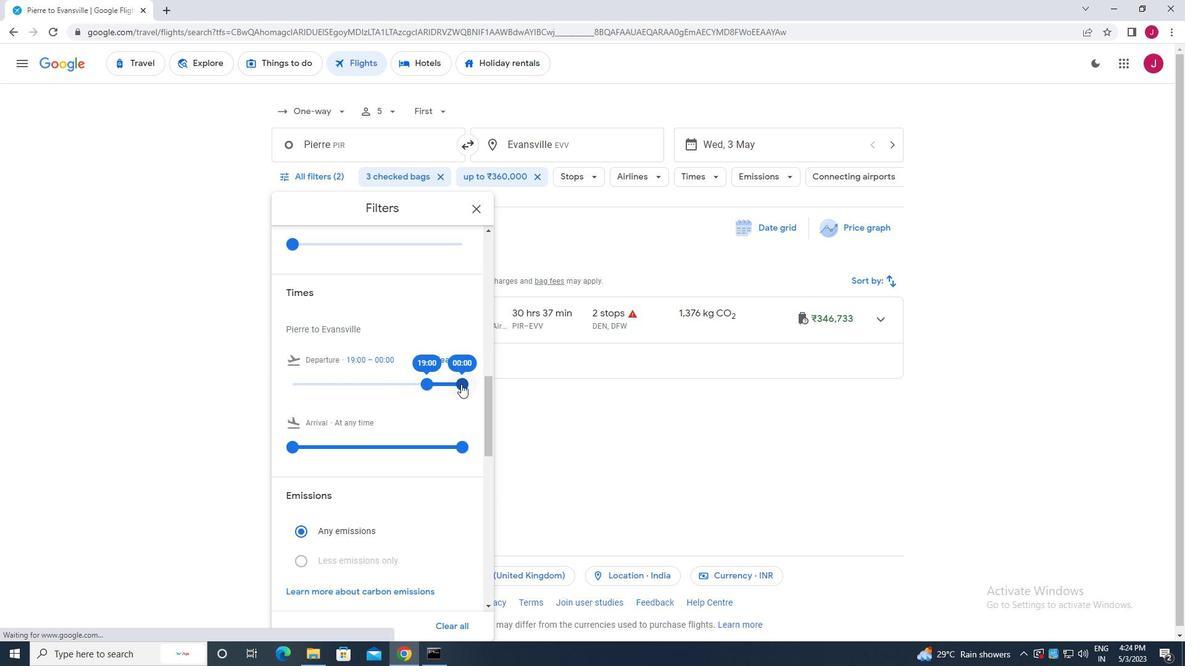 
Action: Mouse pressed left at (461, 384)
Screenshot: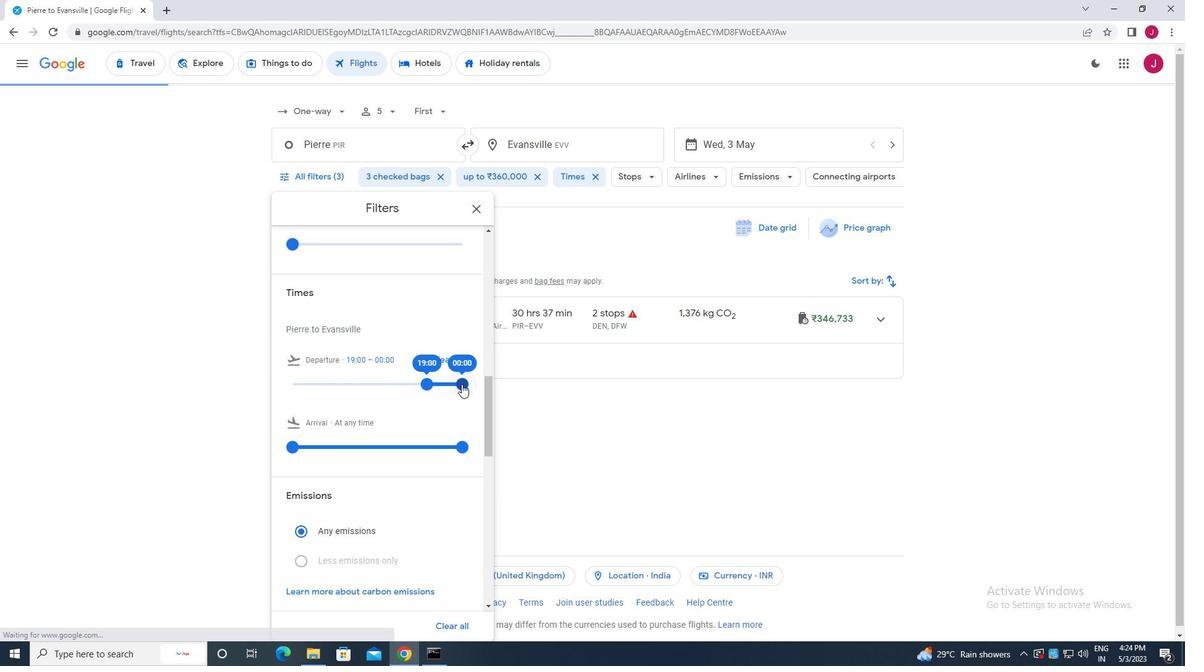 
Action: Mouse moved to (479, 208)
Screenshot: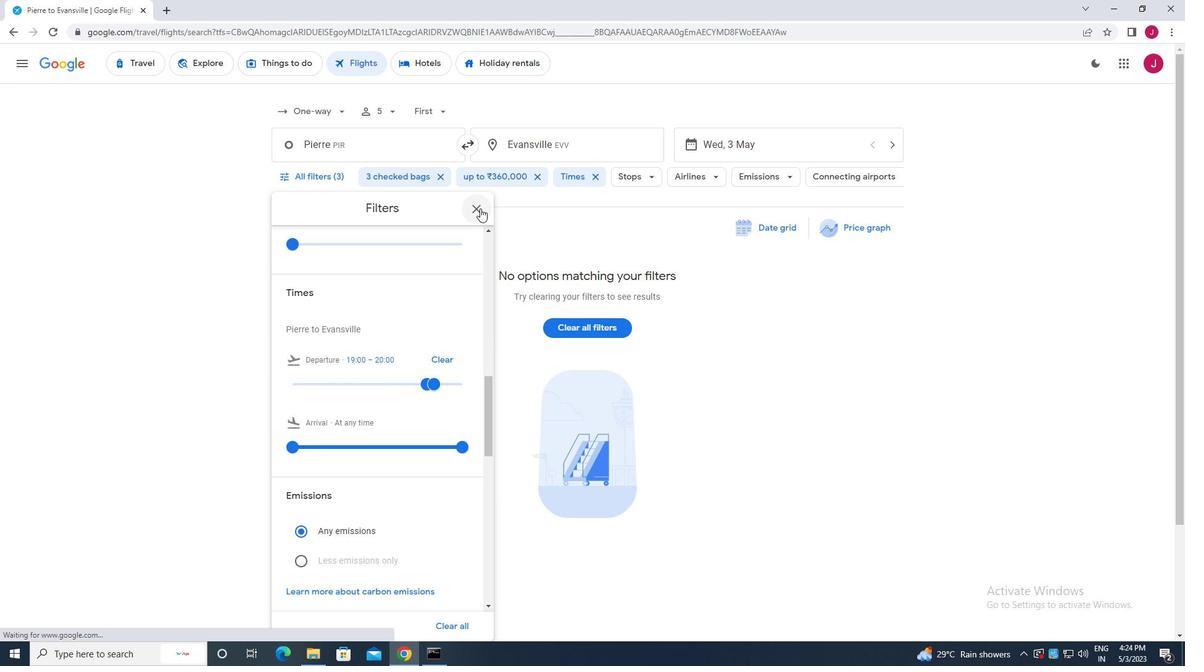 
Action: Mouse pressed left at (479, 208)
Screenshot: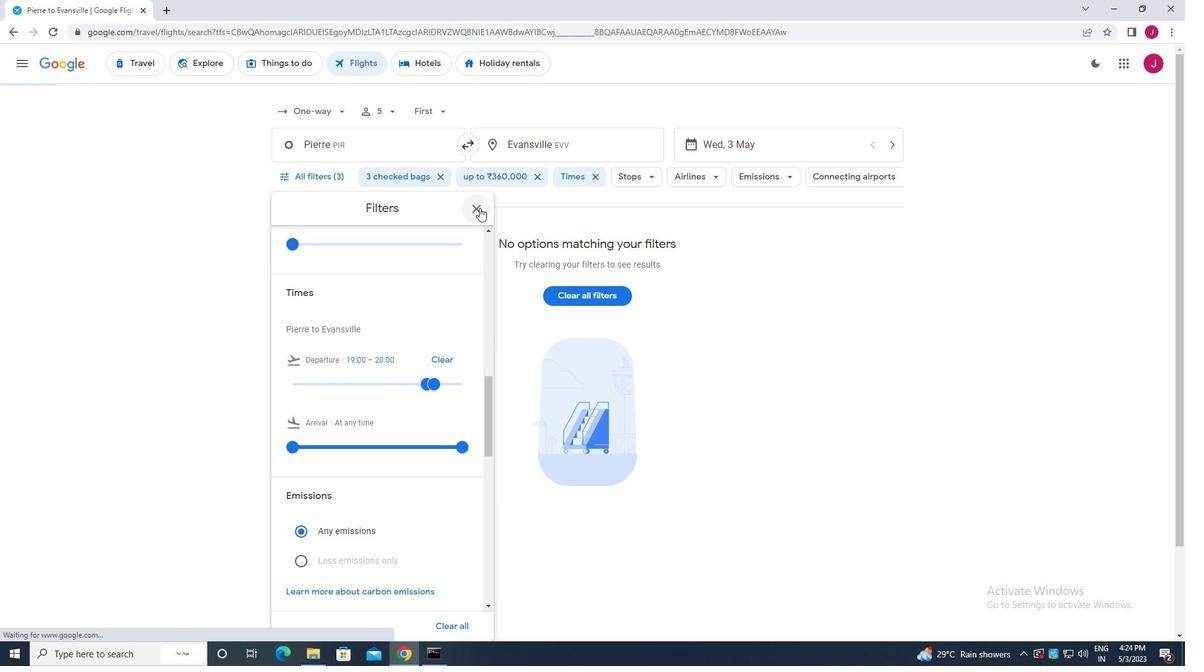 
Action: Mouse moved to (476, 211)
Screenshot: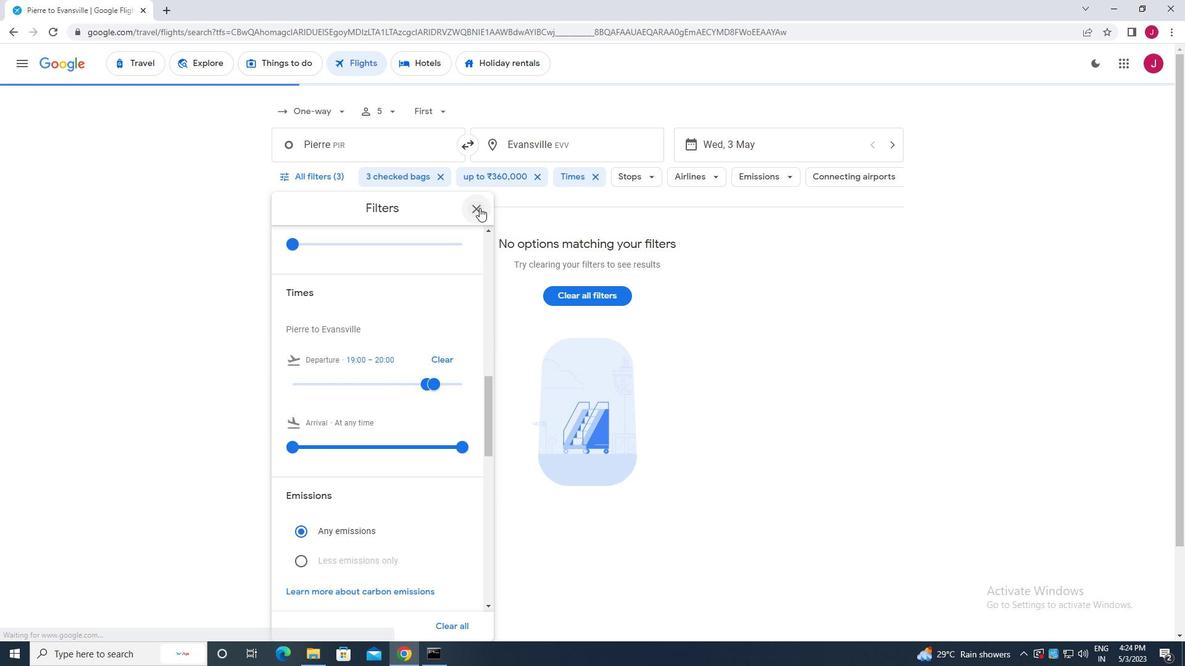 
